 Task: Add a signature Genevieve Ramirez containing Best wishes for a happy Memorial Day, Genevieve Ramirez to email address softage.5@softage.net and add a label Skincare
Action: Mouse moved to (971, 79)
Screenshot: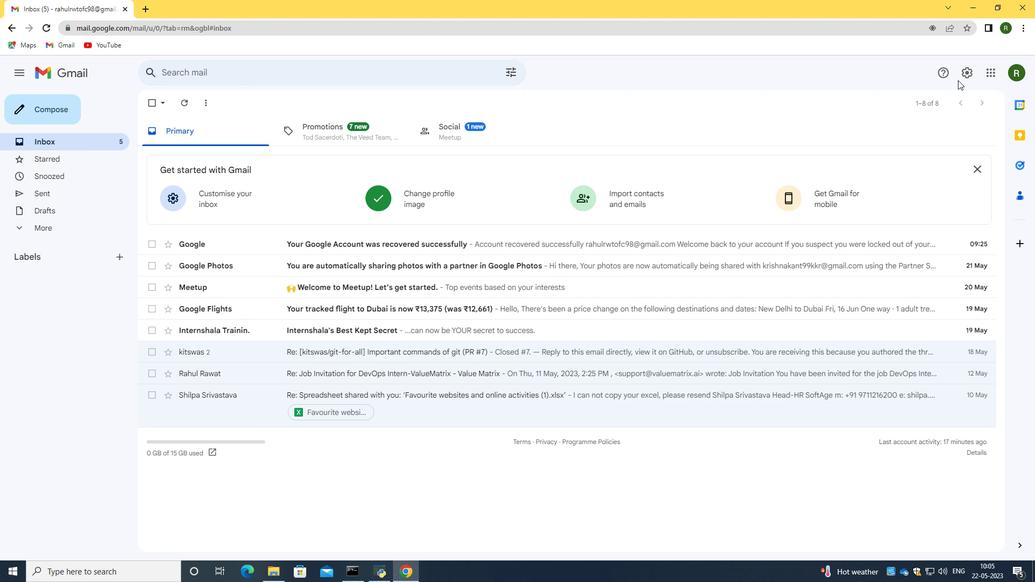 
Action: Mouse pressed left at (971, 79)
Screenshot: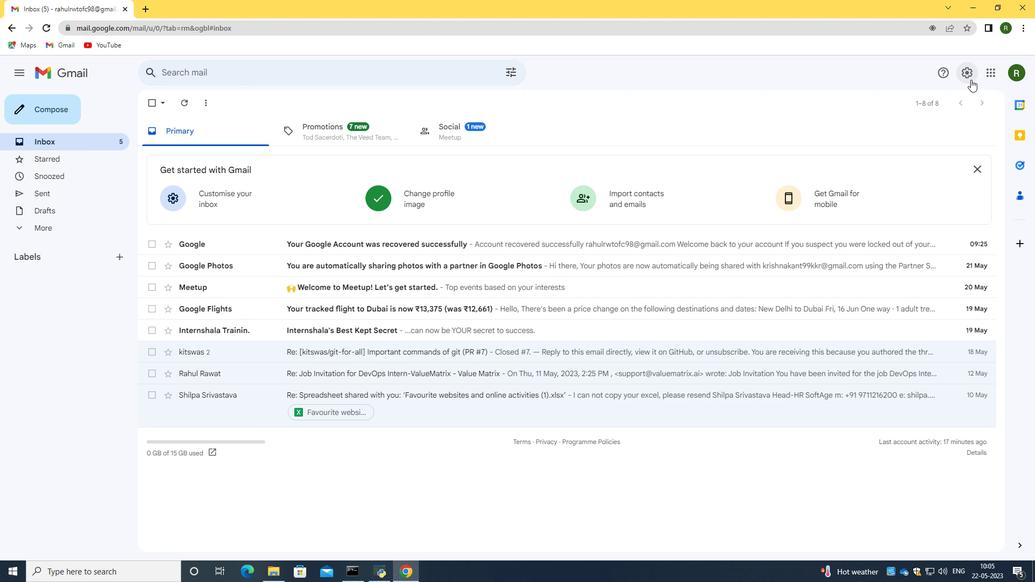 
Action: Mouse moved to (948, 126)
Screenshot: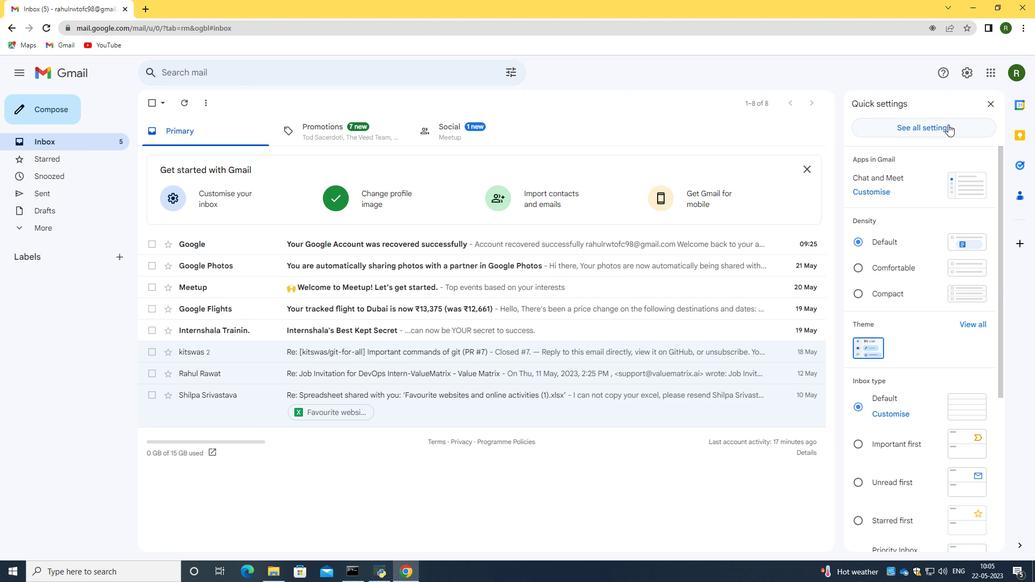 
Action: Mouse pressed left at (948, 126)
Screenshot: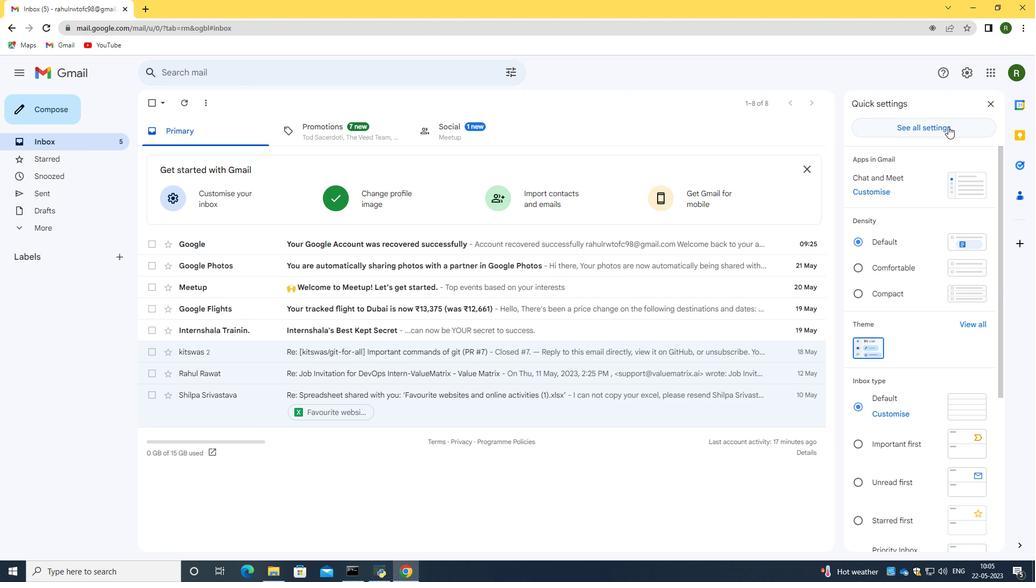 
Action: Mouse moved to (548, 259)
Screenshot: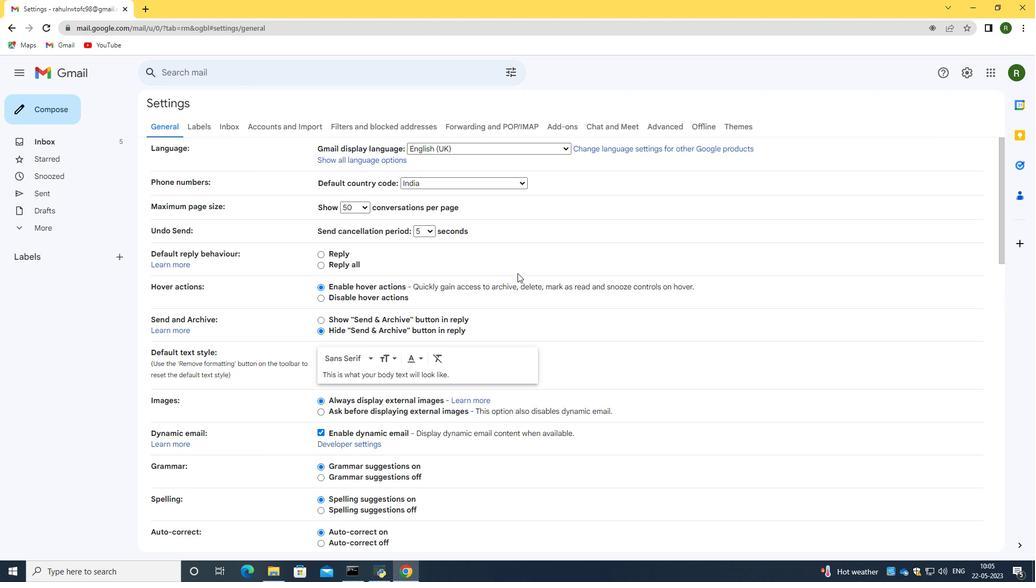 
Action: Mouse scrolled (548, 259) with delta (0, 0)
Screenshot: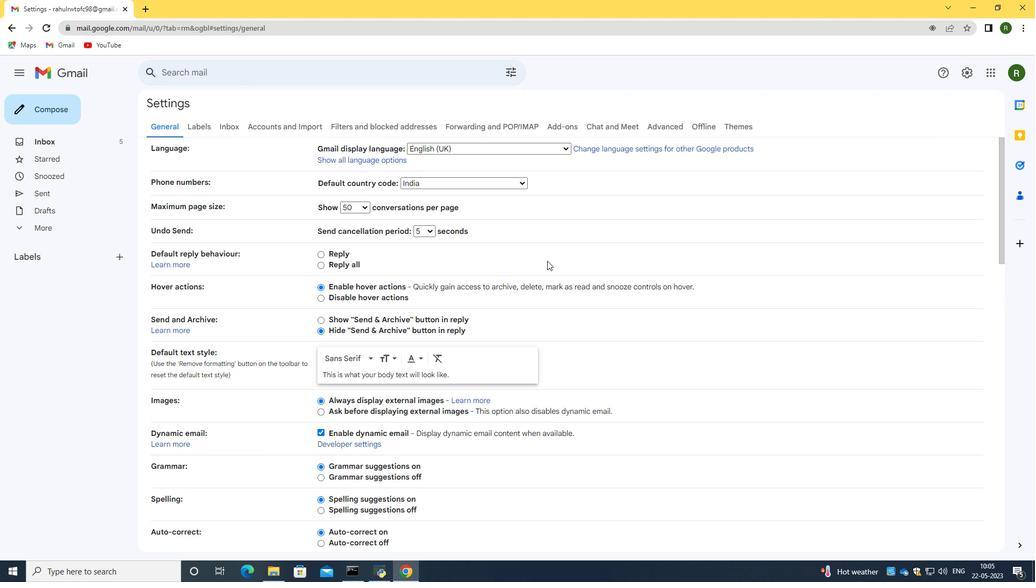 
Action: Mouse scrolled (548, 259) with delta (0, 0)
Screenshot: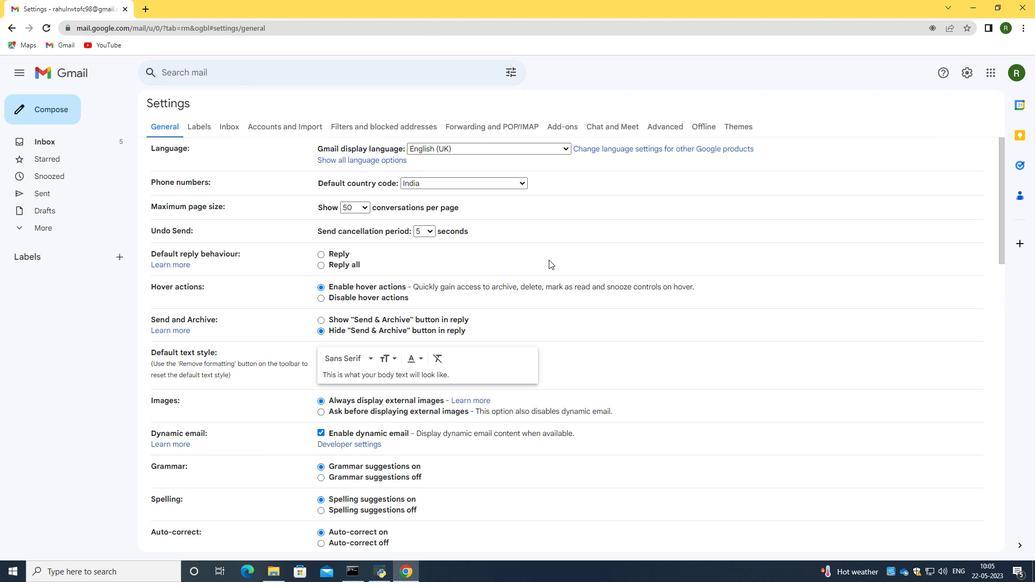 
Action: Mouse scrolled (548, 259) with delta (0, 0)
Screenshot: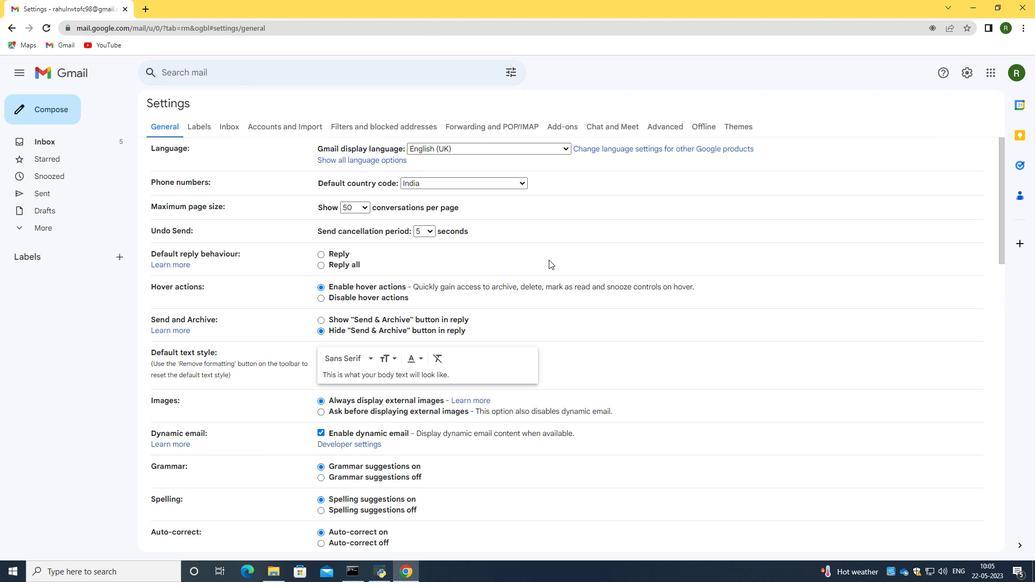 
Action: Mouse scrolled (548, 259) with delta (0, 0)
Screenshot: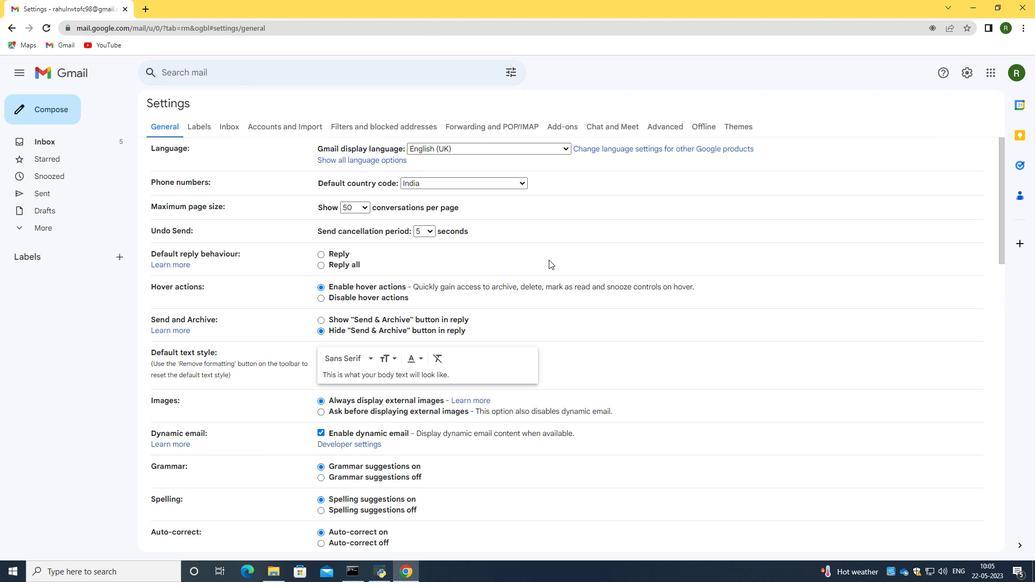 
Action: Mouse scrolled (548, 259) with delta (0, 0)
Screenshot: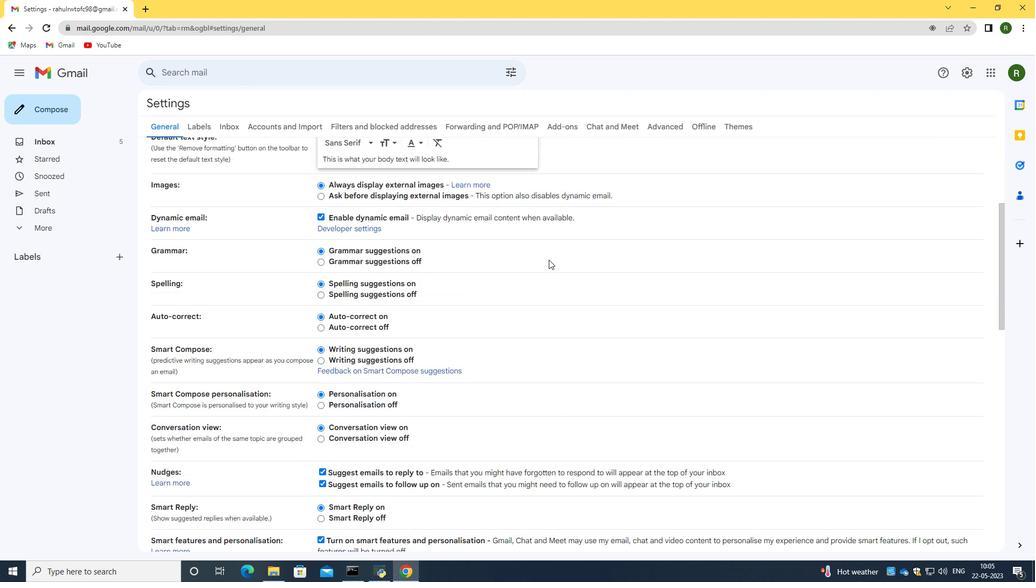
Action: Mouse scrolled (548, 259) with delta (0, 0)
Screenshot: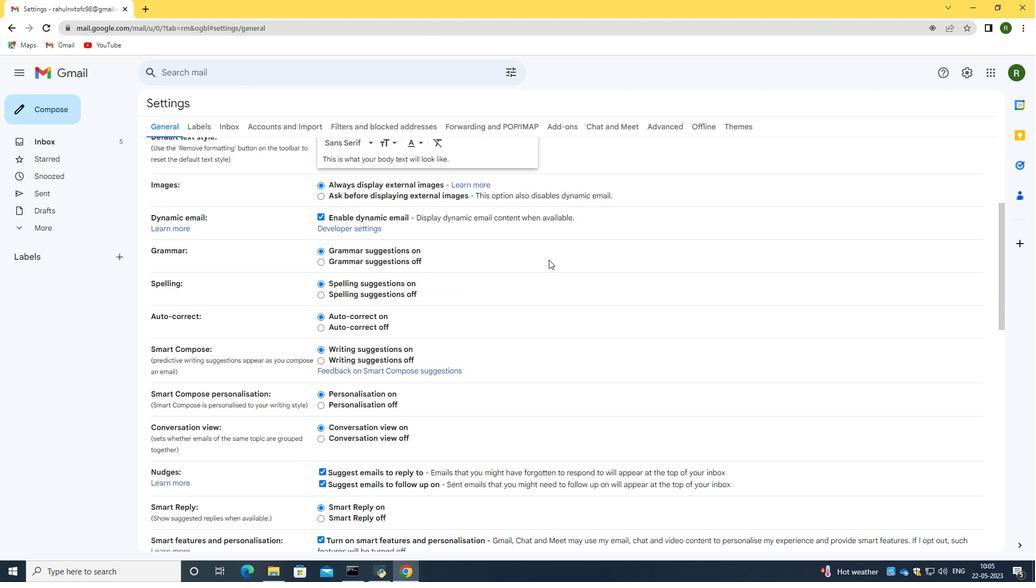 
Action: Mouse scrolled (548, 259) with delta (0, 0)
Screenshot: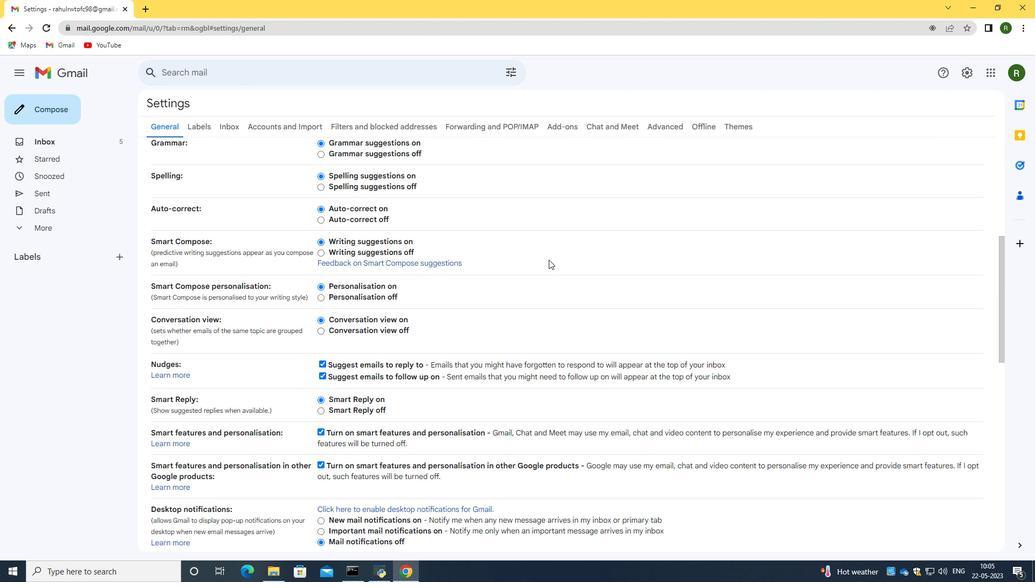 
Action: Mouse scrolled (548, 259) with delta (0, 0)
Screenshot: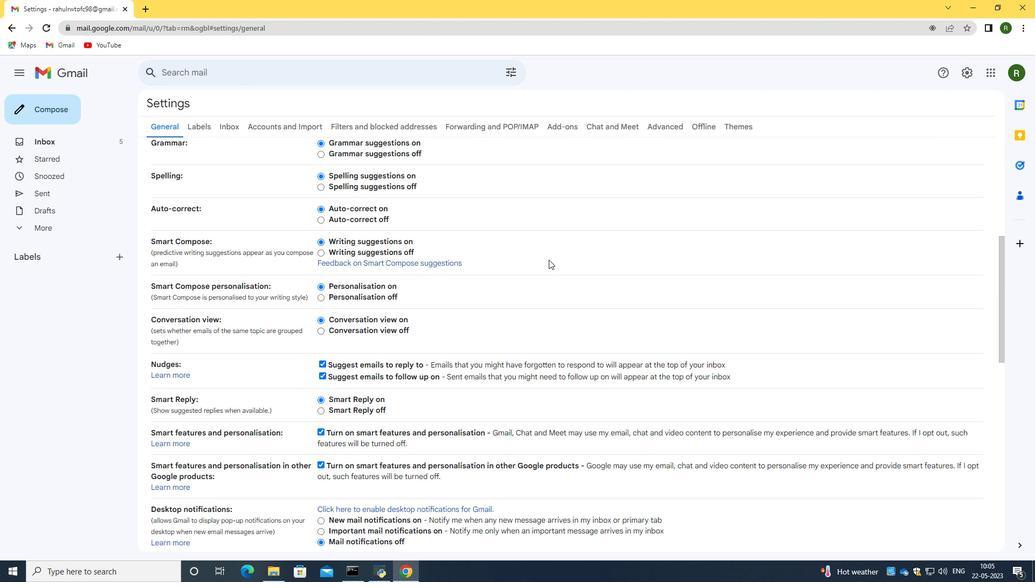 
Action: Mouse scrolled (548, 259) with delta (0, 0)
Screenshot: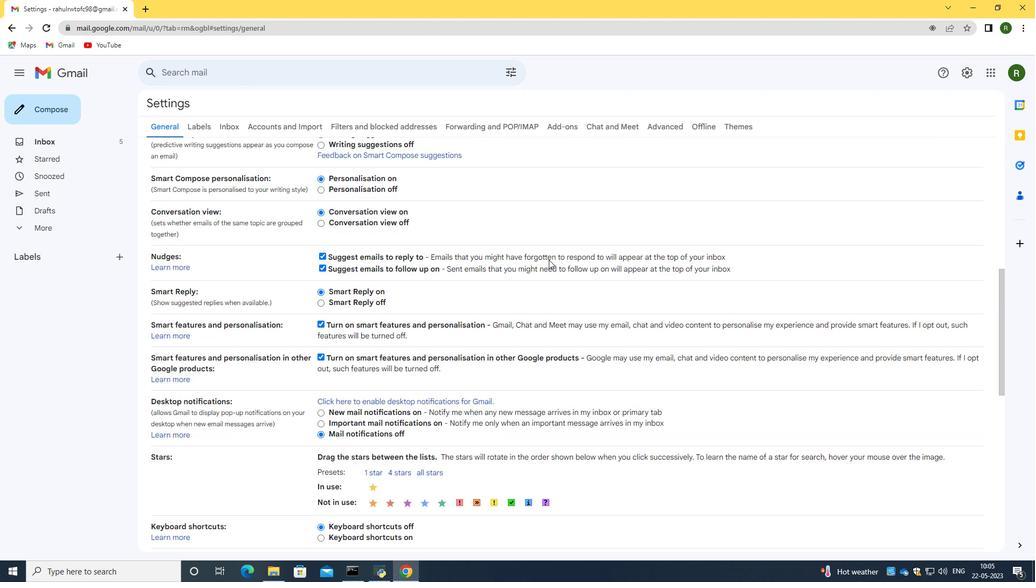 
Action: Mouse scrolled (548, 259) with delta (0, 0)
Screenshot: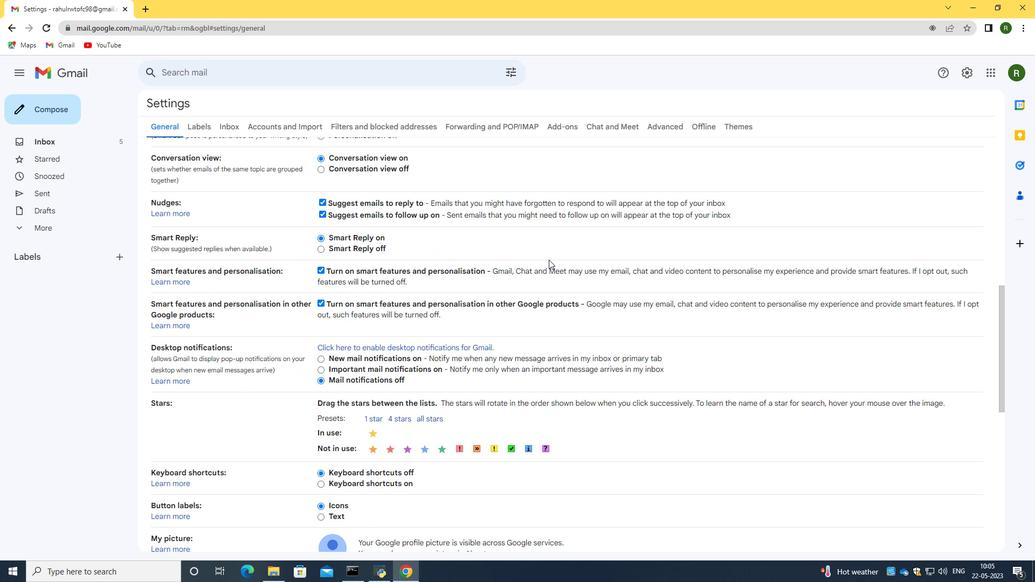 
Action: Mouse scrolled (548, 259) with delta (0, 0)
Screenshot: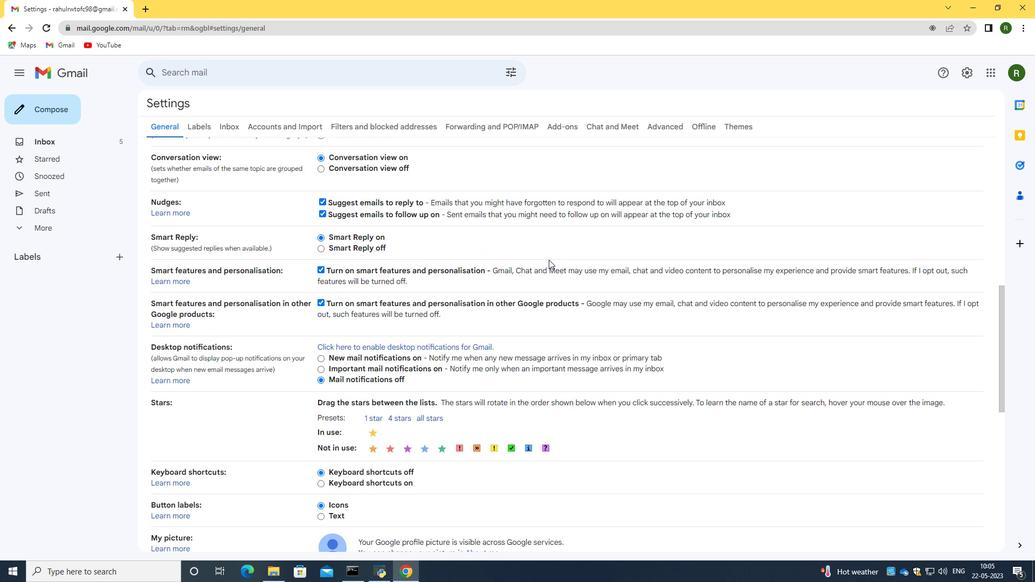 
Action: Mouse scrolled (548, 259) with delta (0, 0)
Screenshot: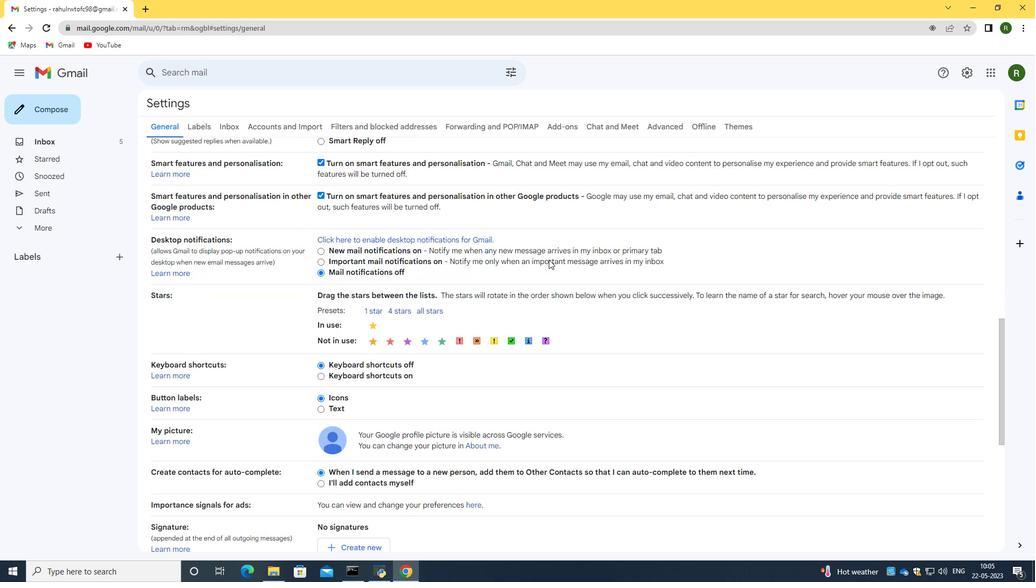 
Action: Mouse scrolled (548, 259) with delta (0, 0)
Screenshot: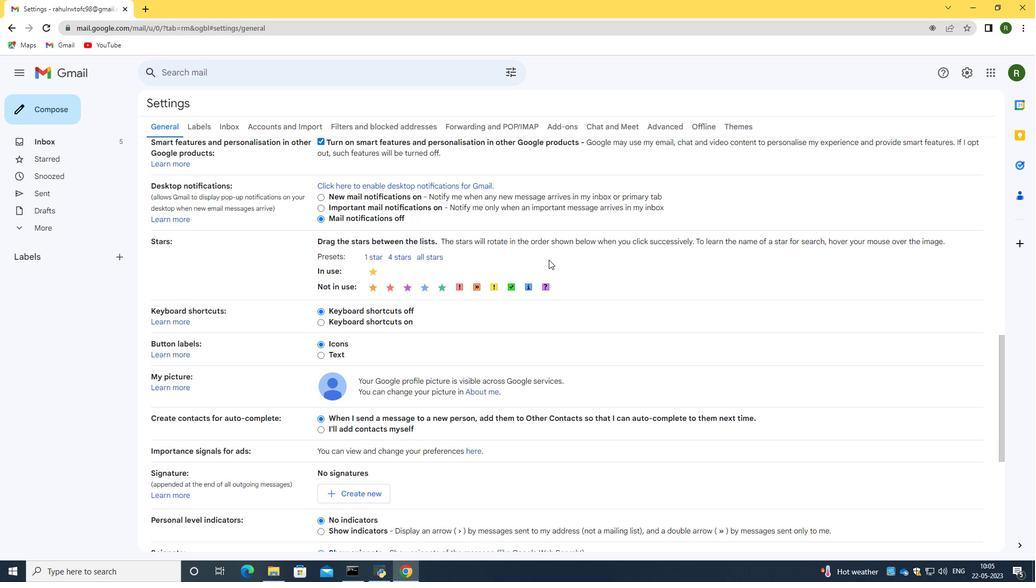 
Action: Mouse moved to (374, 437)
Screenshot: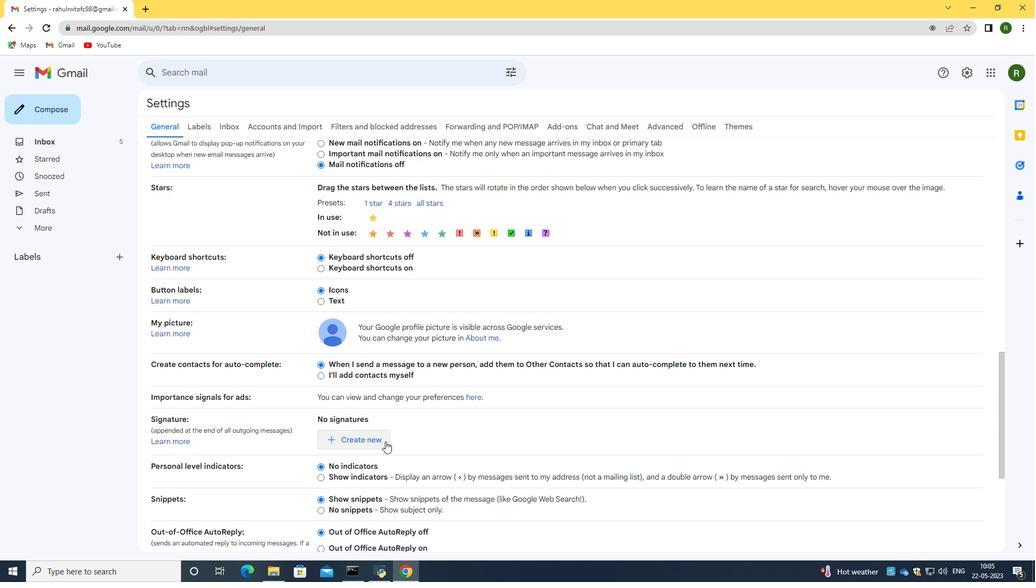 
Action: Mouse pressed left at (374, 437)
Screenshot: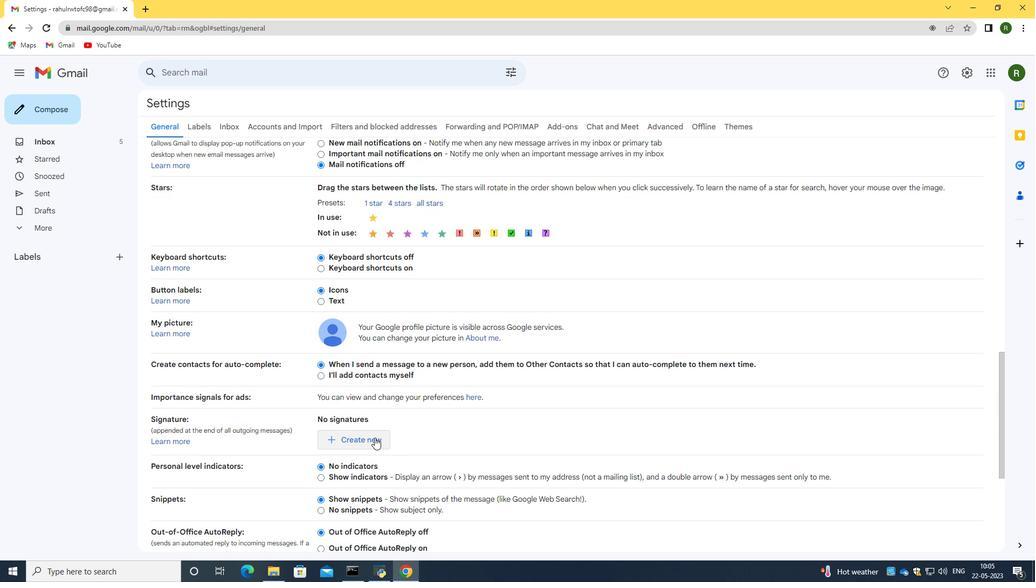 
Action: Mouse moved to (493, 306)
Screenshot: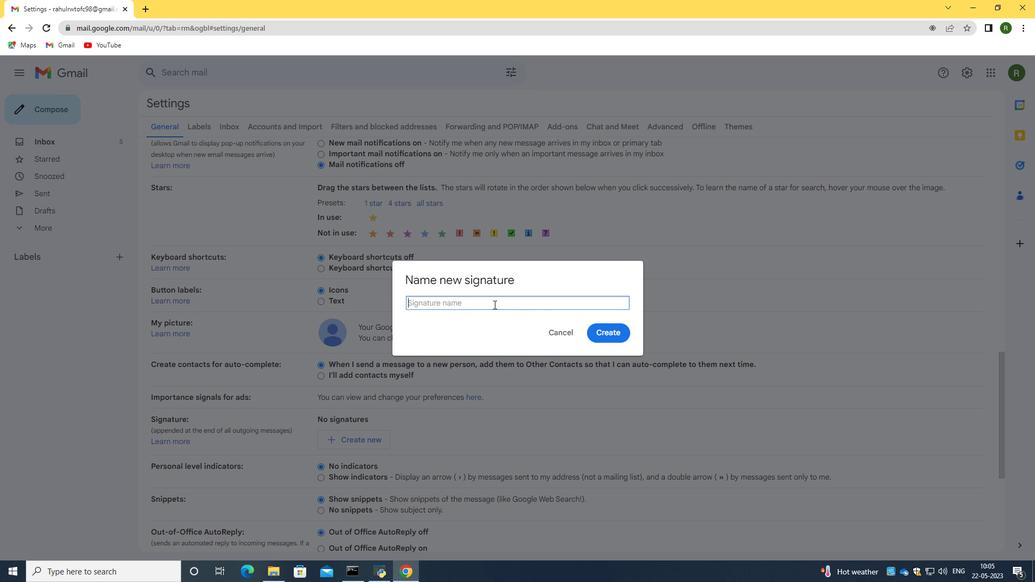 
Action: Mouse pressed left at (493, 306)
Screenshot: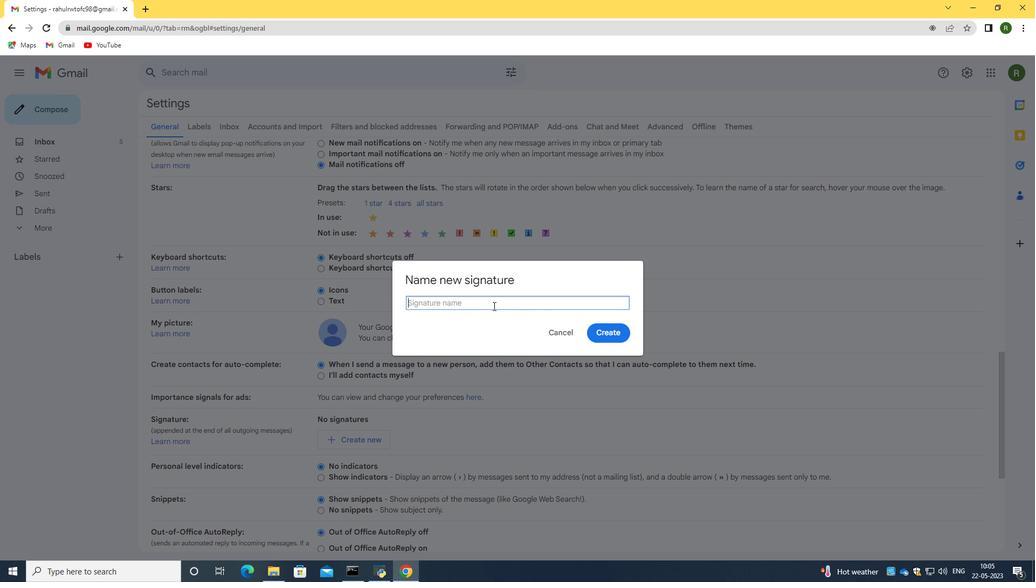 
Action: Key pressed <Key.caps_lock>G<Key.caps_lock>a<Key.backspace>eneviv<Key.backspace>eve<Key.space><Key.caps_lock>R<Key.caps_lock>amira<Key.backspace>ez
Screenshot: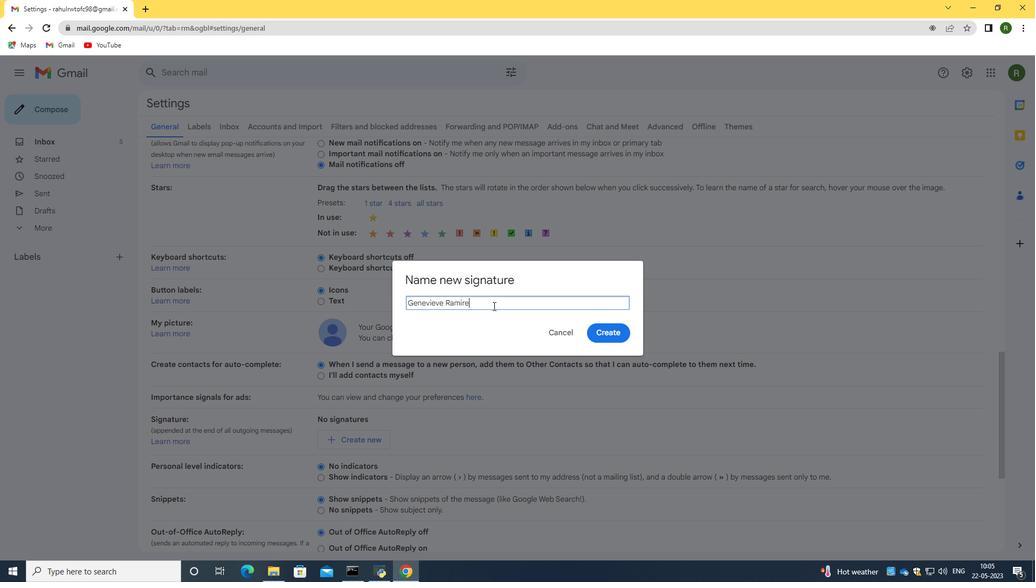 
Action: Mouse moved to (611, 337)
Screenshot: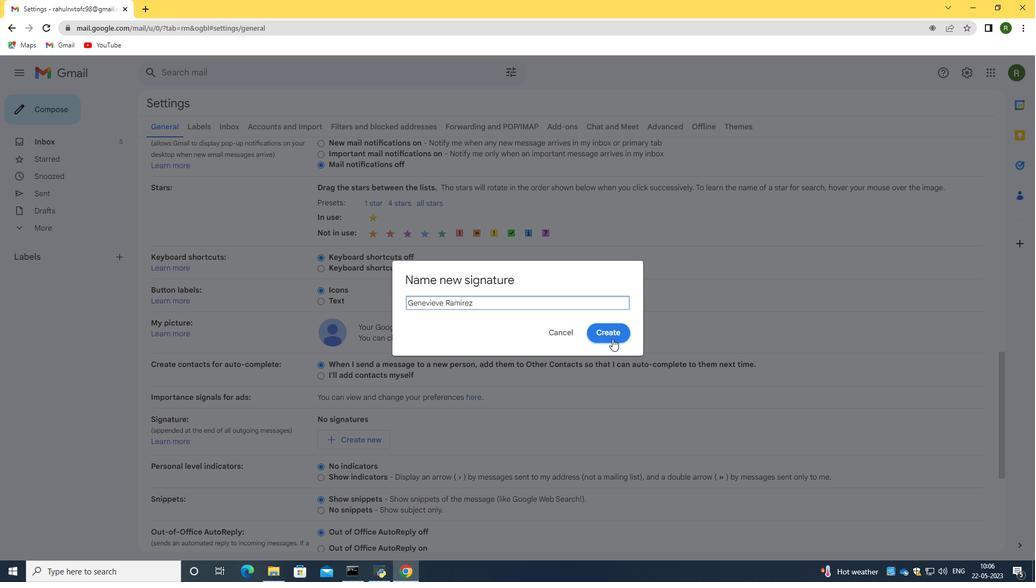 
Action: Mouse pressed left at (611, 337)
Screenshot: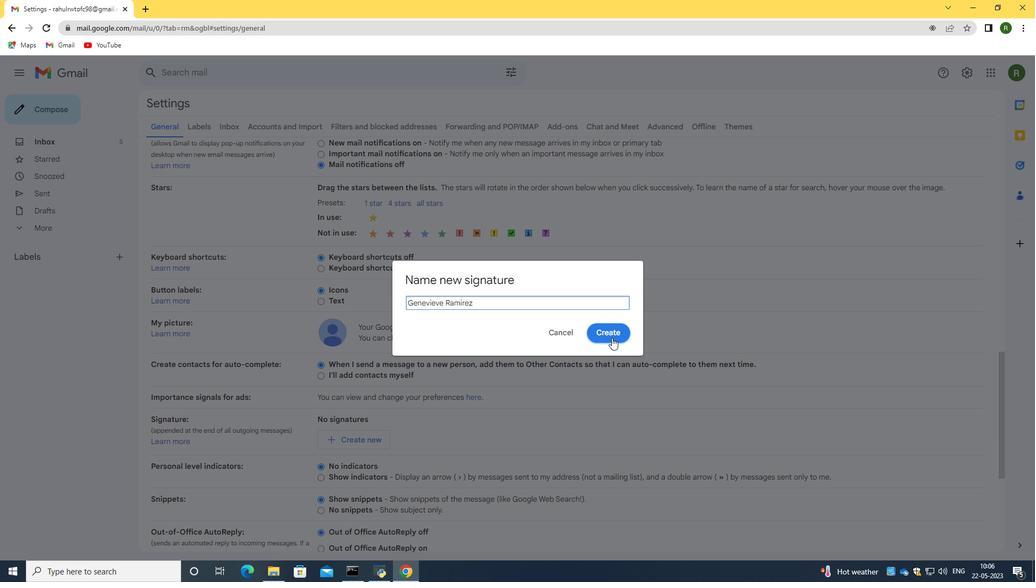 
Action: Mouse moved to (525, 433)
Screenshot: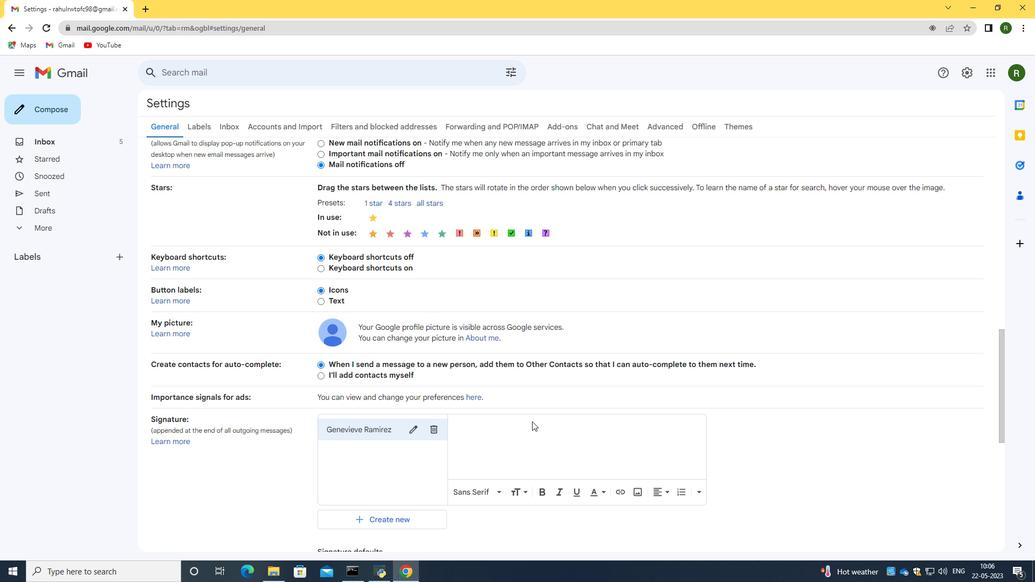 
Action: Mouse scrolled (525, 432) with delta (0, 0)
Screenshot: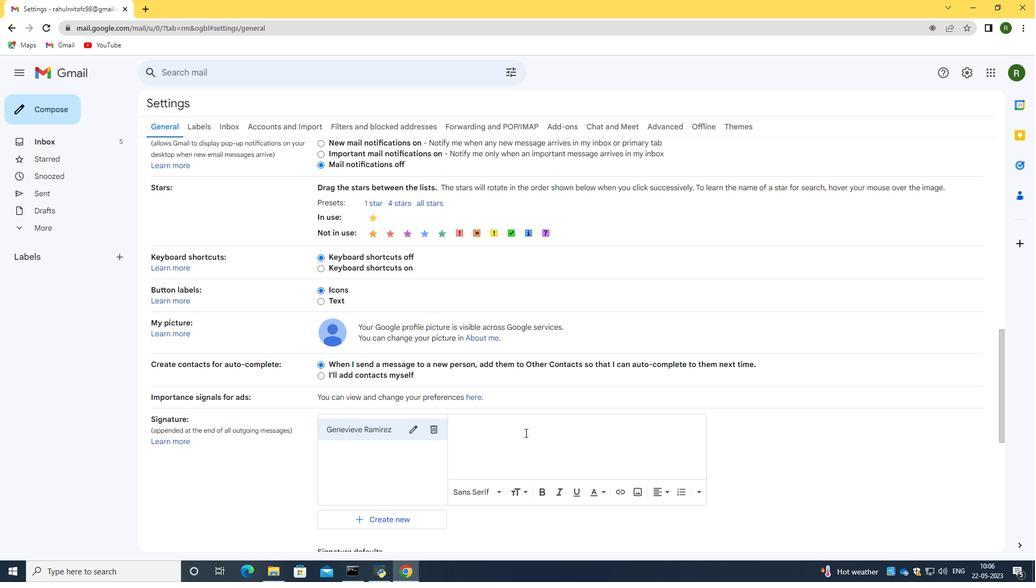 
Action: Mouse moved to (501, 383)
Screenshot: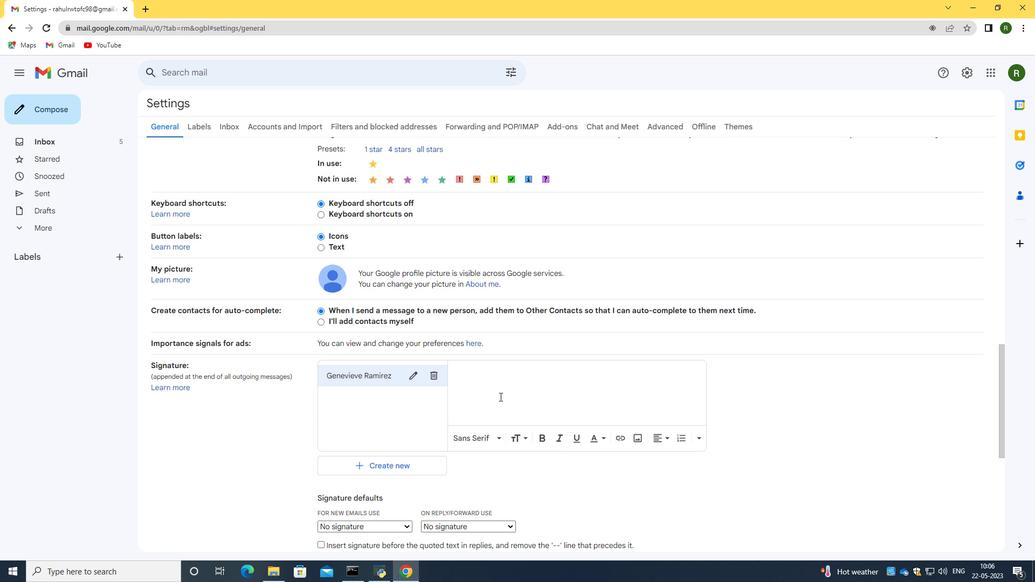
Action: Mouse pressed left at (501, 383)
Screenshot: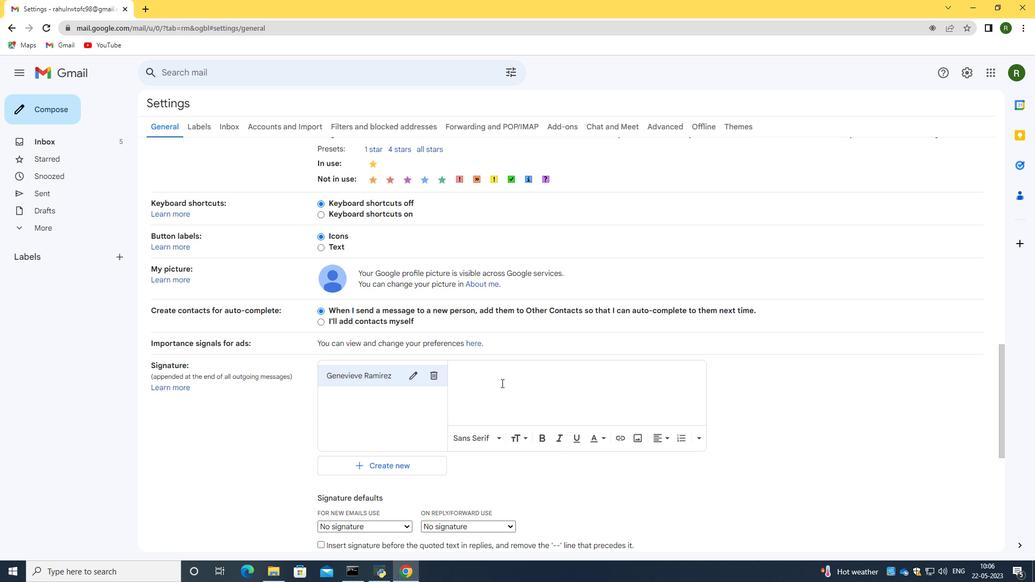 
Action: Mouse moved to (511, 383)
Screenshot: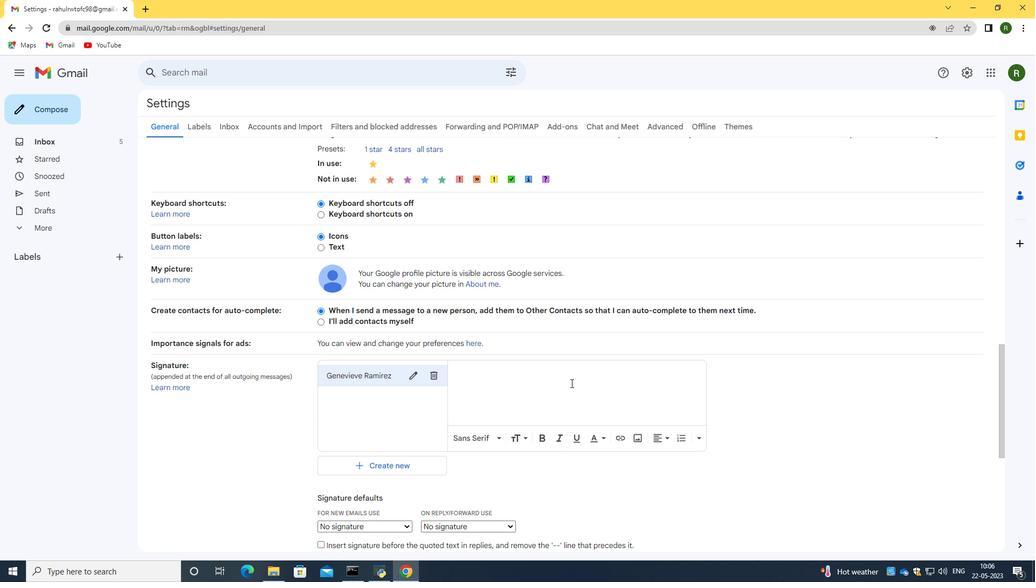 
Action: Mouse scrolled (511, 382) with delta (0, 0)
Screenshot: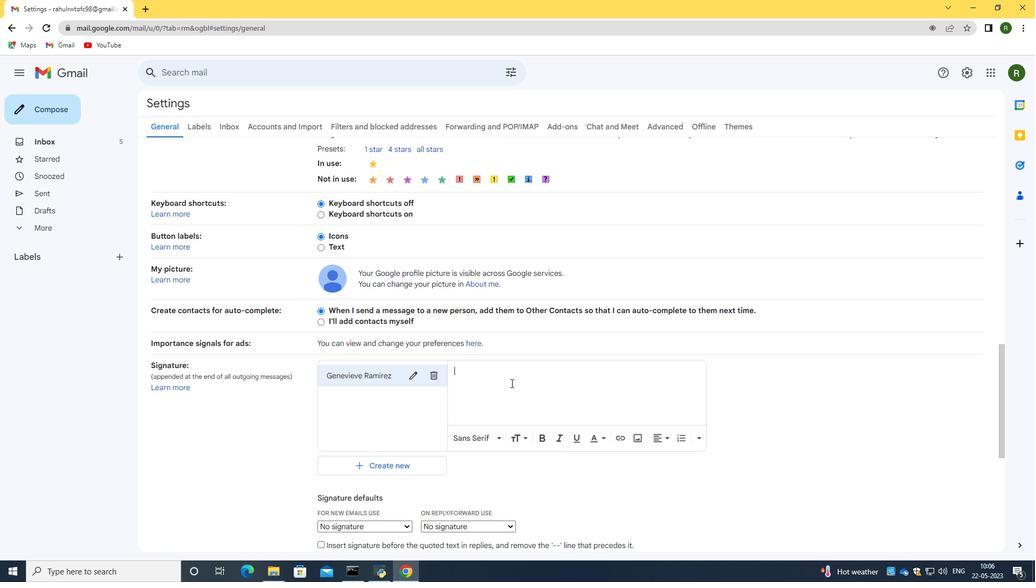 
Action: Mouse moved to (510, 348)
Screenshot: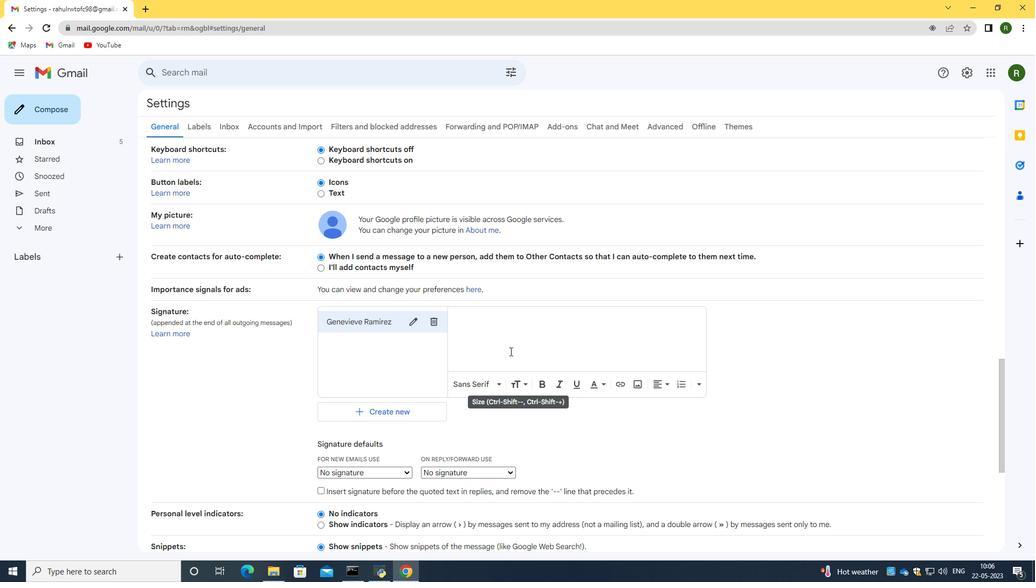 
Action: Mouse pressed left at (510, 348)
Screenshot: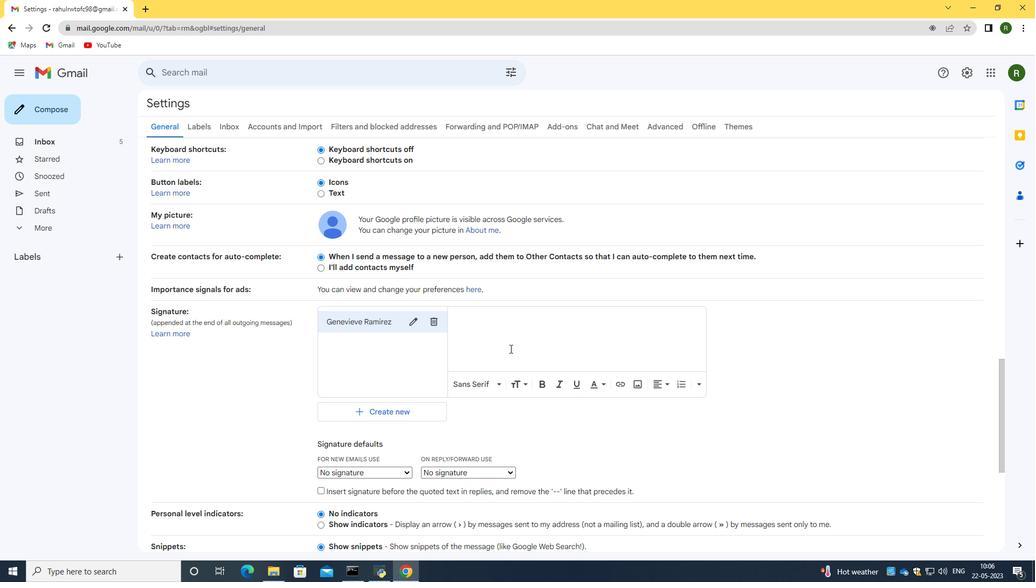 
Action: Mouse moved to (507, 346)
Screenshot: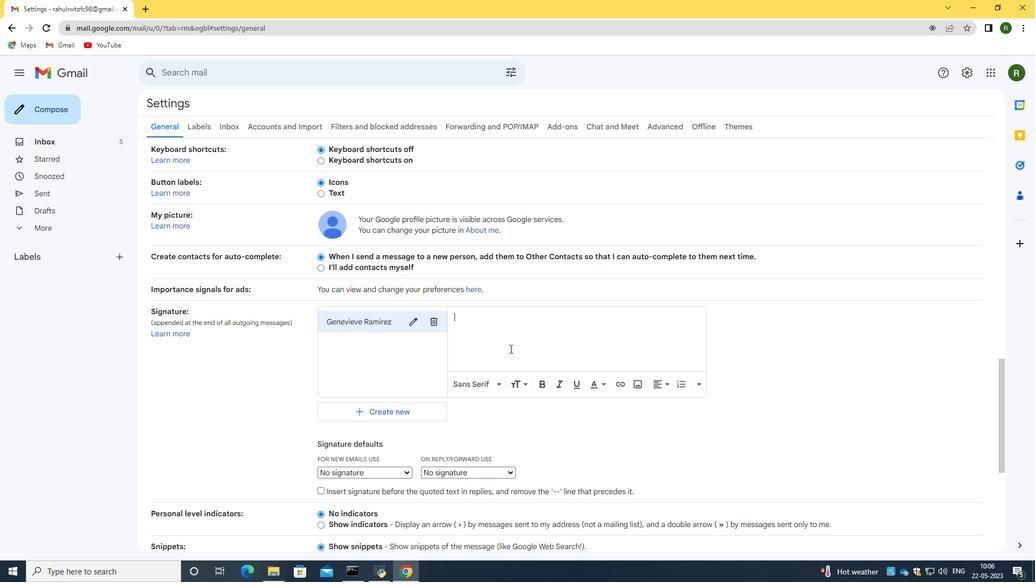 
Action: Mouse pressed left at (507, 346)
Screenshot: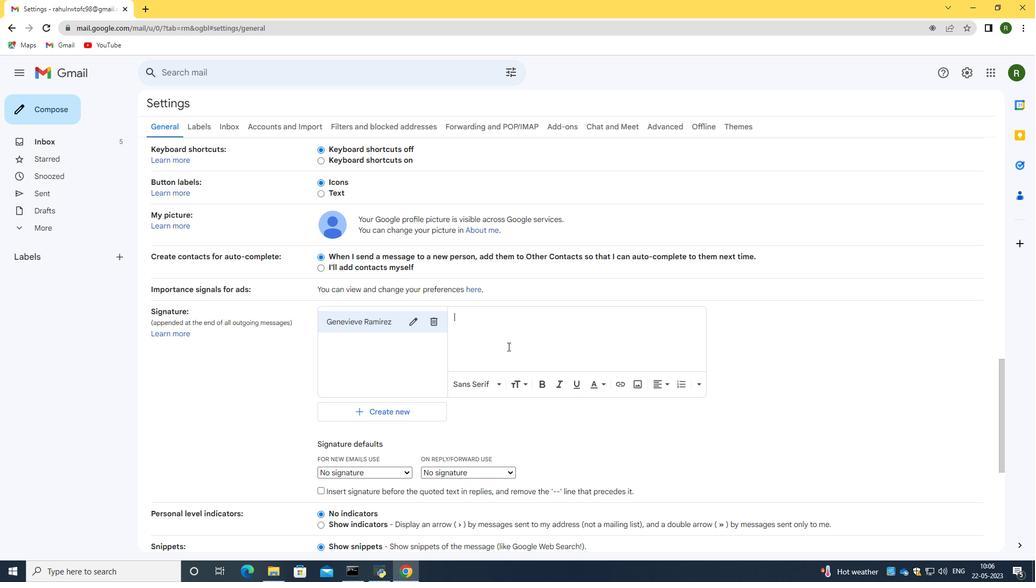
Action: Mouse pressed left at (507, 346)
Screenshot: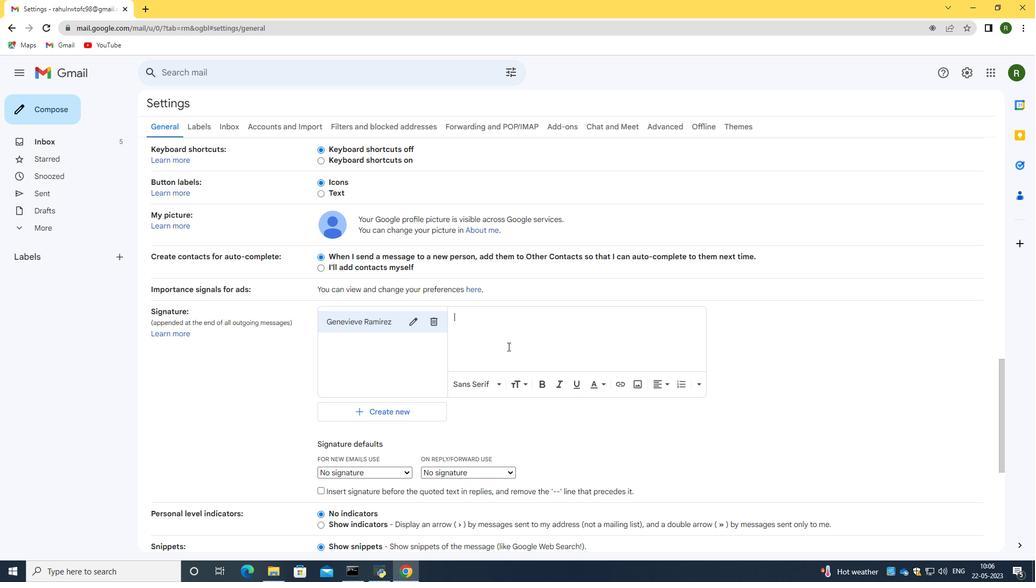 
Action: Mouse pressed left at (507, 346)
Screenshot: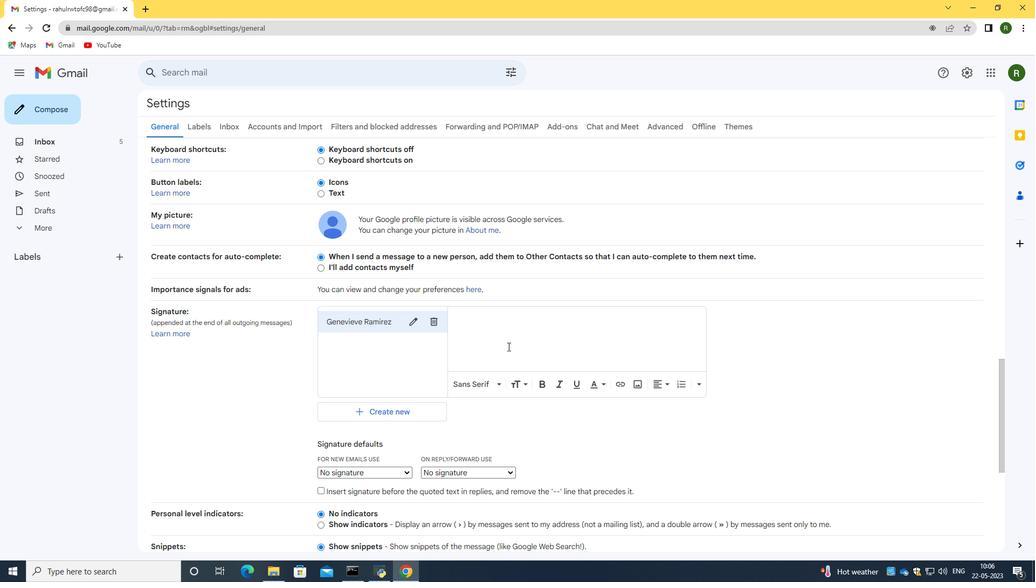 
Action: Mouse pressed left at (507, 346)
Screenshot: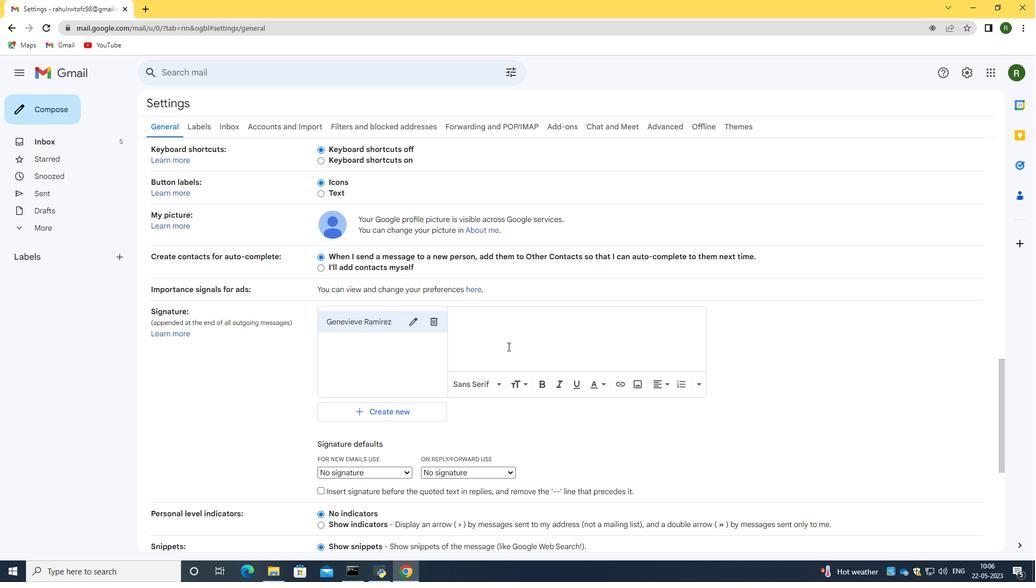 
Action: Mouse pressed left at (507, 346)
Screenshot: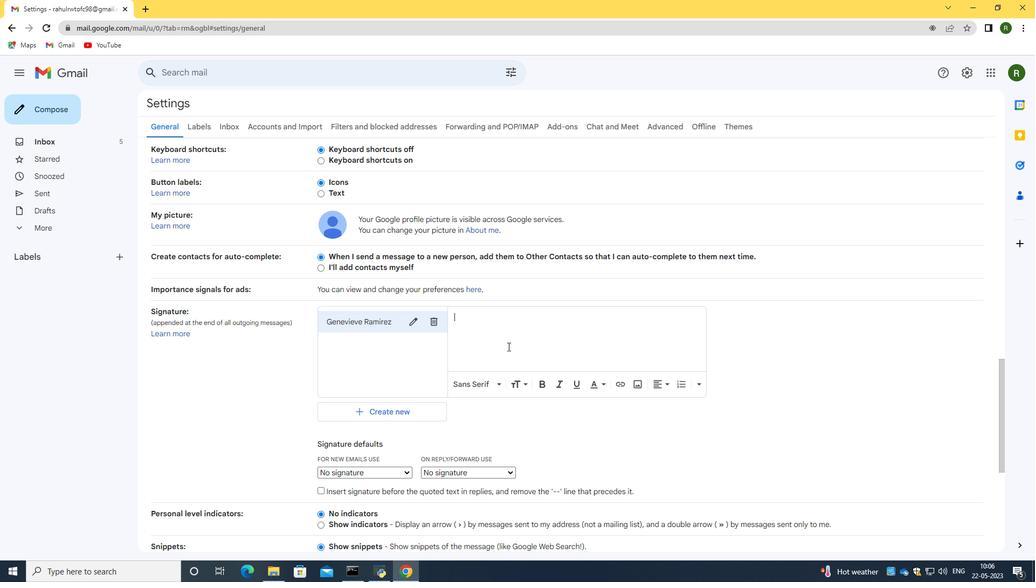 
Action: Key pressed <Key.caps_lock>B<Key.caps_lock>est<Key.space><Key.caps_lock><Key.caps_lock>wishes<Key.space>for<Key.space>a<Key.space>happy<Key.space><Key.caps_lock>M<Key.caps_lock>emorial<Key.space><Key.caps_lock>DAY
Screenshot: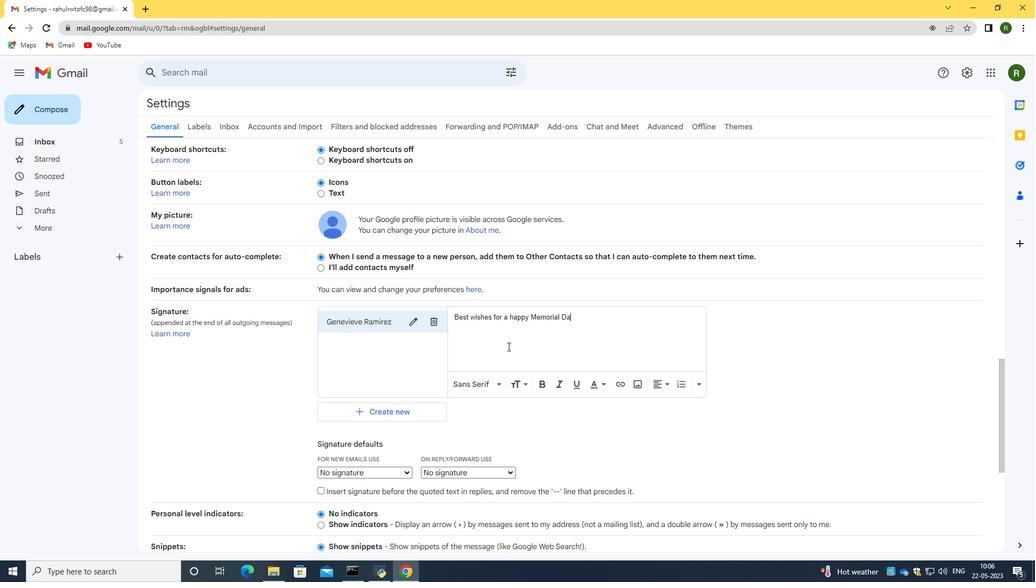 
Action: Mouse moved to (615, 322)
Screenshot: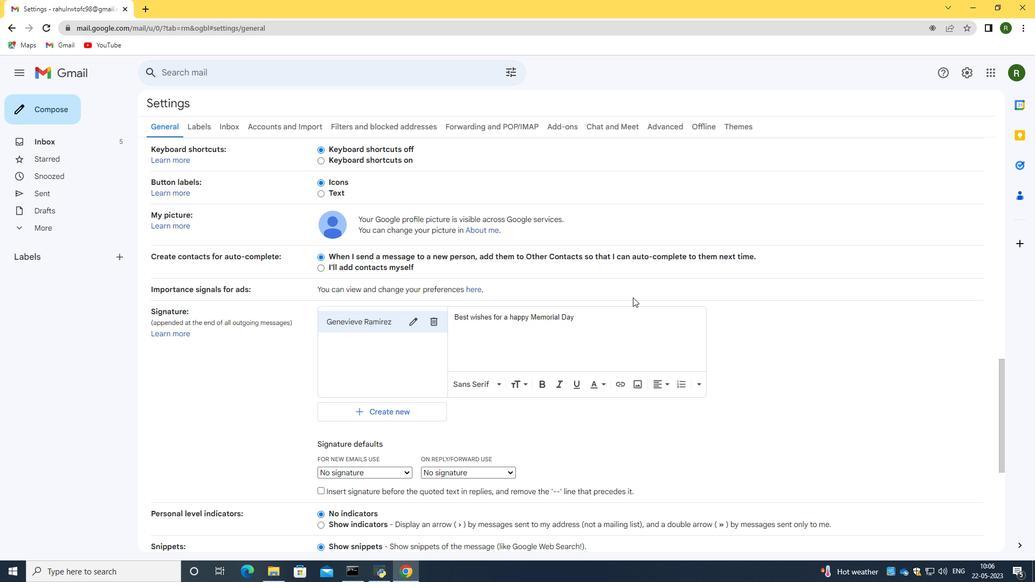 
Action: Mouse scrolled (615, 321) with delta (0, 0)
Screenshot: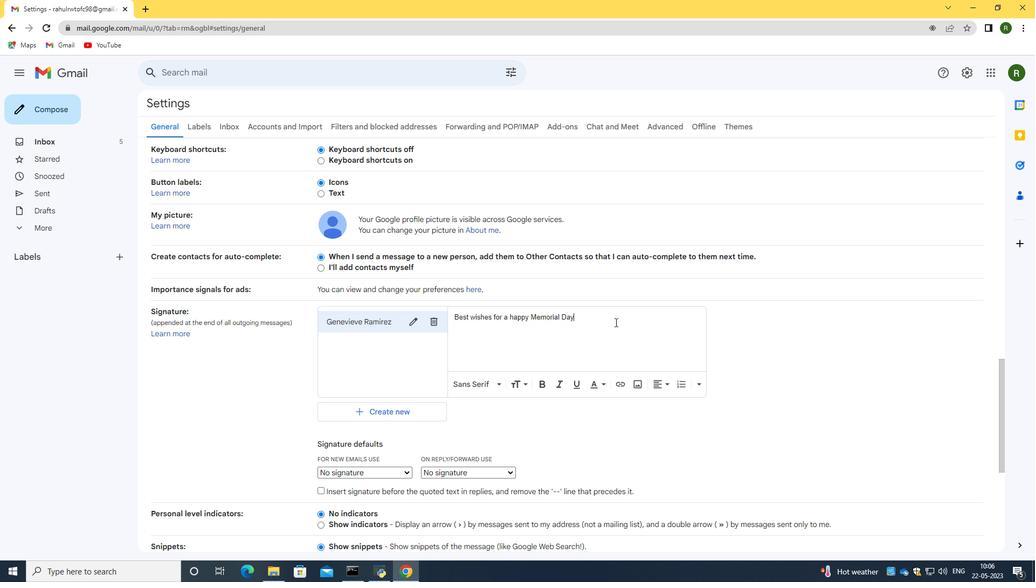 
Action: Mouse scrolled (615, 321) with delta (0, 0)
Screenshot: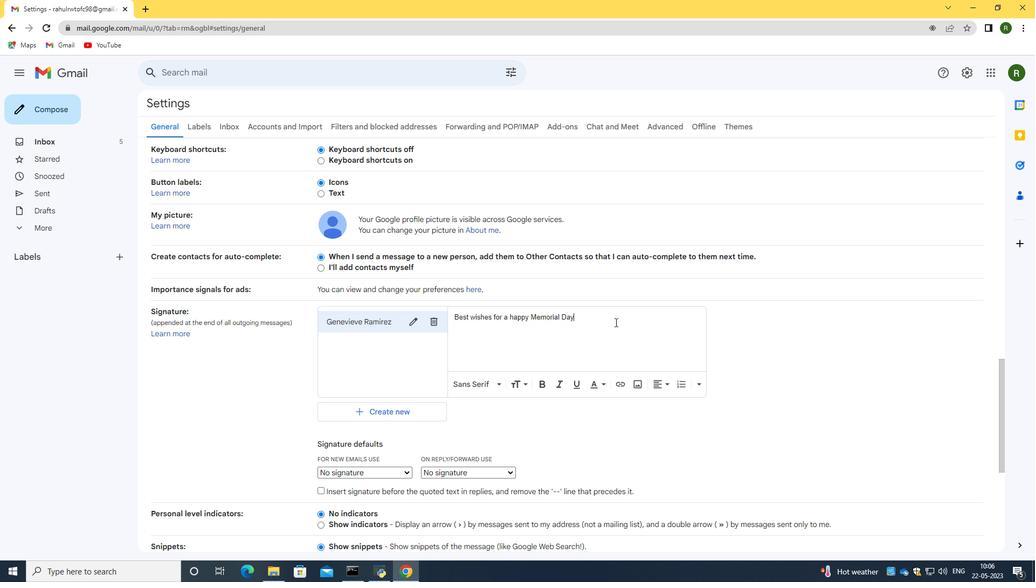 
Action: Mouse scrolled (615, 321) with delta (0, 0)
Screenshot: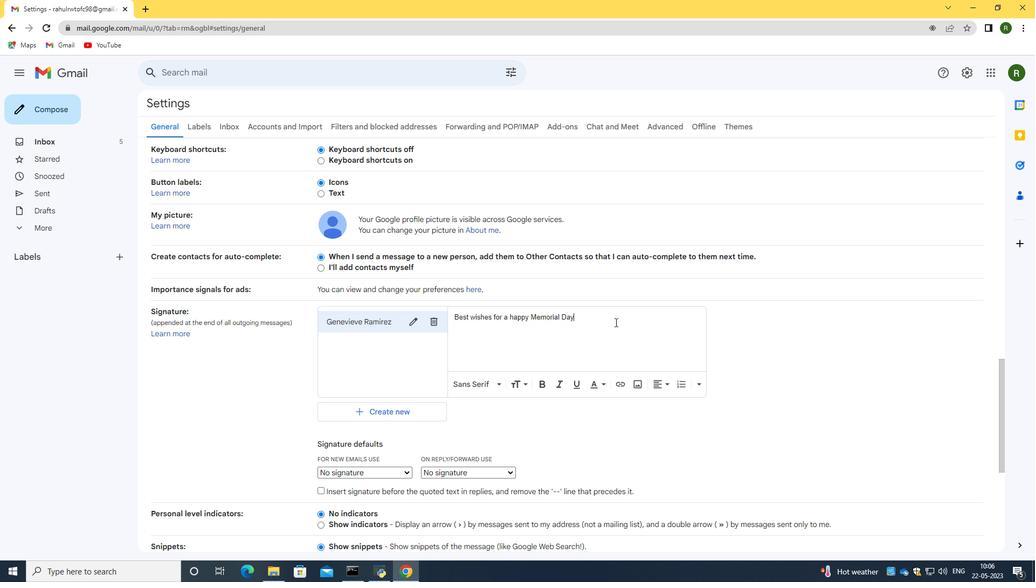
Action: Mouse moved to (657, 287)
Screenshot: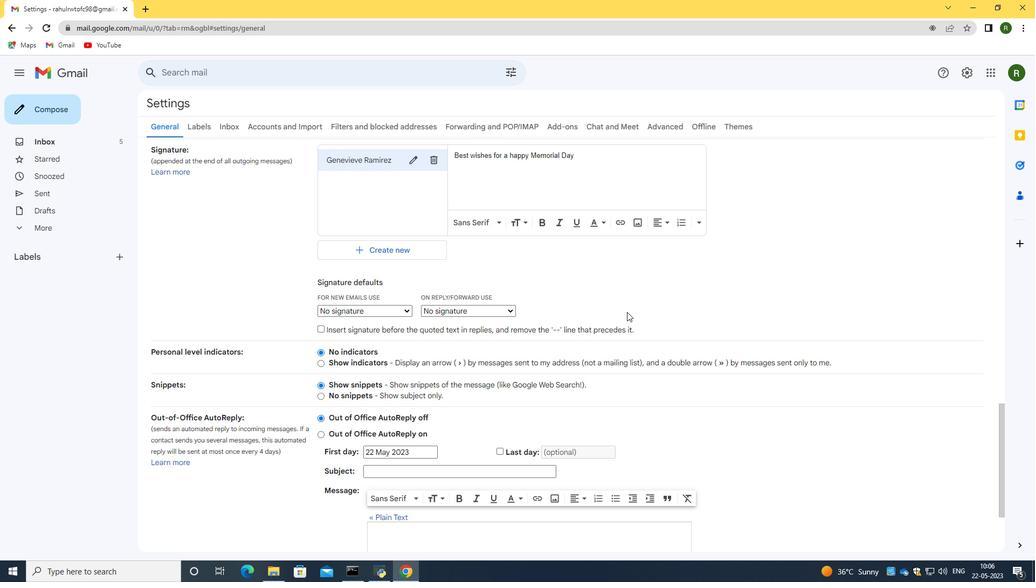 
Action: Mouse scrolled (657, 288) with delta (0, 0)
Screenshot: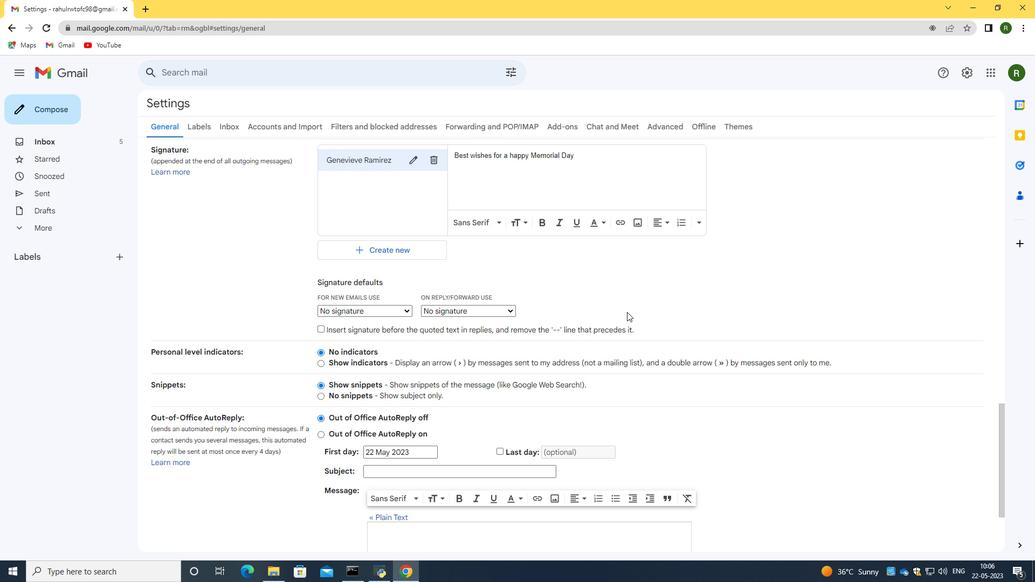 
Action: Mouse scrolled (657, 288) with delta (0, 0)
Screenshot: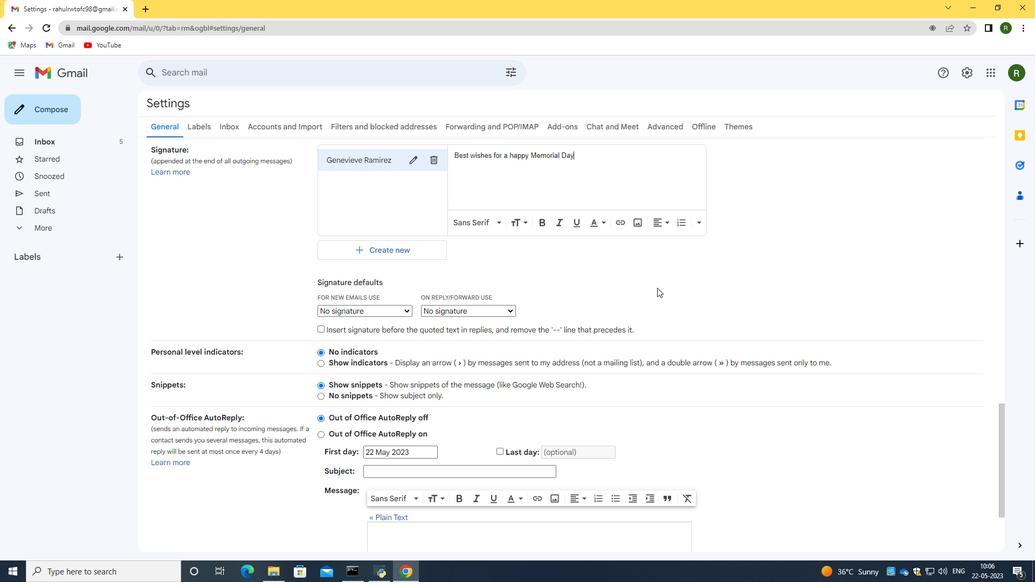 
Action: Mouse scrolled (657, 288) with delta (0, 0)
Screenshot: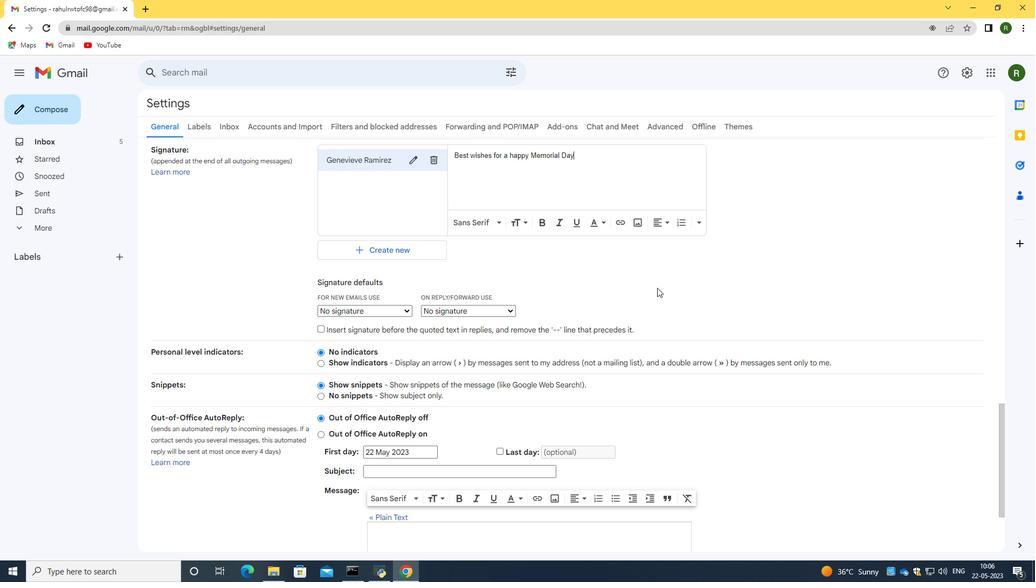 
Action: Mouse scrolled (657, 288) with delta (0, 0)
Screenshot: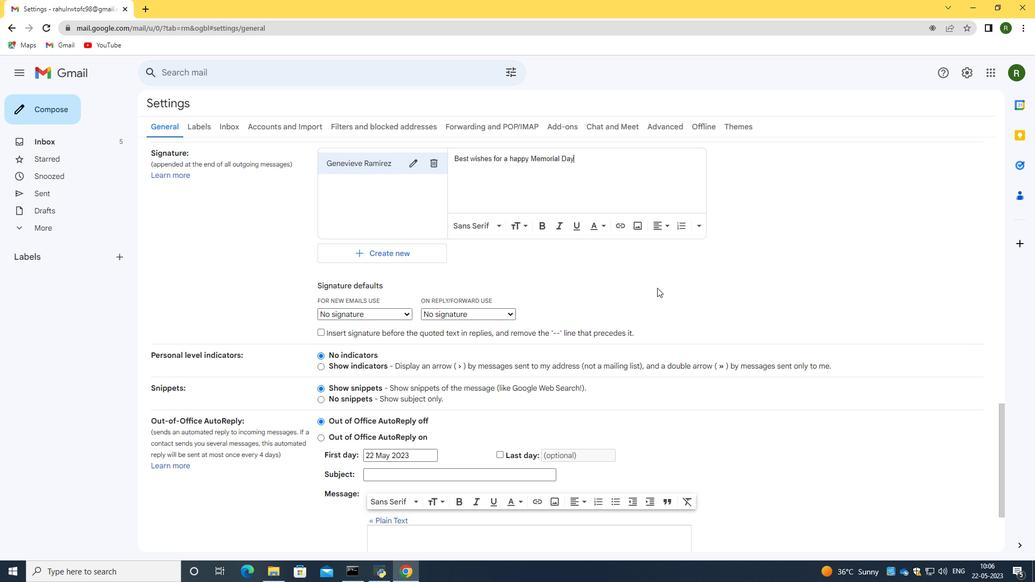 
Action: Mouse moved to (544, 469)
Screenshot: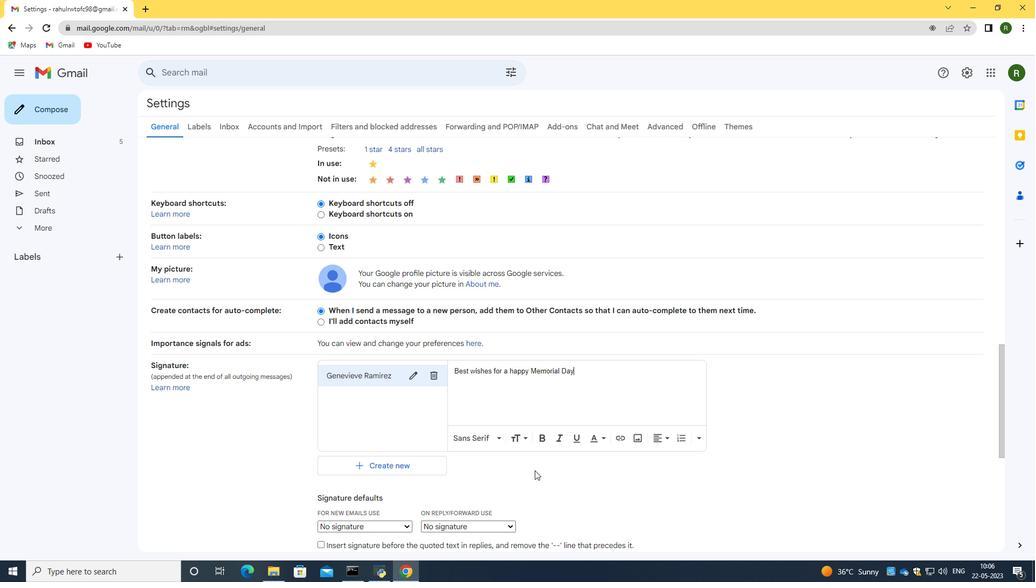 
Action: Mouse scrolled (544, 469) with delta (0, 0)
Screenshot: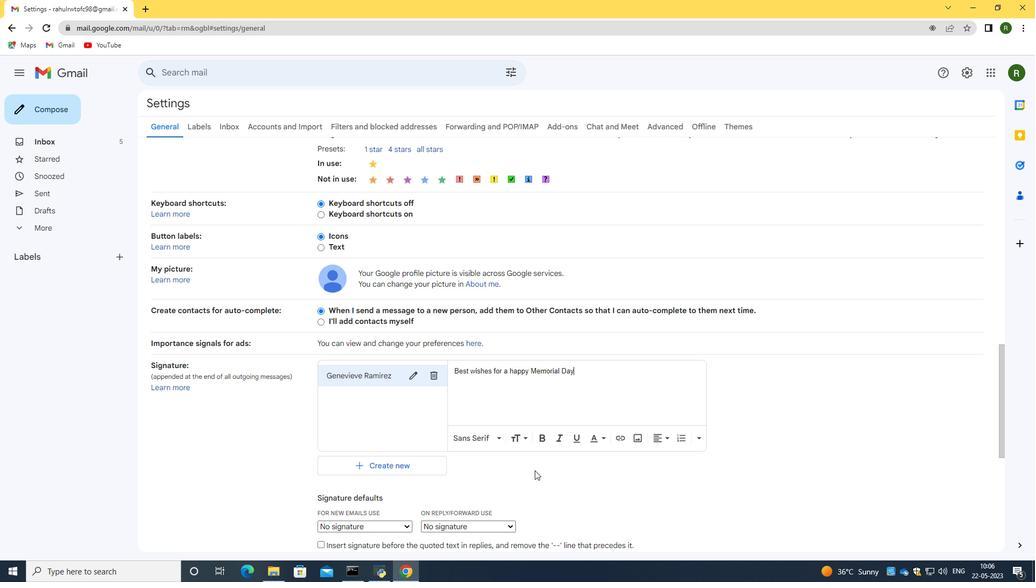 
Action: Mouse scrolled (544, 469) with delta (0, 0)
Screenshot: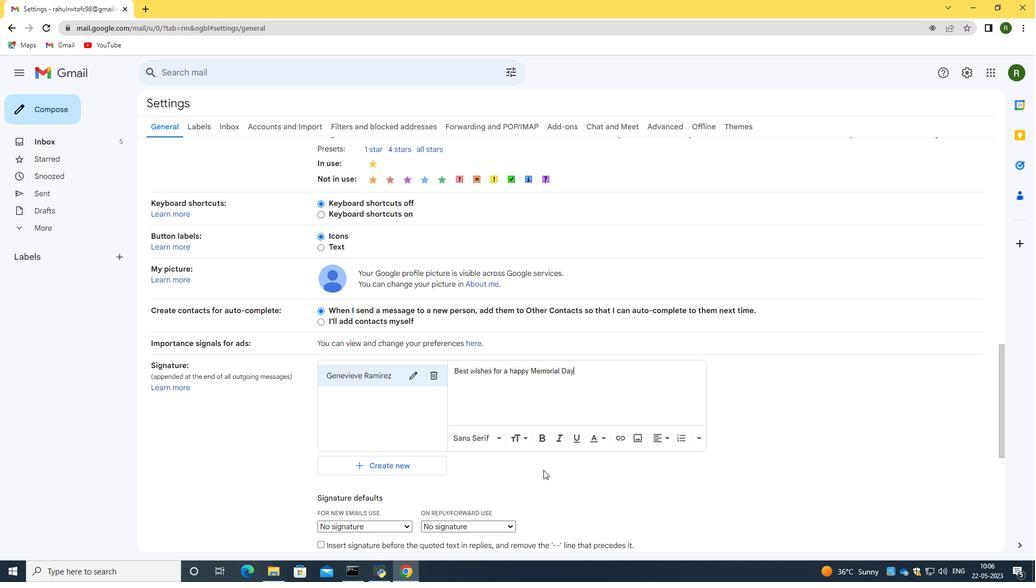 
Action: Mouse moved to (522, 400)
Screenshot: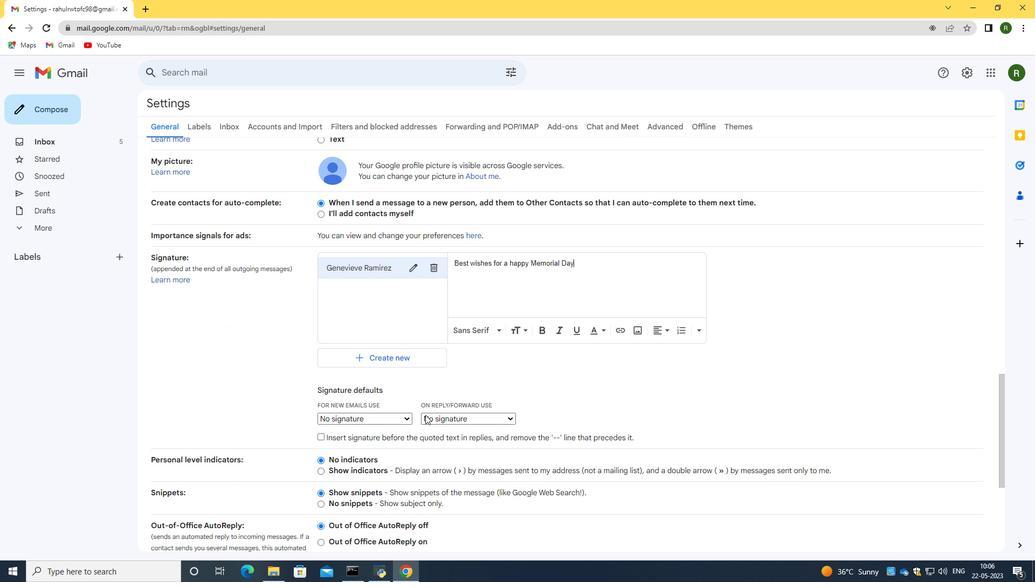 
Action: Mouse scrolled (522, 400) with delta (0, 0)
Screenshot: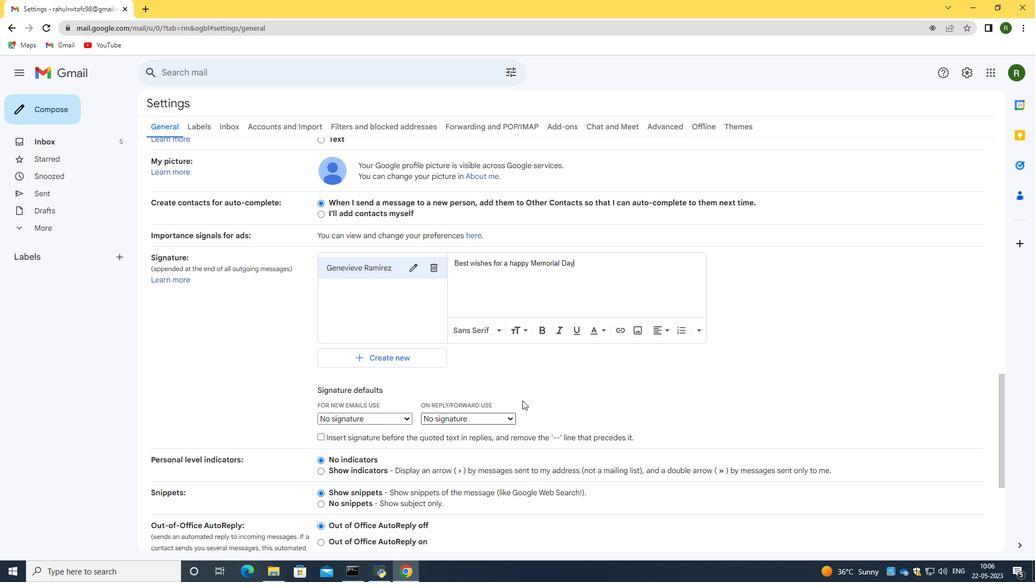 
Action: Mouse scrolled (522, 400) with delta (0, 0)
Screenshot: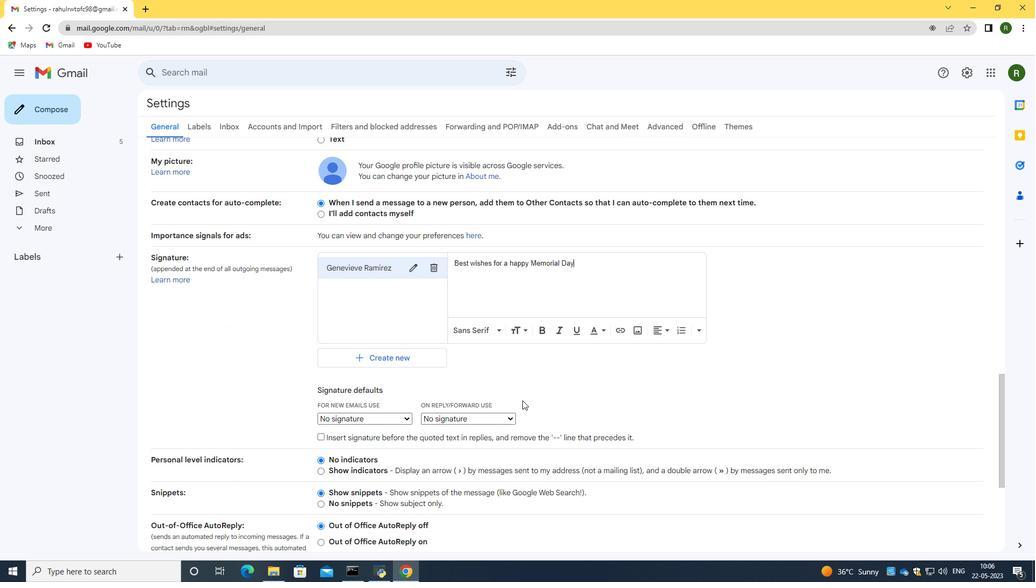 
Action: Mouse scrolled (522, 400) with delta (0, 0)
Screenshot: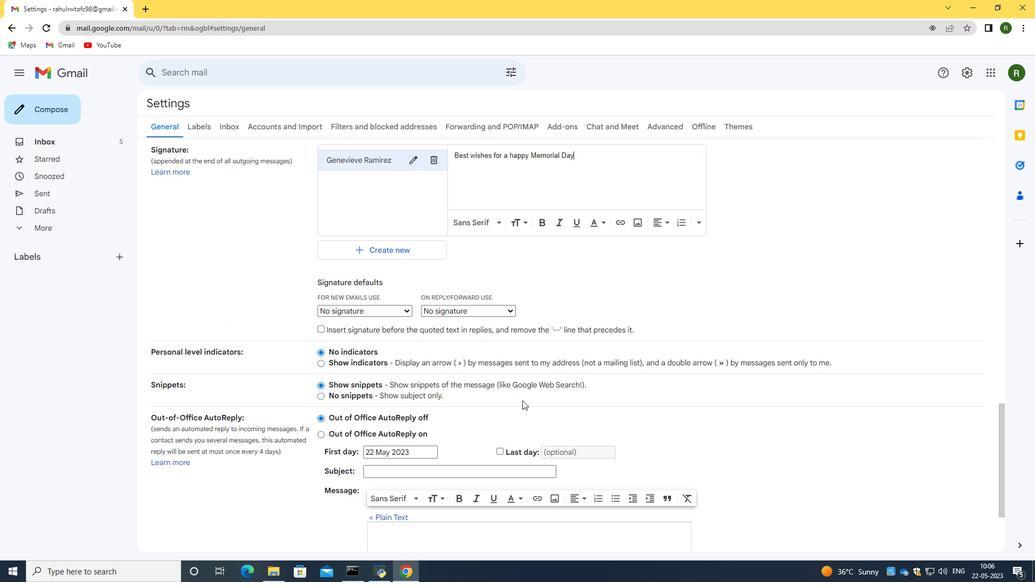 
Action: Mouse scrolled (522, 400) with delta (0, 0)
Screenshot: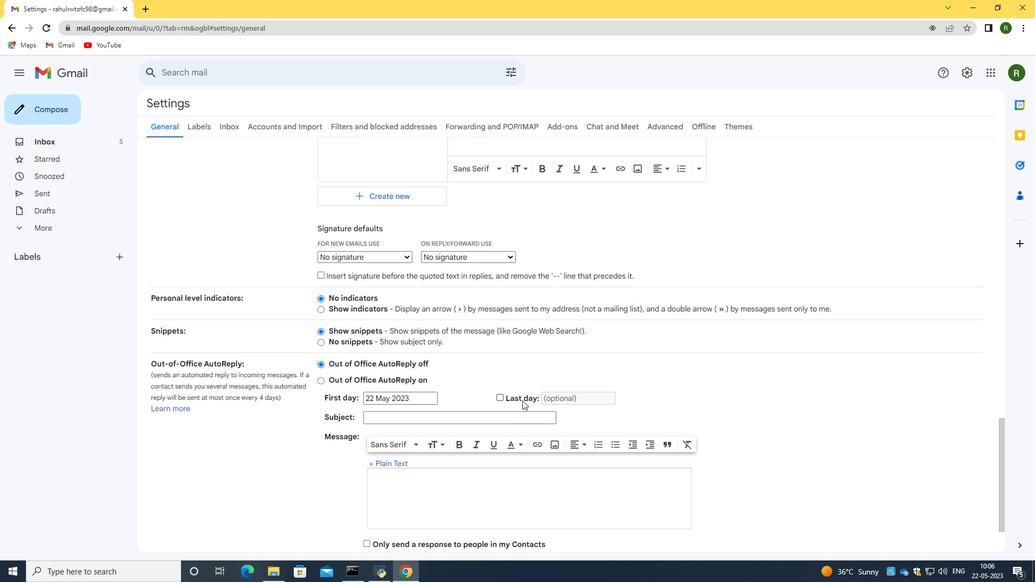 
Action: Mouse scrolled (522, 400) with delta (0, 0)
Screenshot: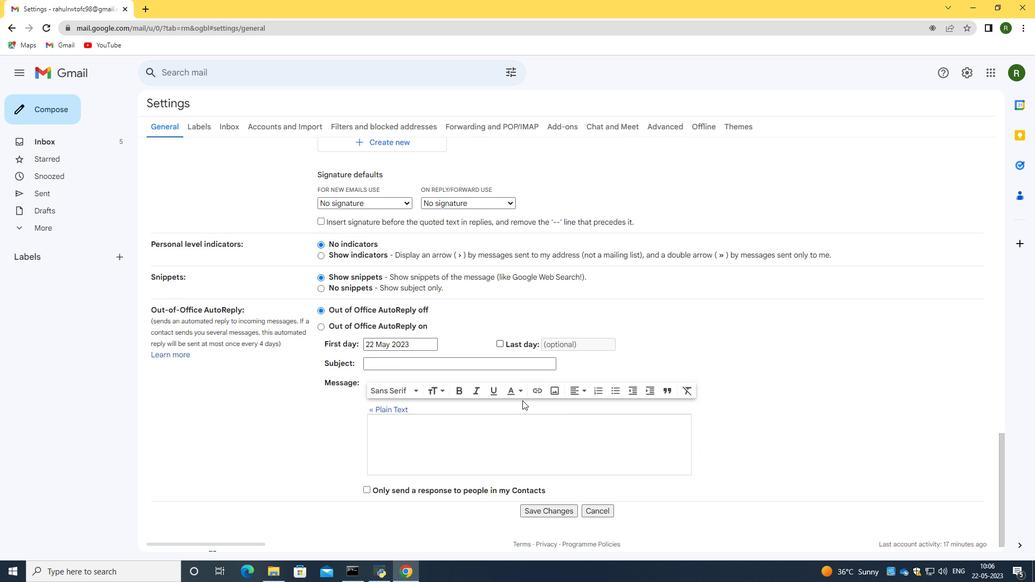 
Action: Mouse moved to (328, 397)
Screenshot: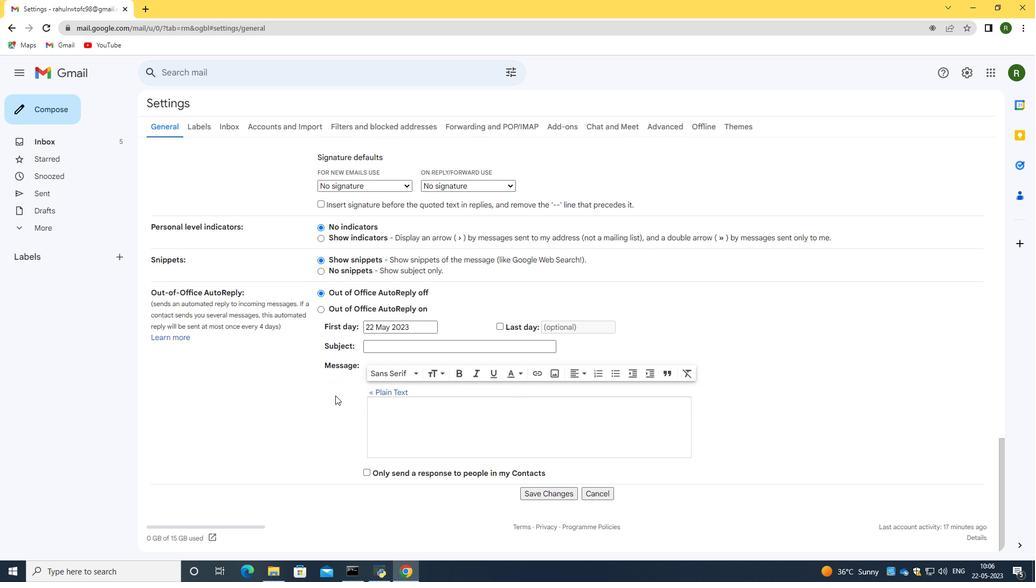 
Action: Mouse pressed left at (328, 397)
Screenshot: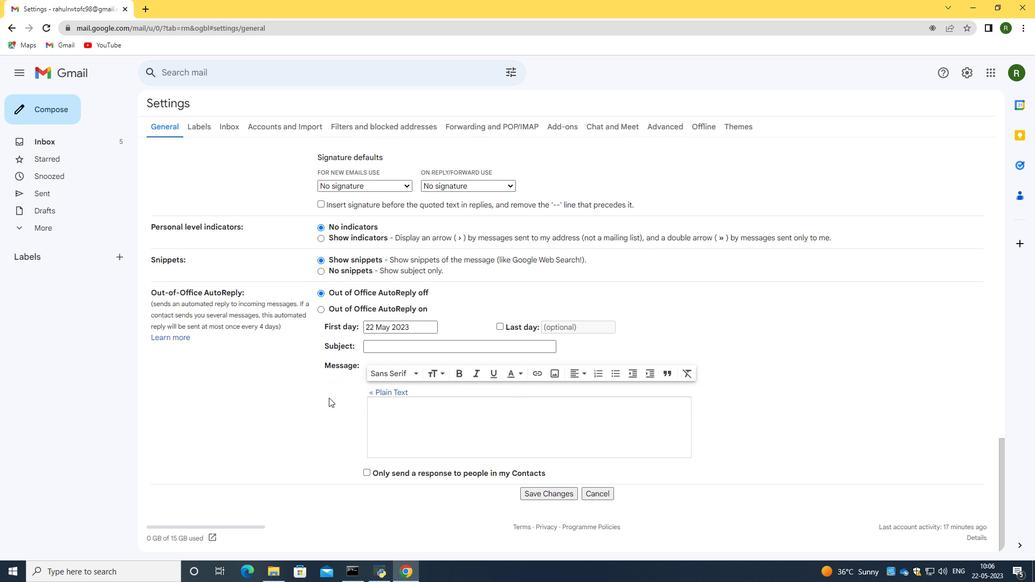 
Action: Mouse moved to (497, 424)
Screenshot: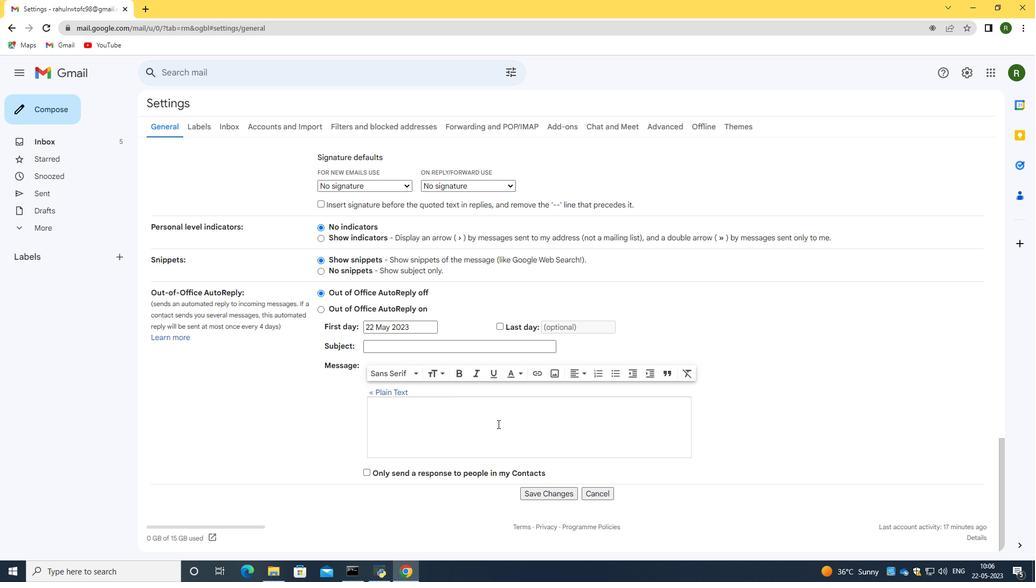
Action: Mouse scrolled (497, 424) with delta (0, 0)
Screenshot: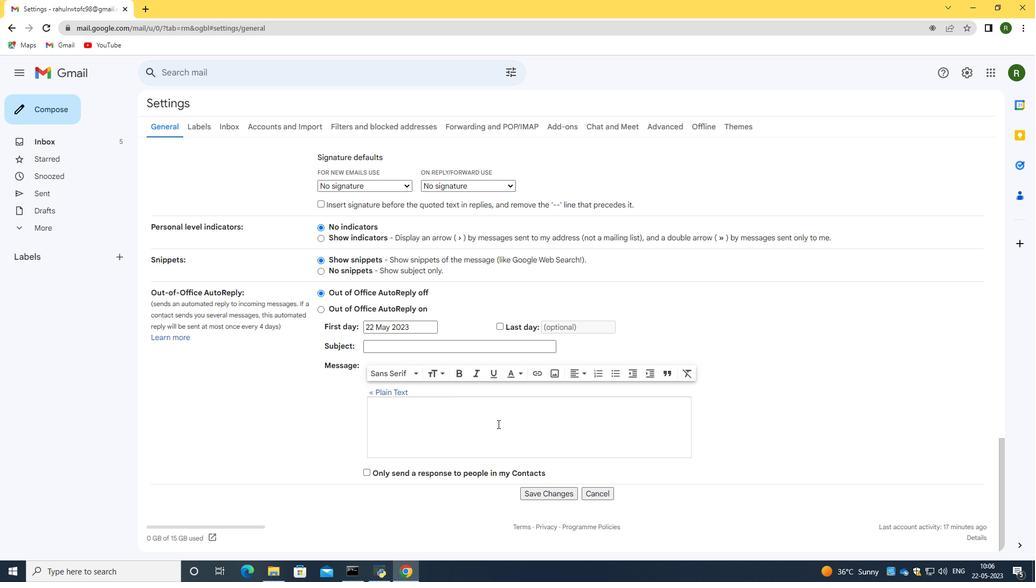 
Action: Mouse scrolled (497, 424) with delta (0, 0)
Screenshot: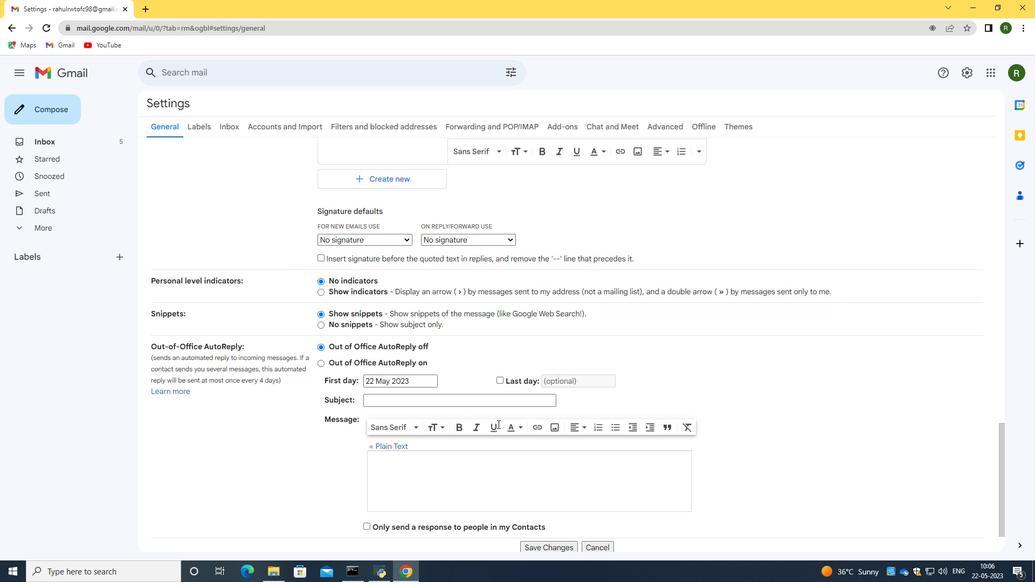 
Action: Mouse scrolled (497, 424) with delta (0, 0)
Screenshot: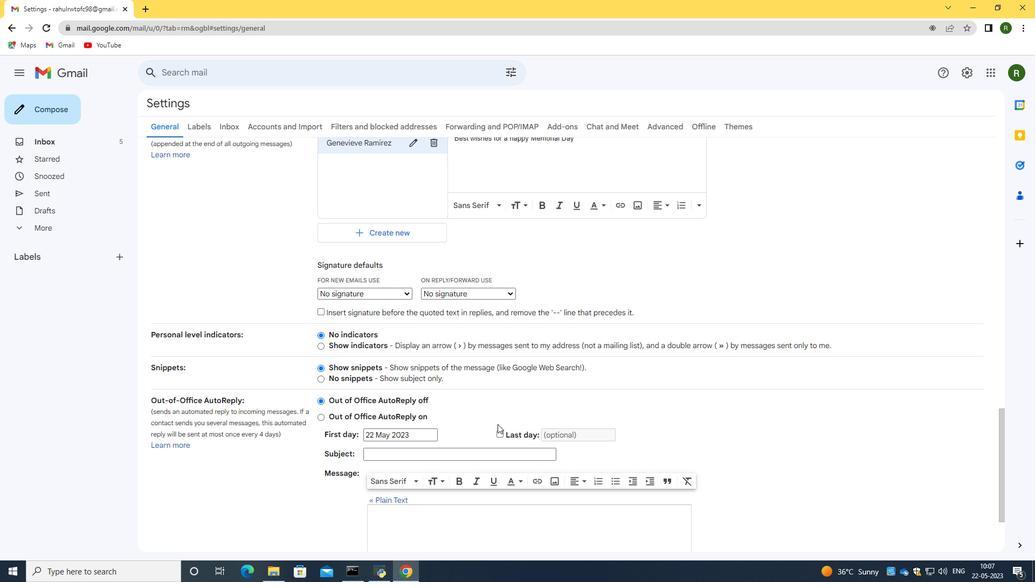 
Action: Mouse scrolled (497, 424) with delta (0, 0)
Screenshot: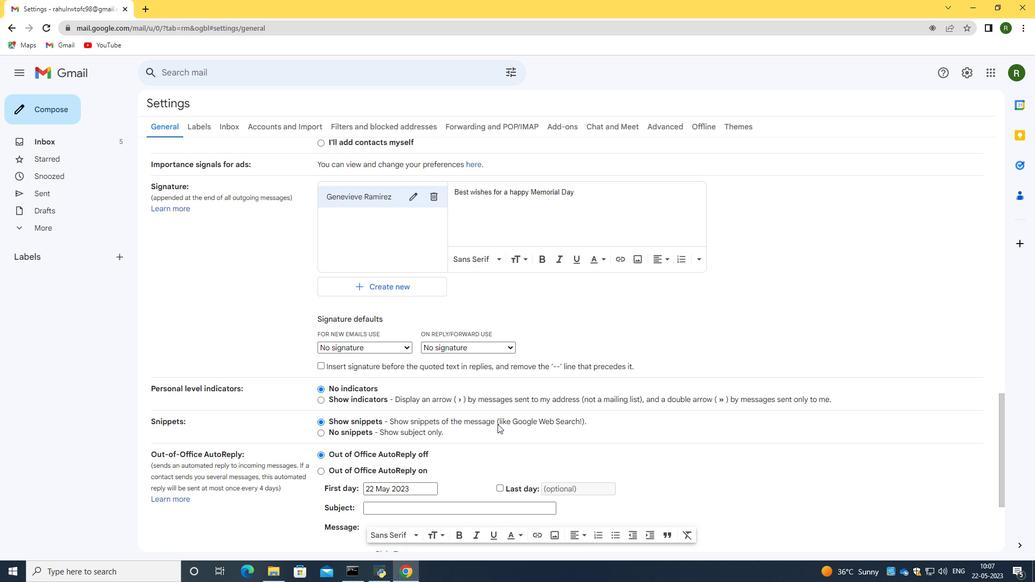 
Action: Mouse scrolled (497, 424) with delta (0, 0)
Screenshot: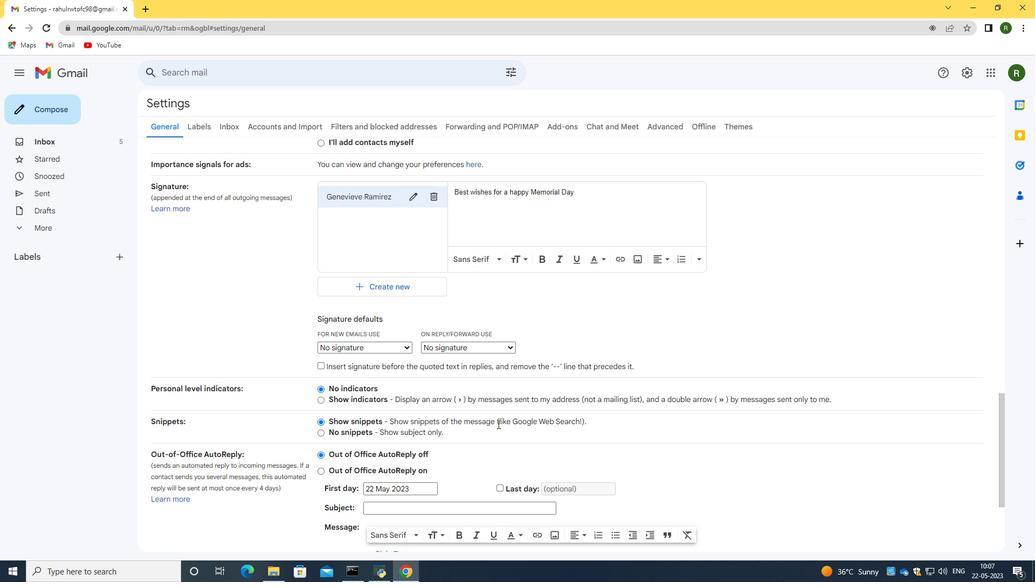 
Action: Mouse moved to (498, 418)
Screenshot: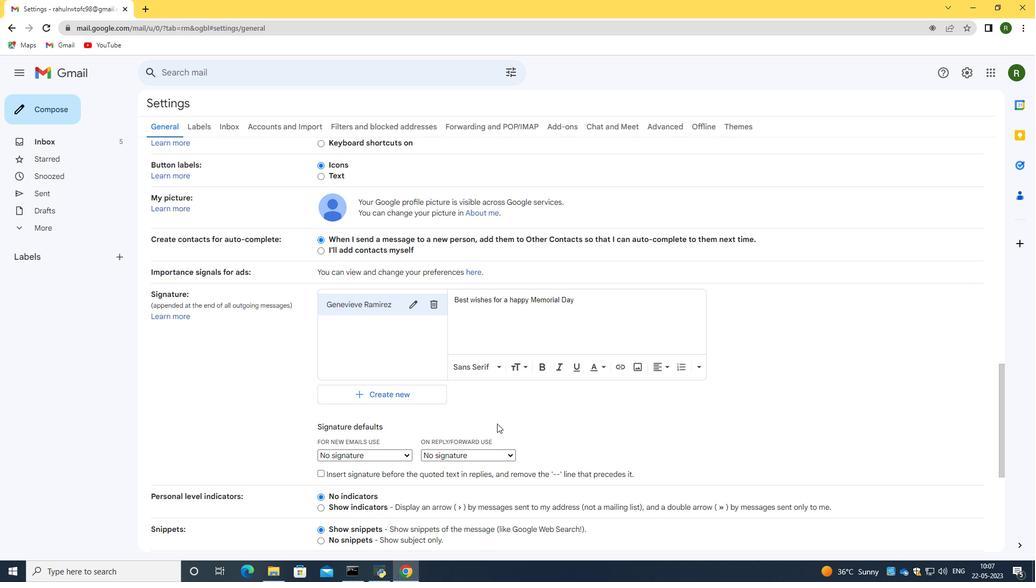 
Action: Mouse scrolled (498, 419) with delta (0, 0)
Screenshot: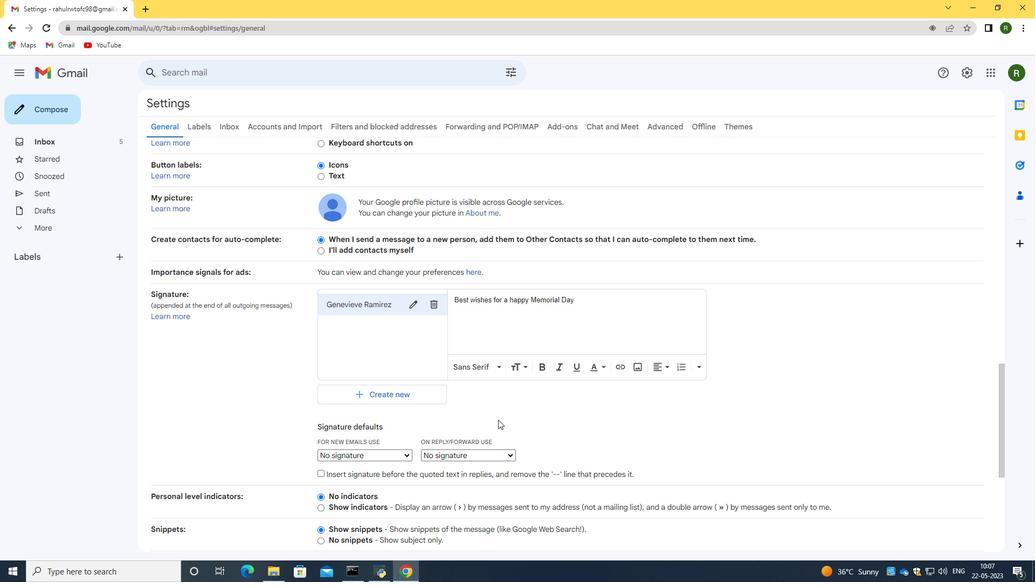 
Action: Mouse moved to (482, 409)
Screenshot: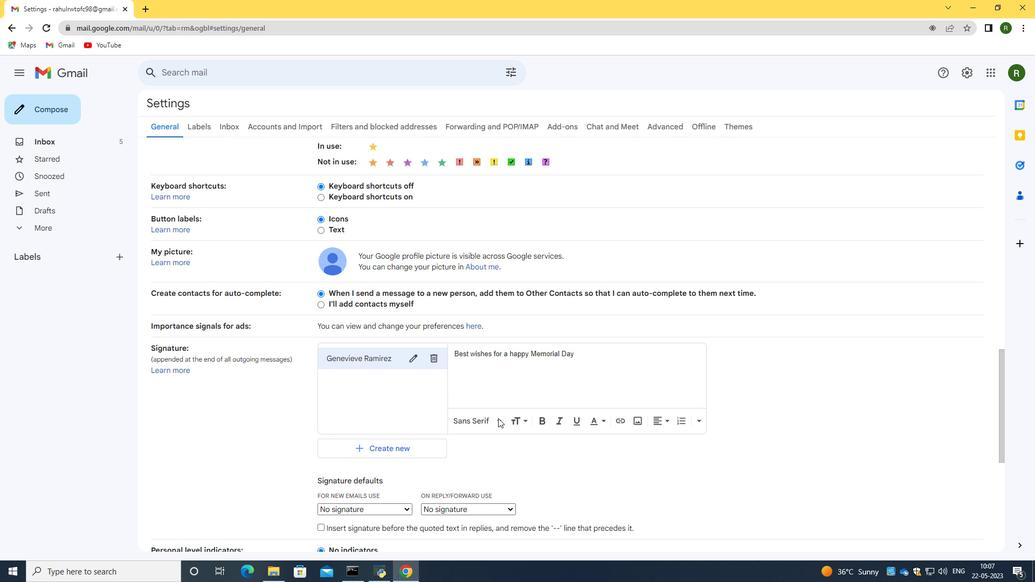 
Action: Mouse scrolled (482, 410) with delta (0, 0)
Screenshot: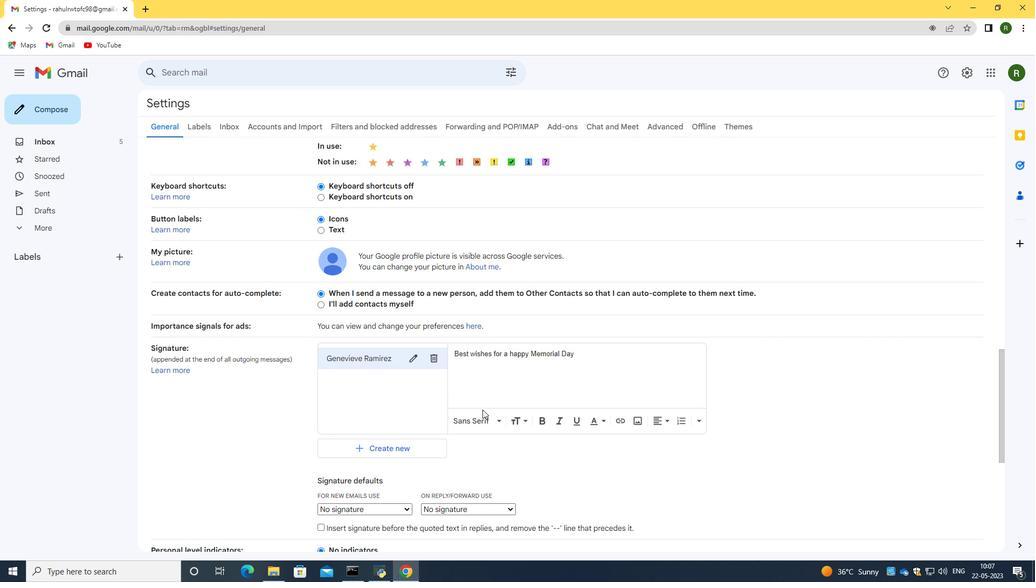 
Action: Mouse scrolled (482, 410) with delta (0, 0)
Screenshot: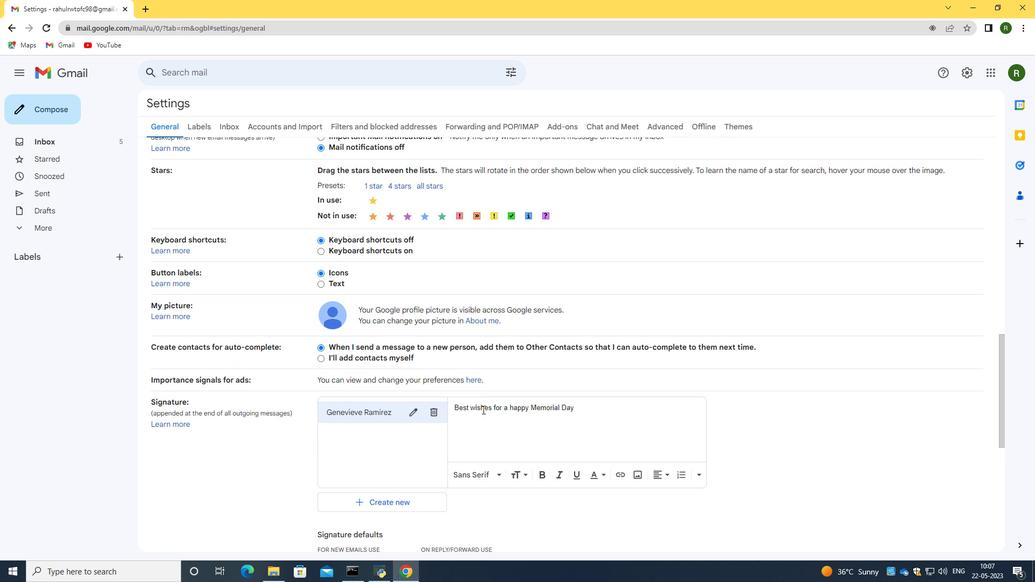 
Action: Mouse scrolled (482, 410) with delta (0, 0)
Screenshot: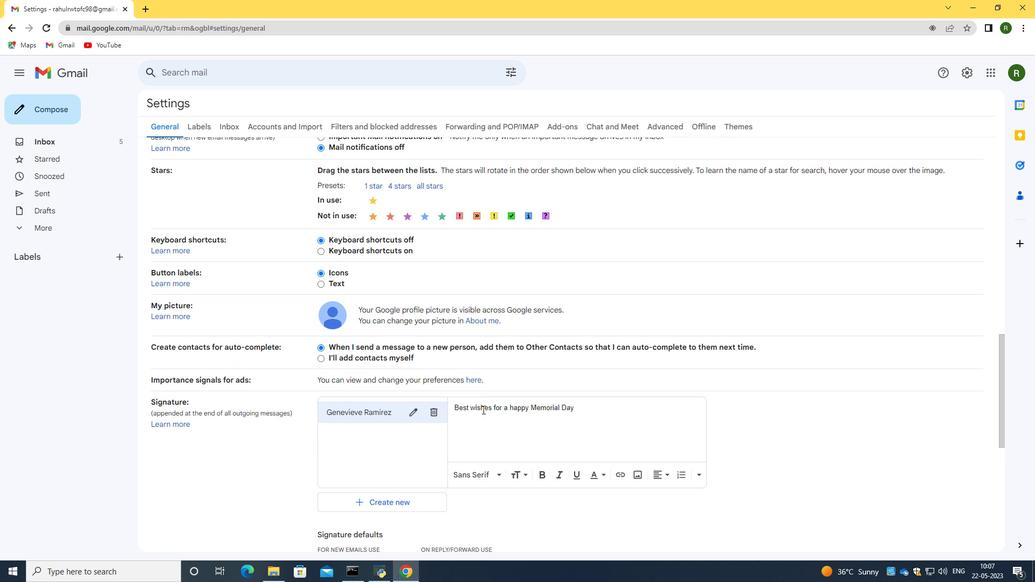 
Action: Mouse scrolled (482, 410) with delta (0, 0)
Screenshot: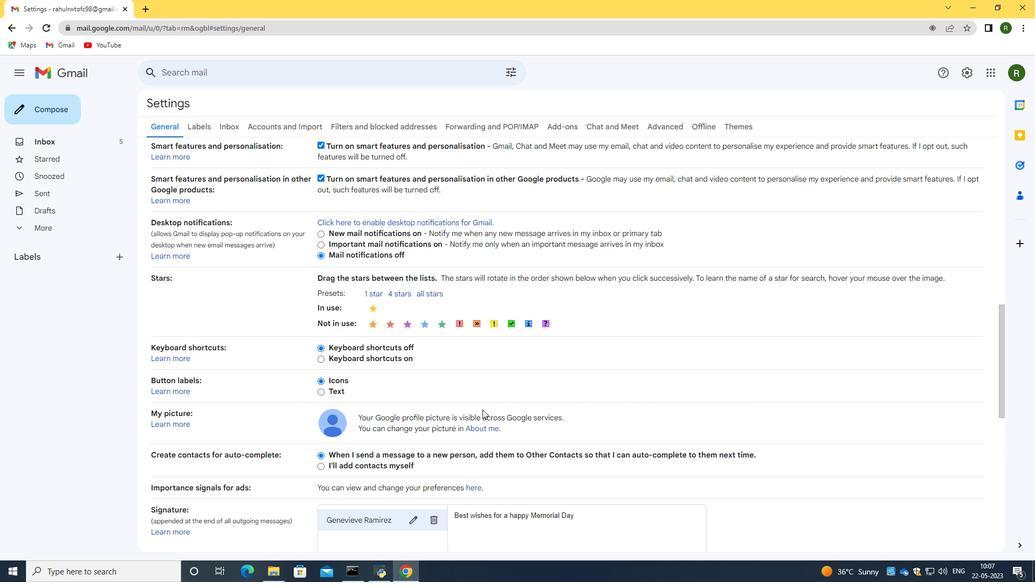 
Action: Mouse scrolled (482, 410) with delta (0, 0)
Screenshot: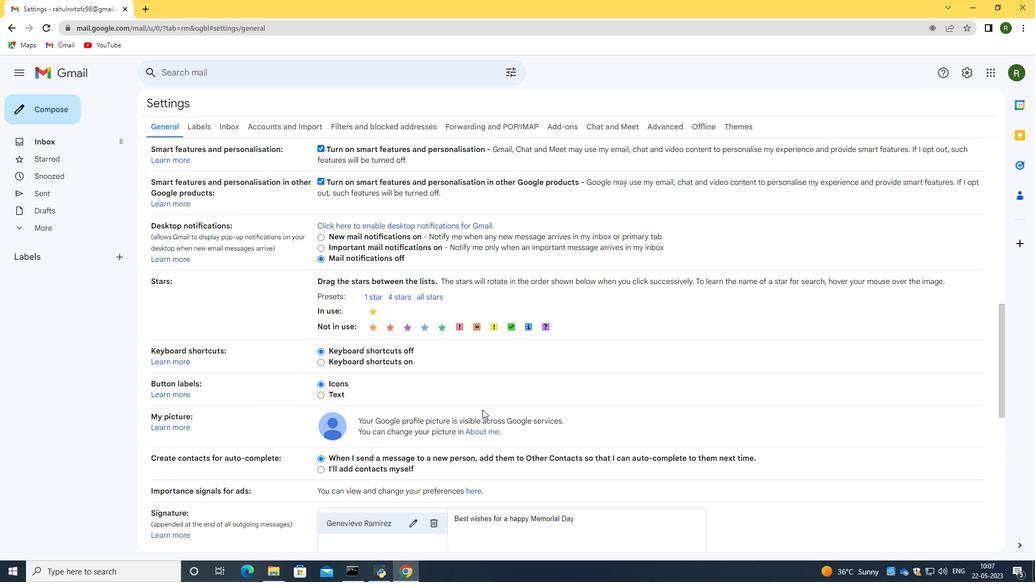 
Action: Mouse moved to (323, 500)
Screenshot: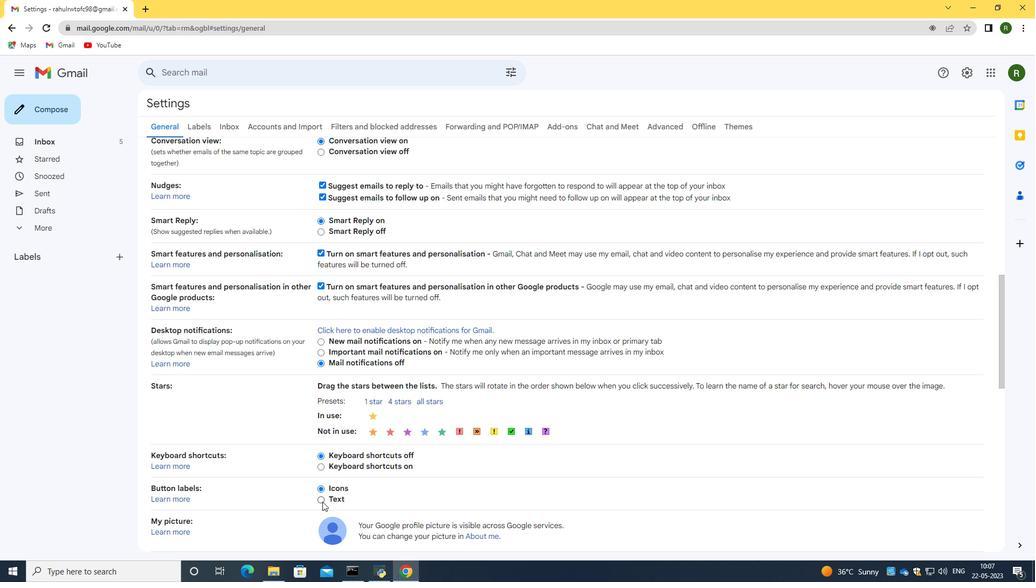 
Action: Mouse pressed left at (323, 500)
Screenshot: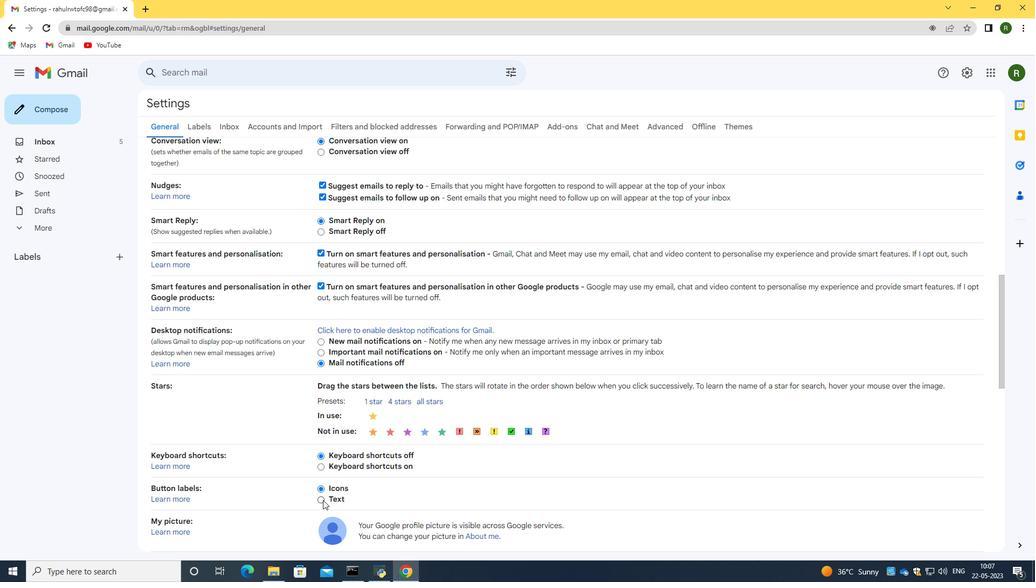 
Action: Mouse moved to (461, 455)
Screenshot: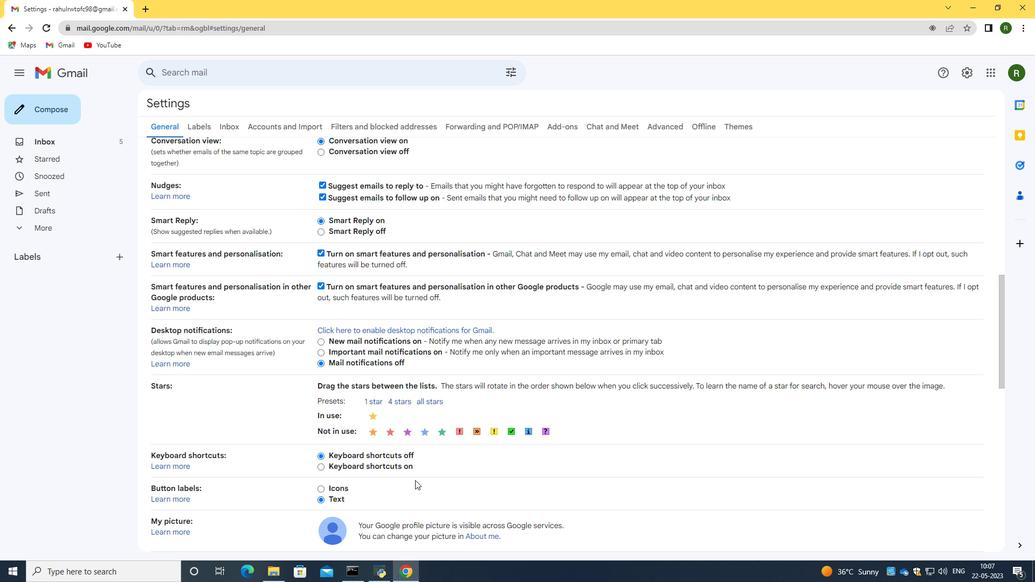 
Action: Mouse scrolled (461, 455) with delta (0, 0)
Screenshot: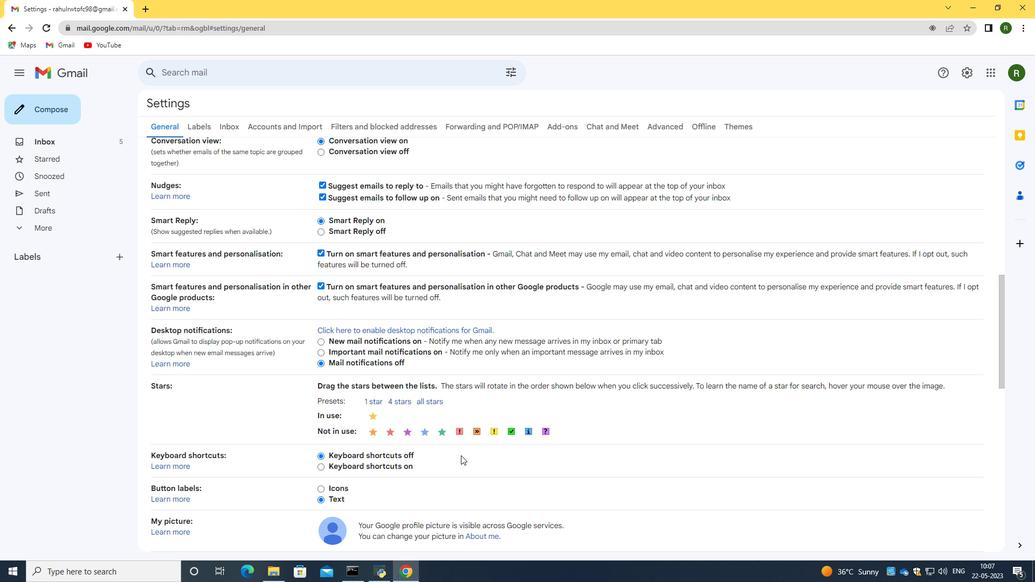 
Action: Mouse scrolled (461, 455) with delta (0, 0)
Screenshot: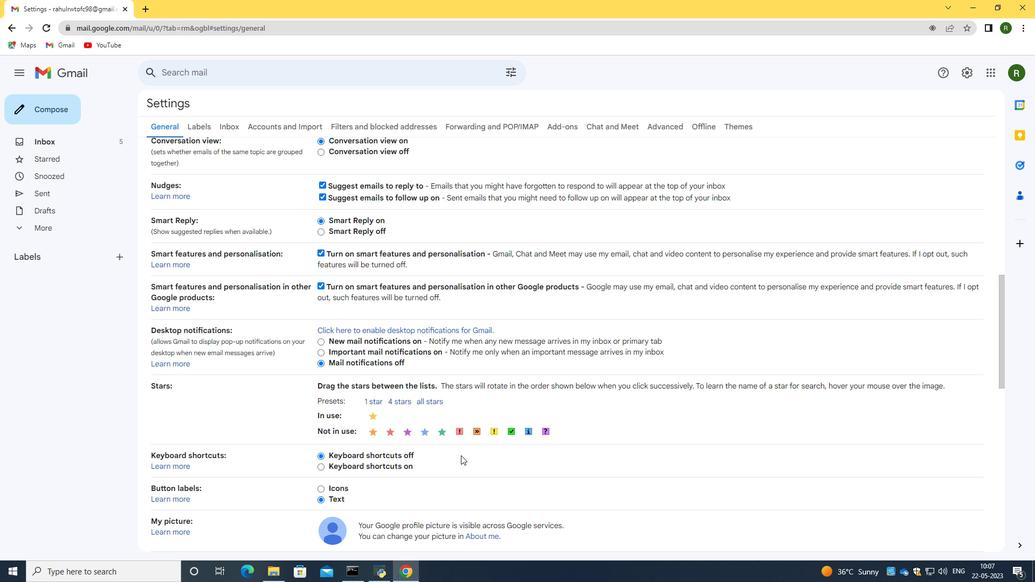 
Action: Mouse scrolled (461, 455) with delta (0, 0)
Screenshot: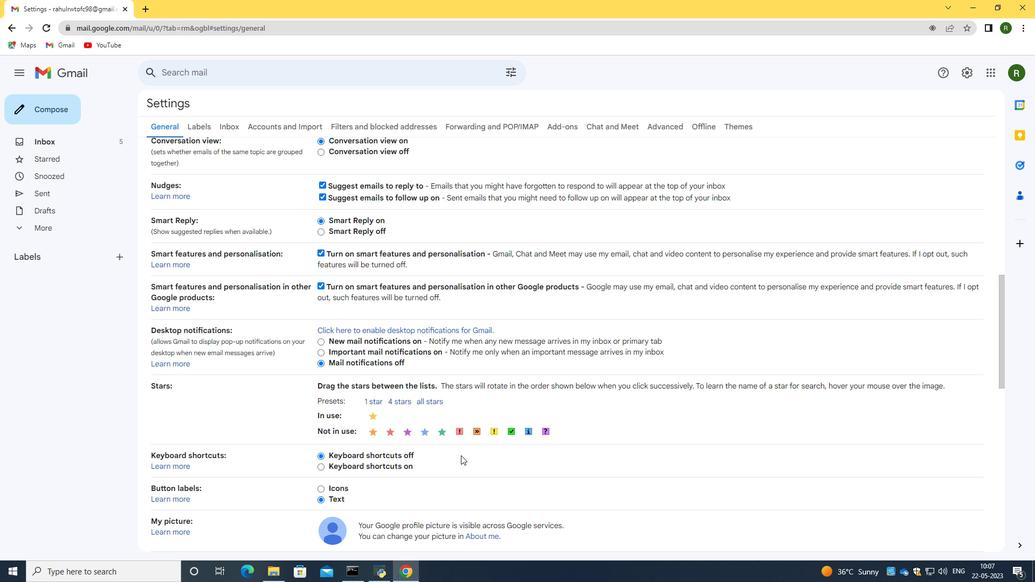 
Action: Mouse moved to (315, 327)
Screenshot: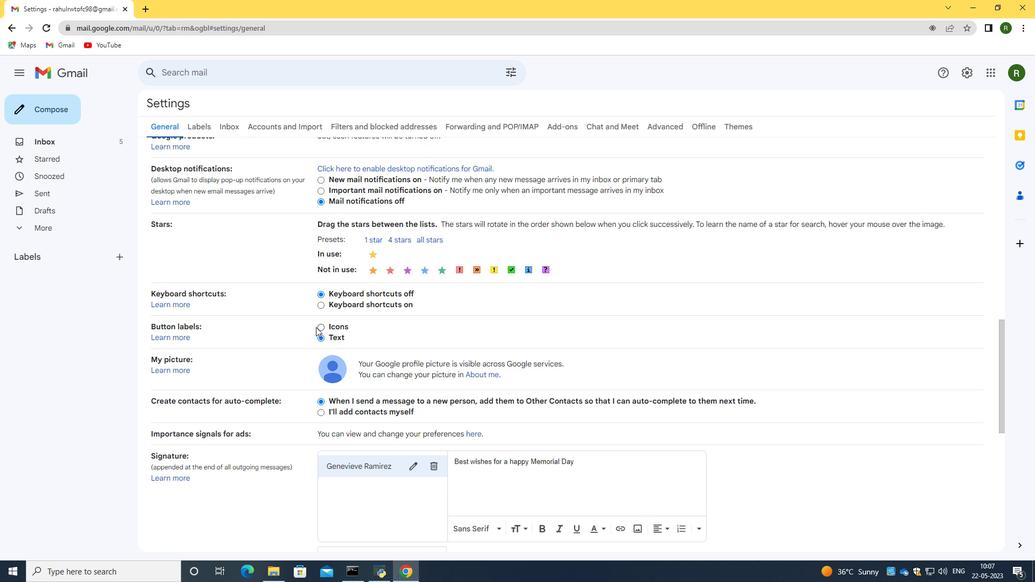 
Action: Mouse pressed left at (315, 327)
Screenshot: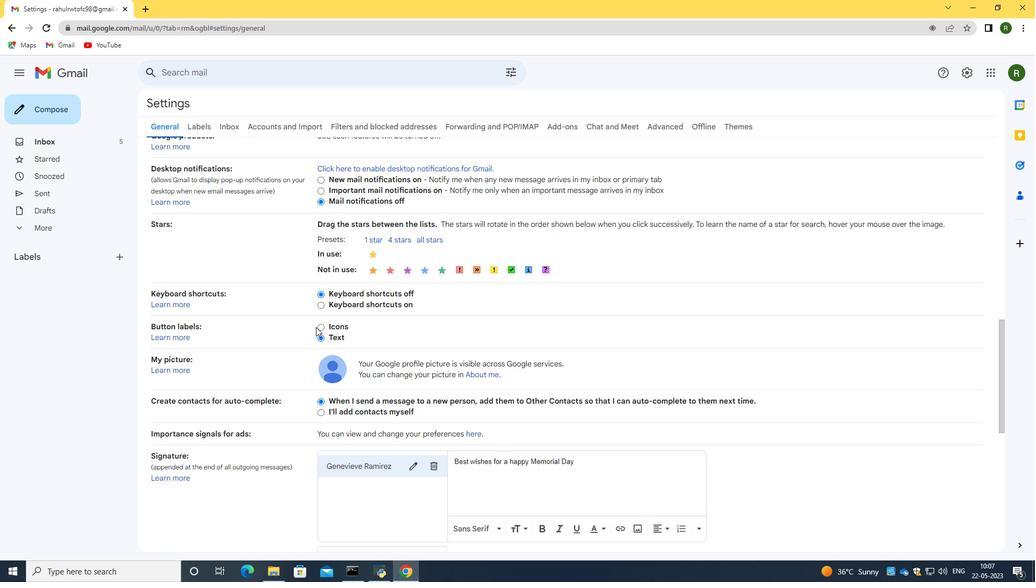 
Action: Mouse moved to (328, 324)
Screenshot: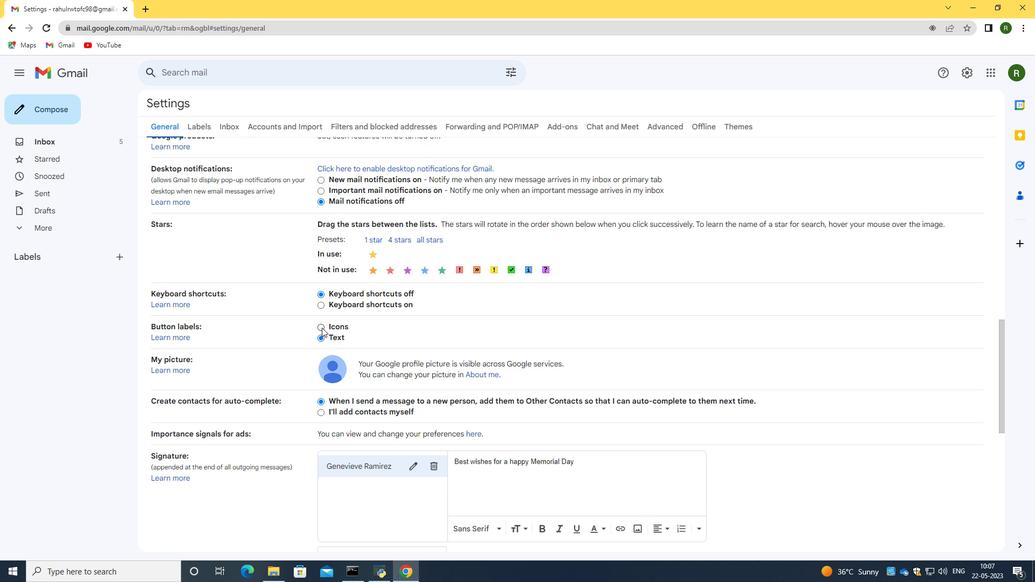 
Action: Mouse pressed left at (328, 324)
Screenshot: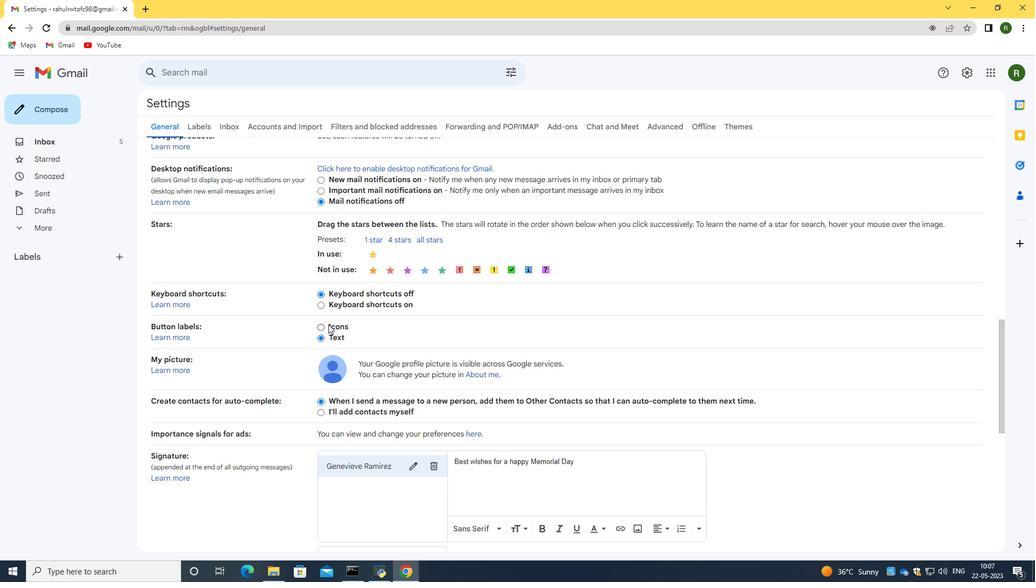 
Action: Mouse moved to (486, 329)
Screenshot: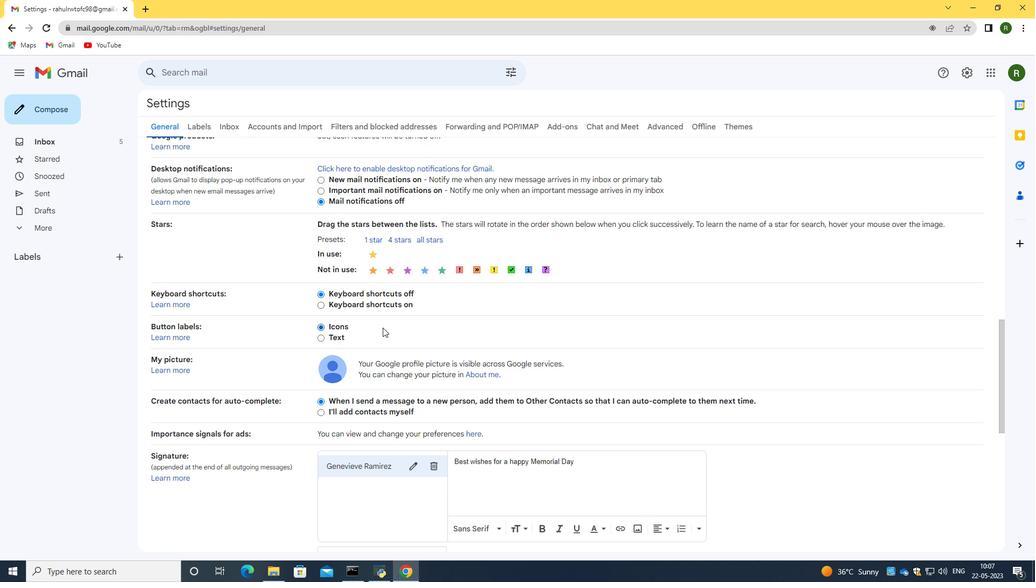 
Action: Mouse scrolled (486, 330) with delta (0, 0)
Screenshot: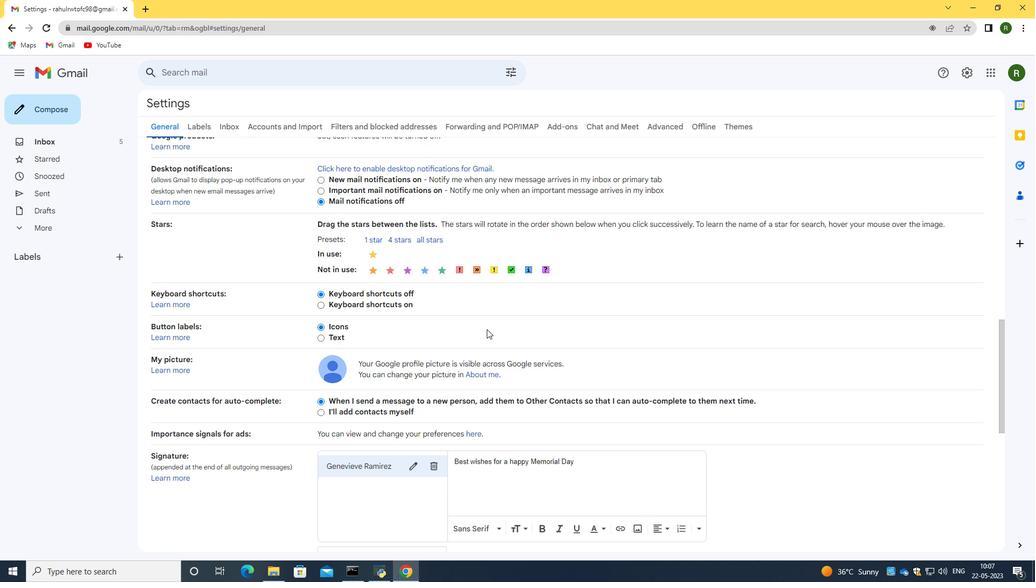 
Action: Mouse scrolled (486, 330) with delta (0, 0)
Screenshot: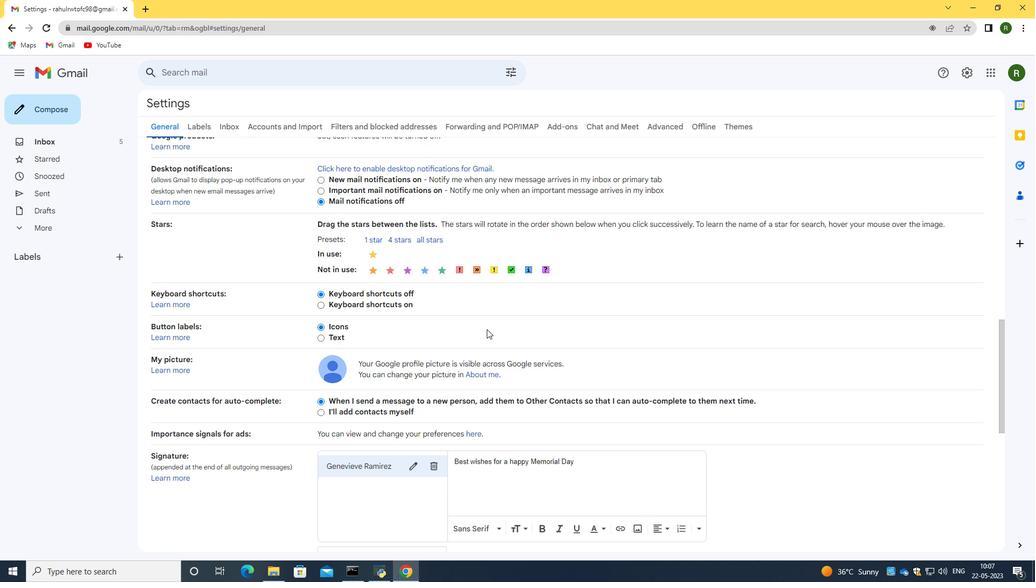 
Action: Mouse scrolled (486, 330) with delta (0, 0)
Screenshot: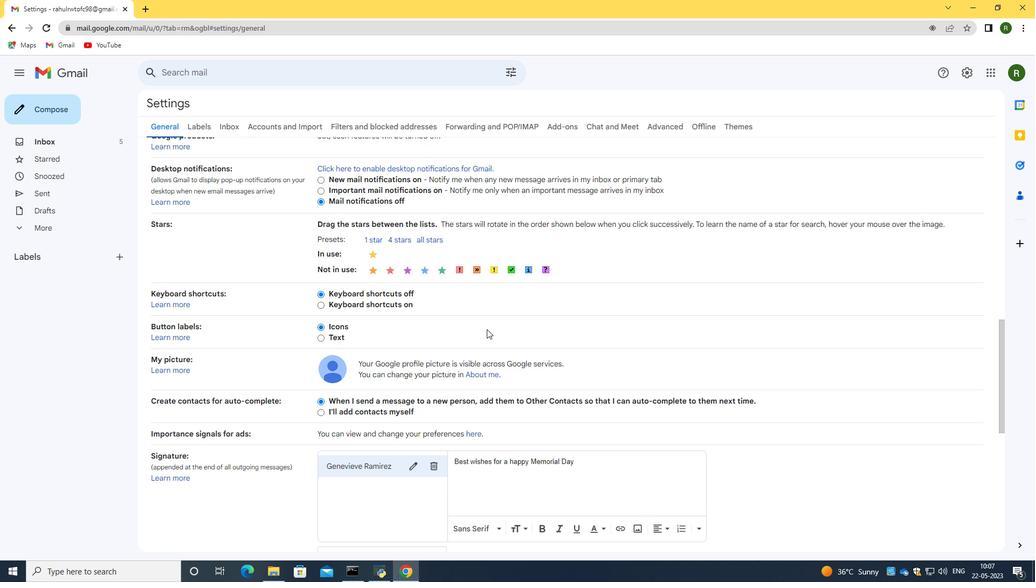 
Action: Mouse scrolled (486, 330) with delta (0, 0)
Screenshot: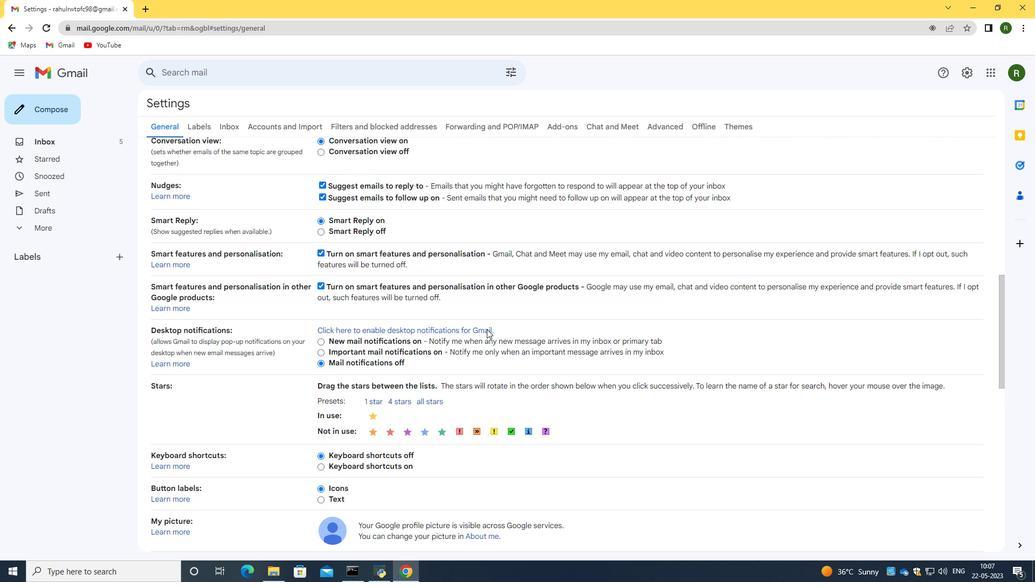 
Action: Mouse scrolled (486, 330) with delta (0, 0)
Screenshot: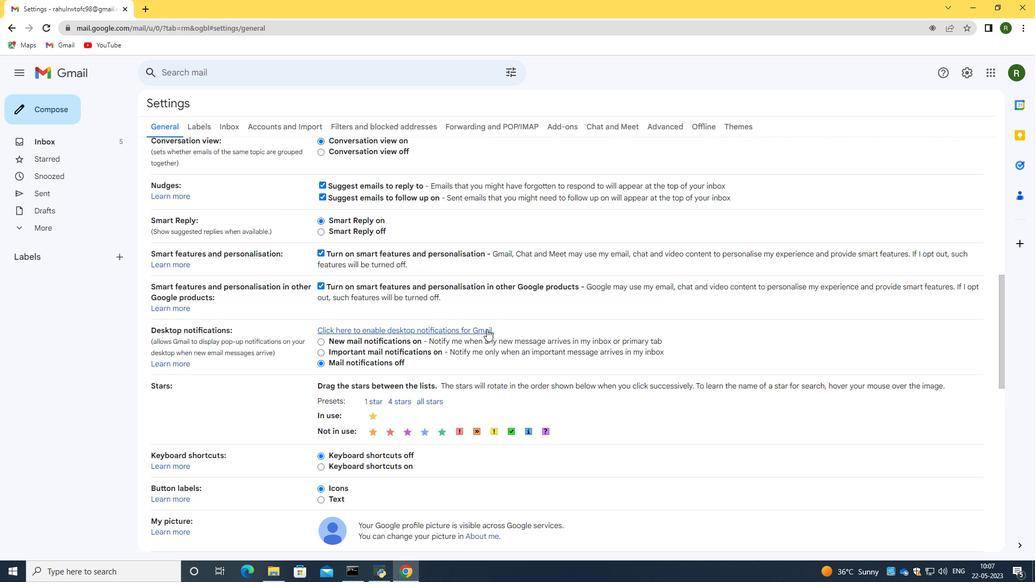 
Action: Mouse scrolled (486, 330) with delta (0, 0)
Screenshot: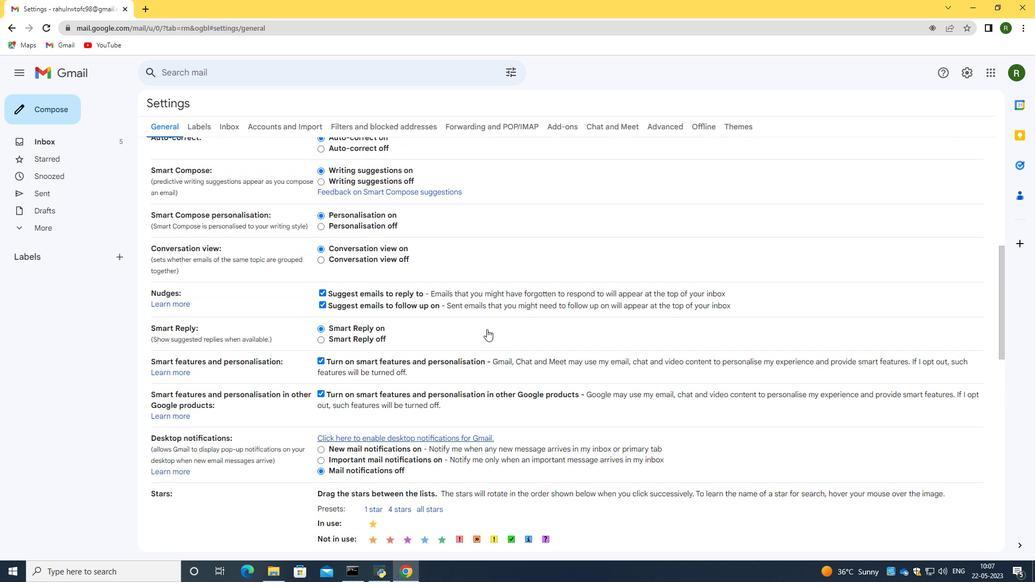 
Action: Mouse scrolled (486, 330) with delta (0, 0)
Screenshot: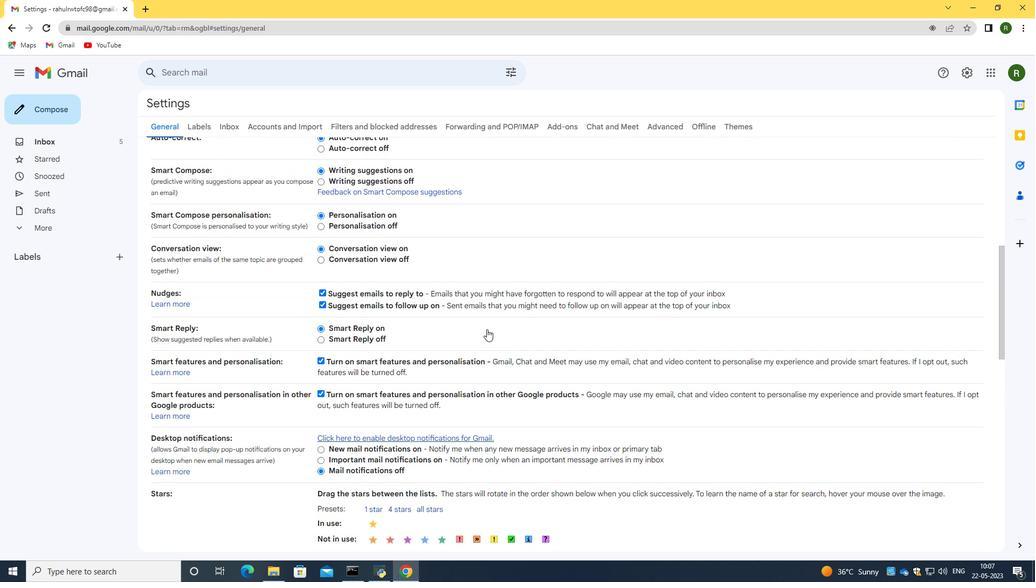 
Action: Mouse scrolled (486, 330) with delta (0, 0)
Screenshot: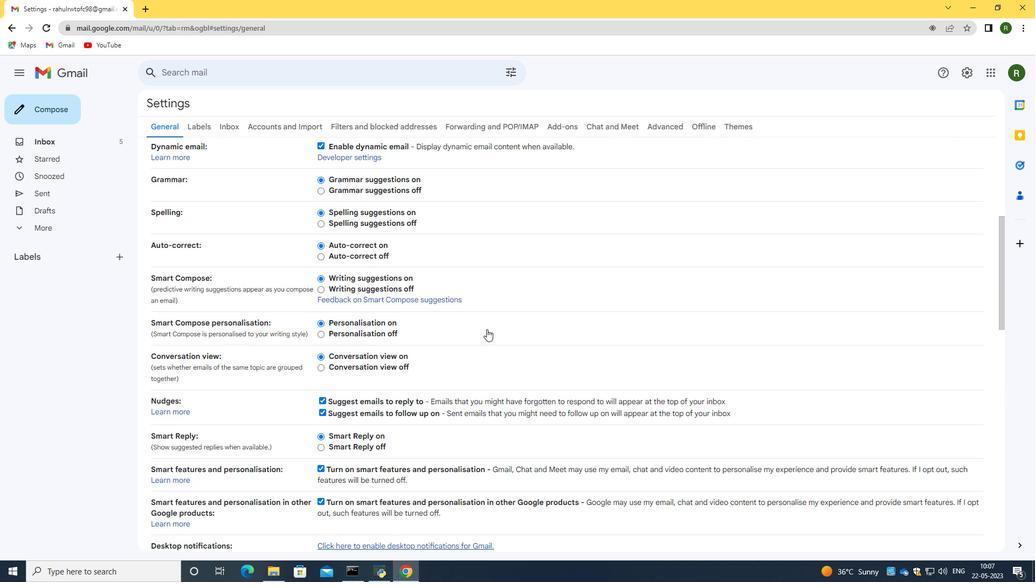 
Action: Mouse scrolled (486, 330) with delta (0, 0)
Screenshot: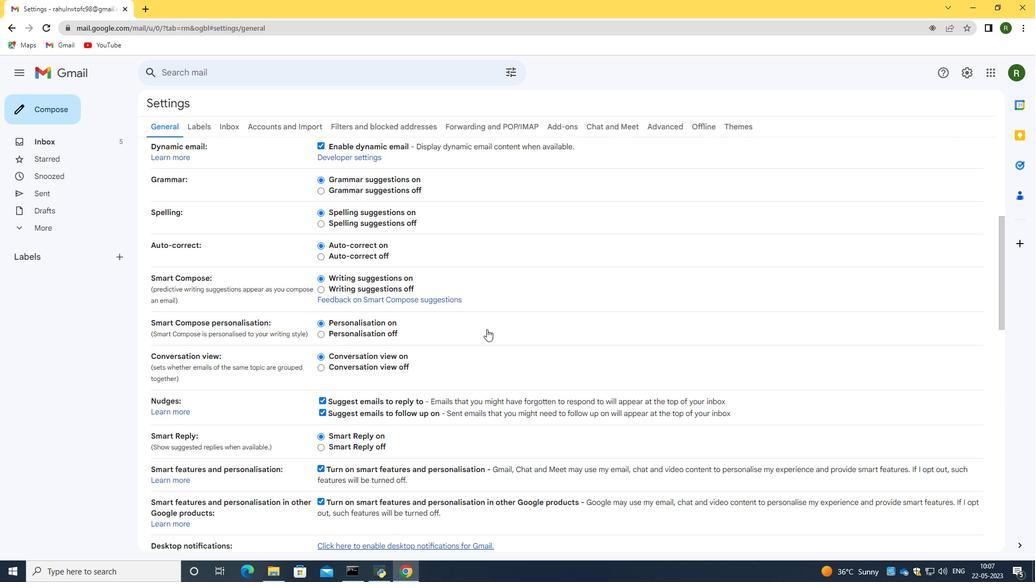 
Action: Mouse scrolled (486, 330) with delta (0, 0)
Screenshot: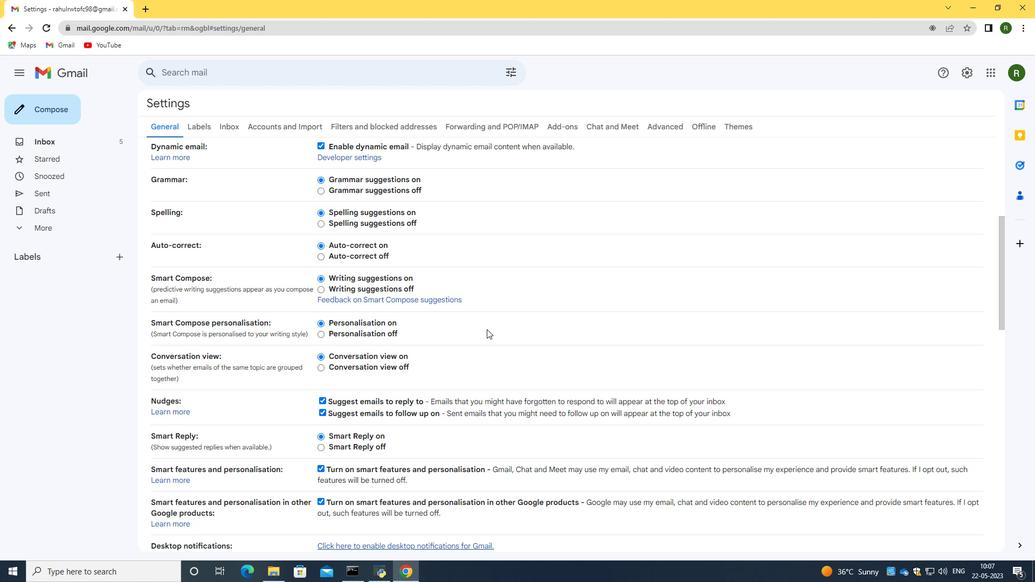 
Action: Mouse scrolled (486, 330) with delta (0, 0)
Screenshot: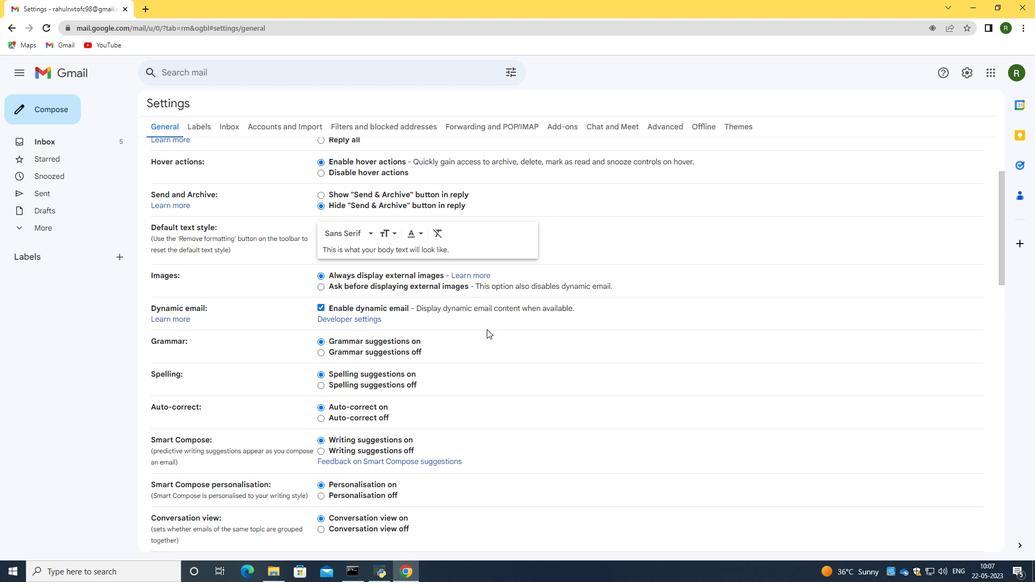 
Action: Mouse scrolled (486, 330) with delta (0, 0)
Screenshot: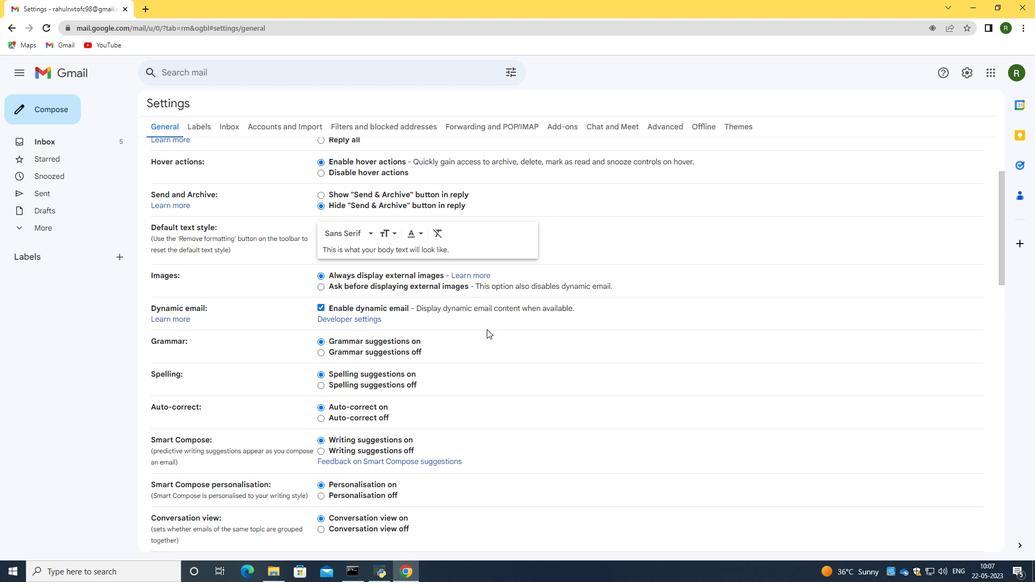 
Action: Mouse scrolled (486, 330) with delta (0, 0)
Screenshot: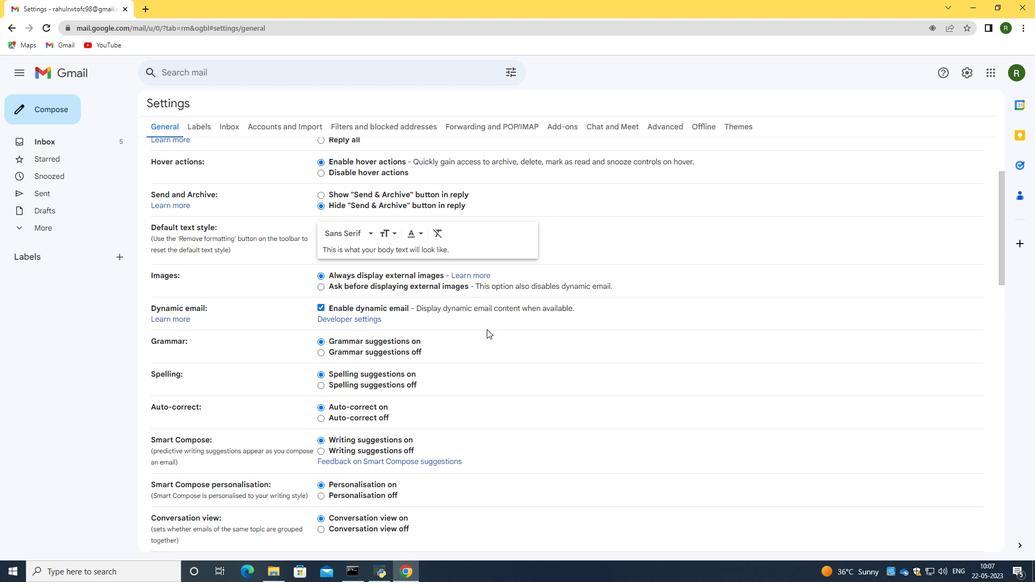 
Action: Mouse scrolled (486, 330) with delta (0, 0)
Screenshot: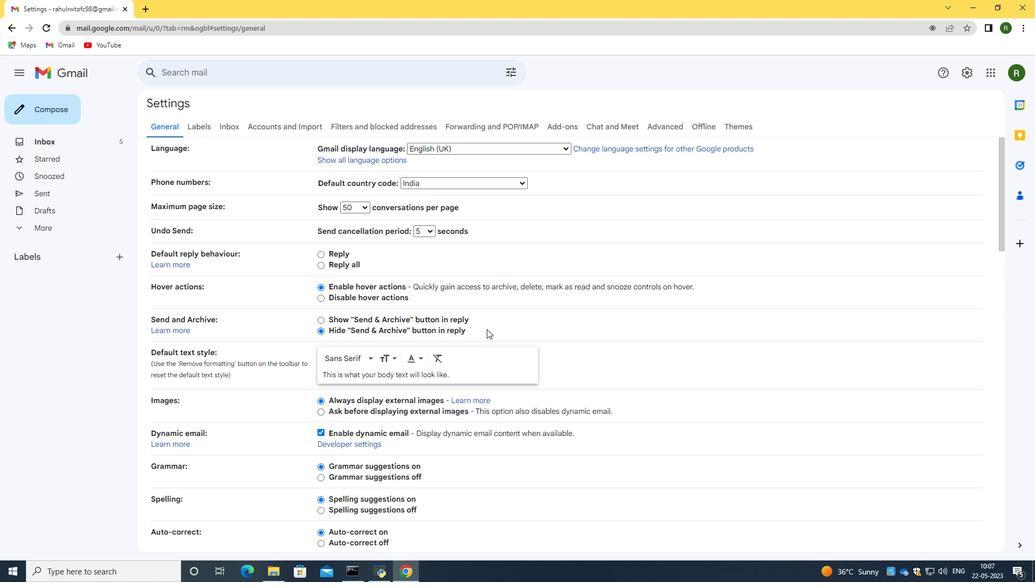 
Action: Mouse scrolled (486, 330) with delta (0, 0)
Screenshot: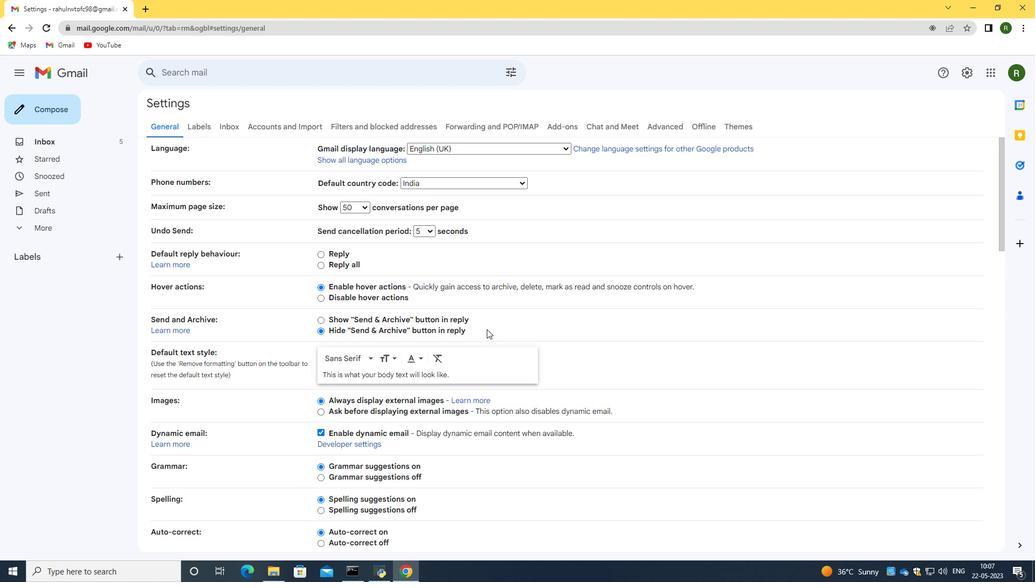 
Action: Mouse scrolled (486, 330) with delta (0, 0)
Screenshot: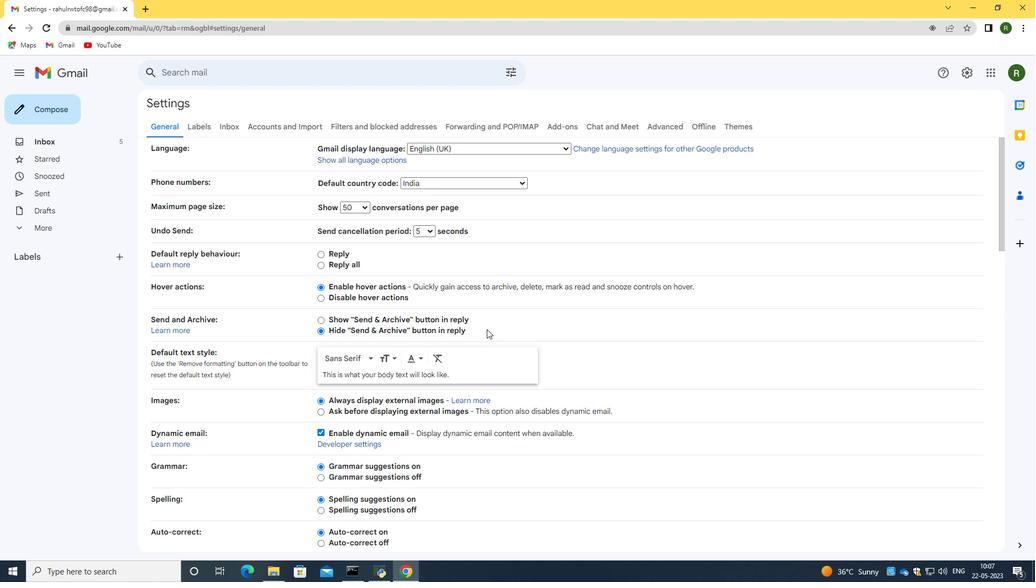 
Action: Mouse scrolled (486, 330) with delta (0, 0)
Screenshot: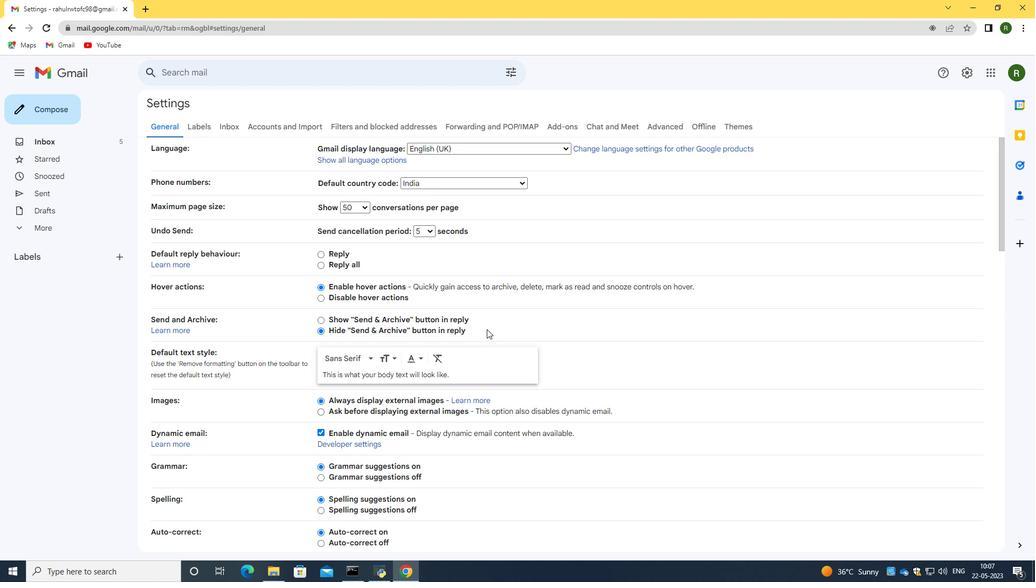 
Action: Mouse moved to (554, 292)
Screenshot: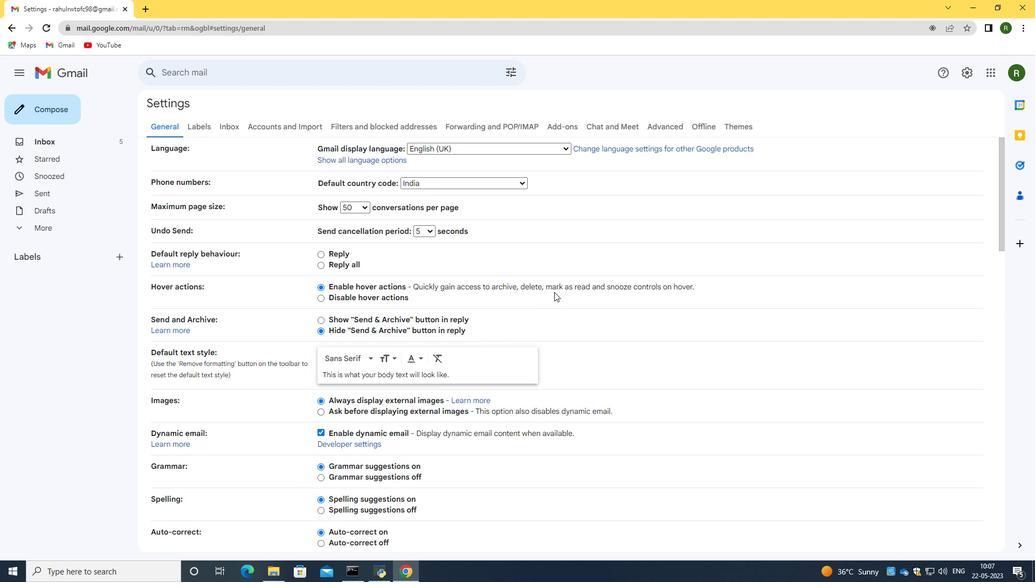 
Action: Mouse scrolled (554, 291) with delta (0, 0)
Screenshot: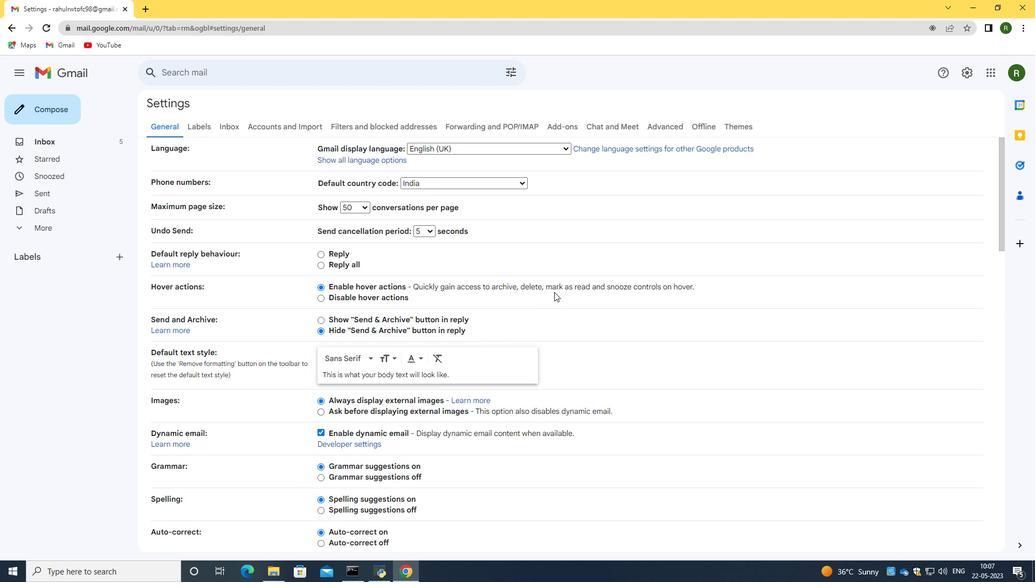 
Action: Mouse scrolled (554, 291) with delta (0, 0)
Screenshot: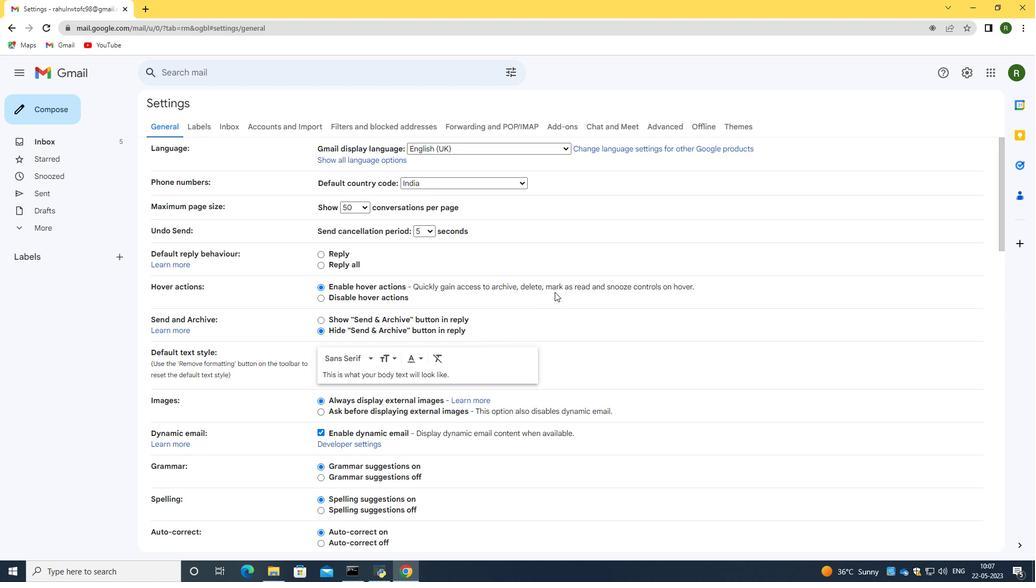 
Action: Mouse scrolled (554, 291) with delta (0, 0)
Screenshot: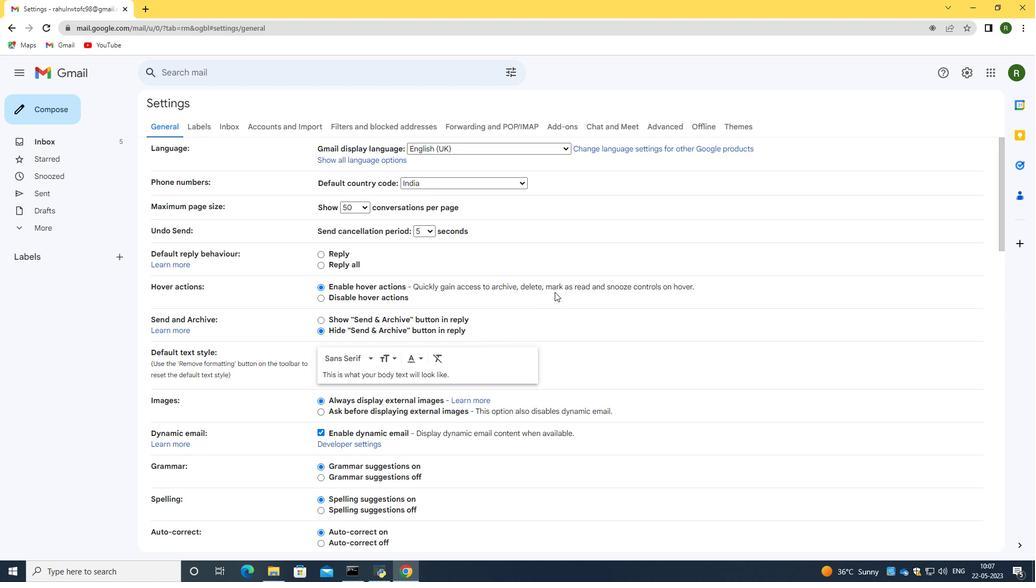 
Action: Mouse scrolled (554, 291) with delta (0, 0)
Screenshot: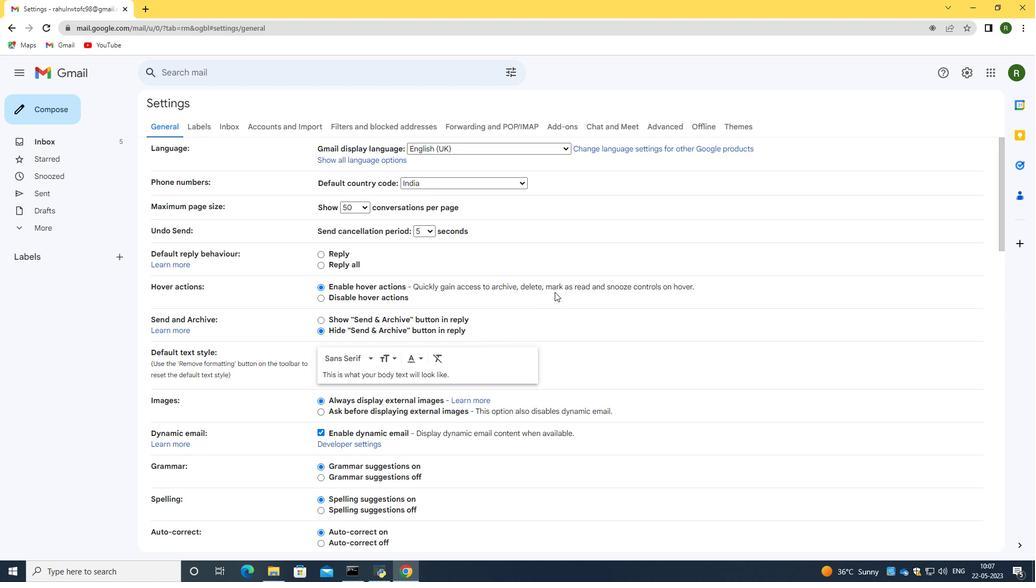 
Action: Mouse scrolled (554, 291) with delta (0, 0)
Screenshot: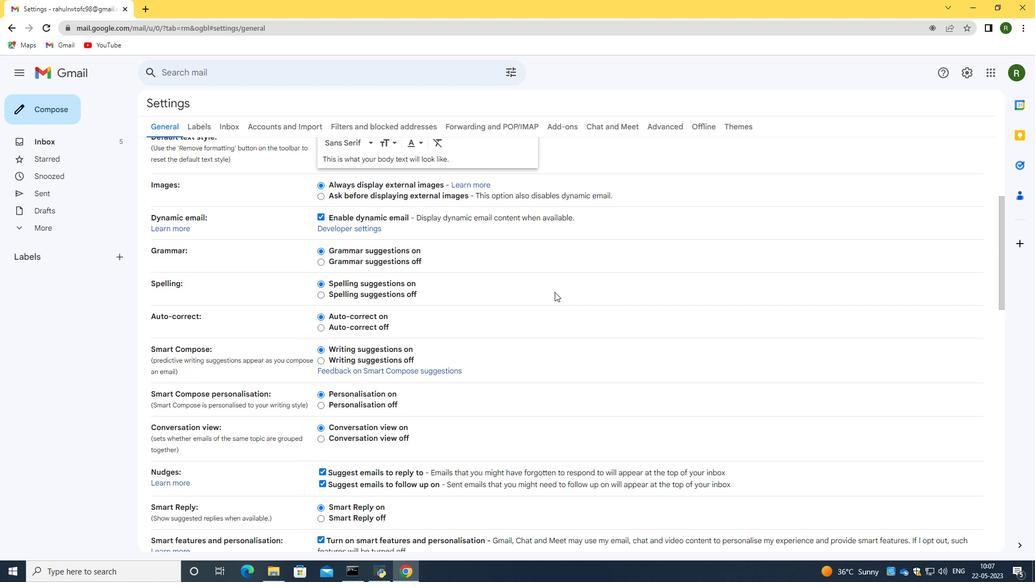 
Action: Mouse scrolled (554, 291) with delta (0, 0)
Screenshot: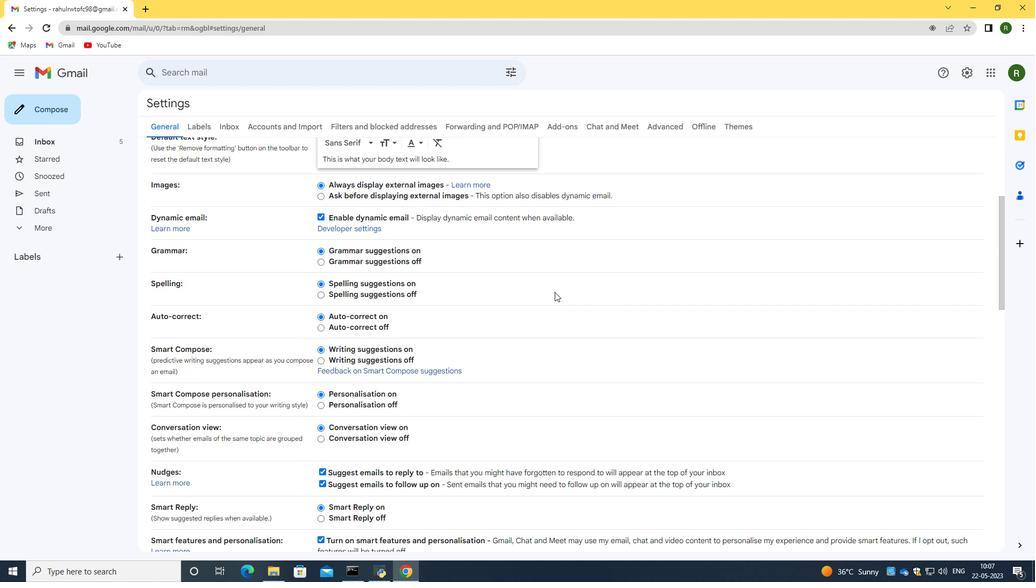 
Action: Mouse moved to (555, 292)
Screenshot: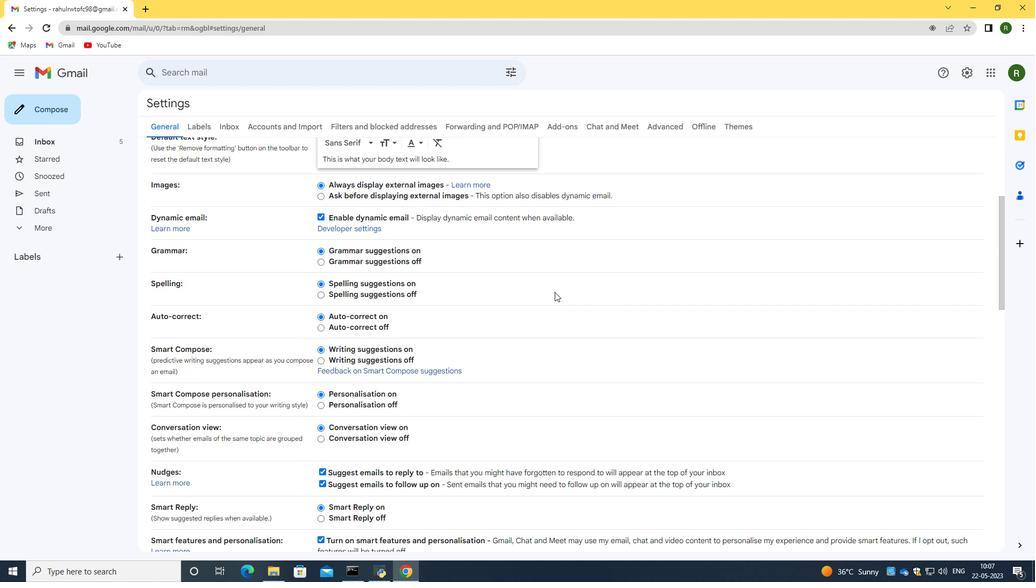 
Action: Mouse scrolled (555, 291) with delta (0, 0)
Screenshot: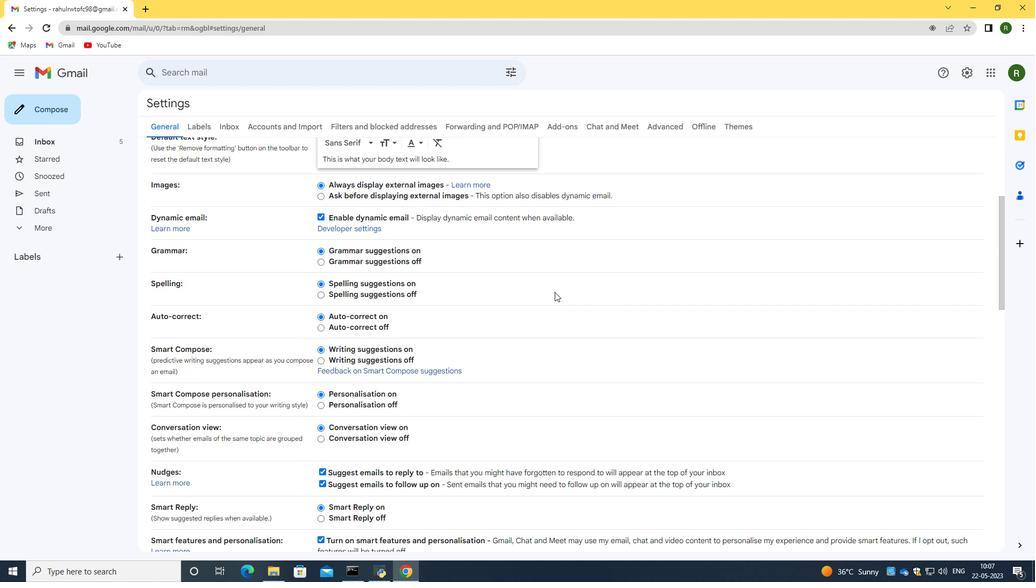 
Action: Mouse scrolled (555, 291) with delta (0, 0)
Screenshot: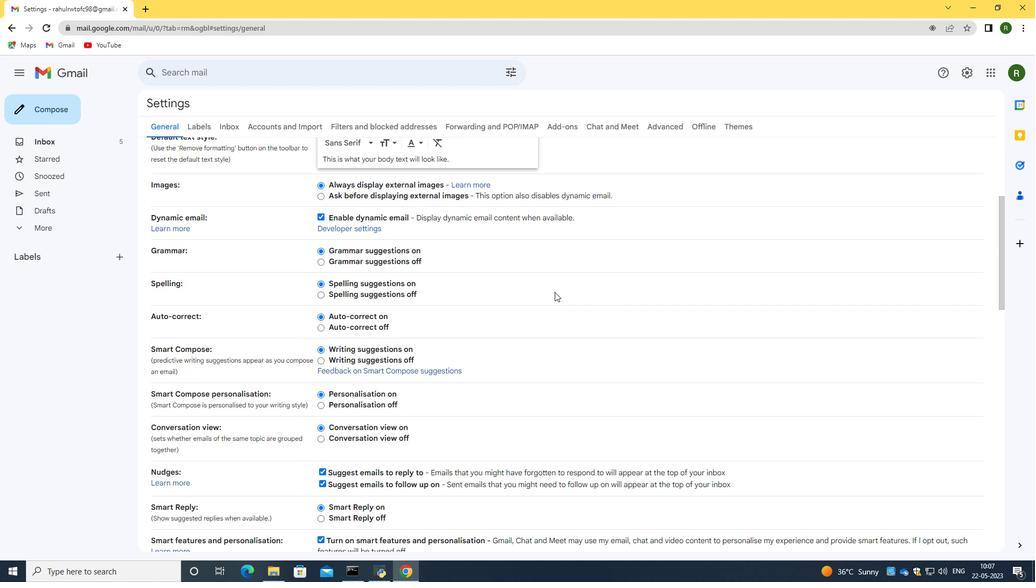 
Action: Mouse scrolled (555, 291) with delta (0, 0)
Screenshot: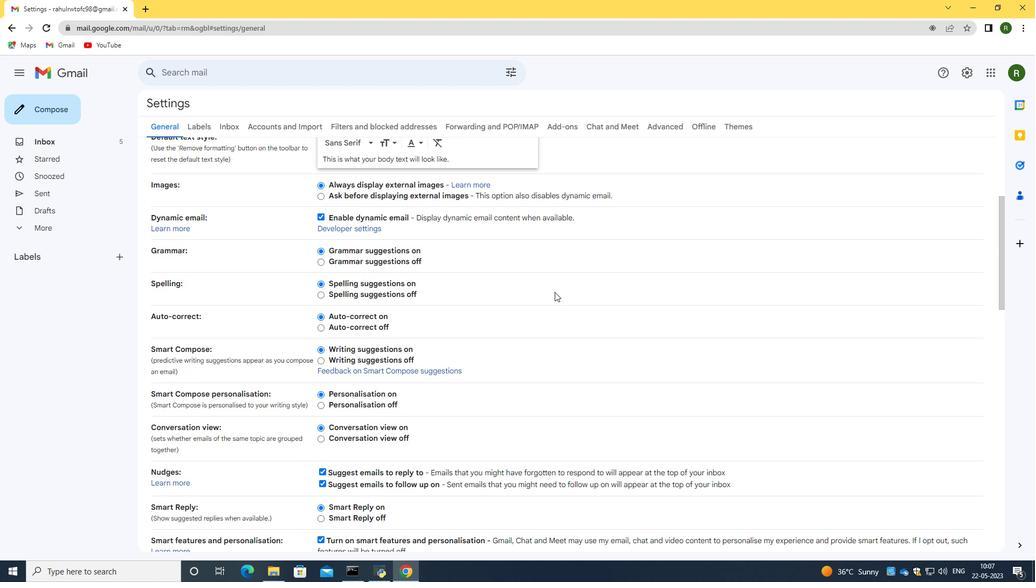 
Action: Mouse scrolled (555, 291) with delta (0, 0)
Screenshot: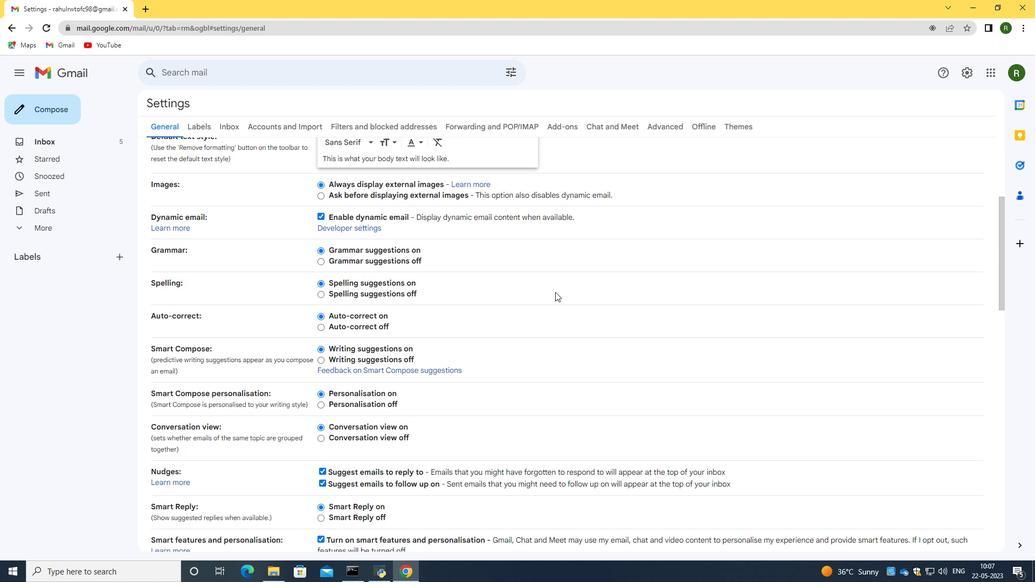 
Action: Mouse moved to (557, 292)
Screenshot: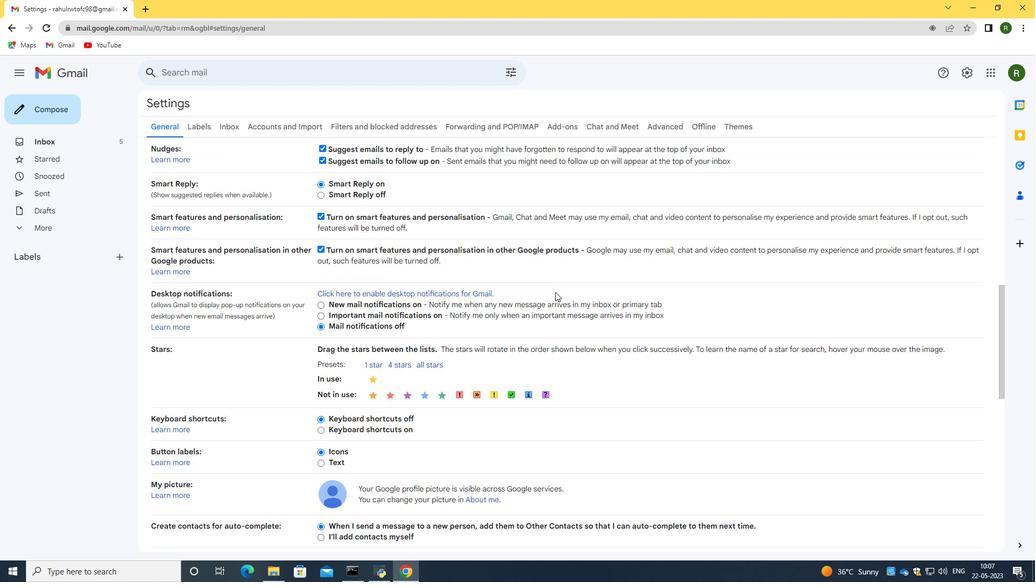 
Action: Mouse scrolled (557, 292) with delta (0, 0)
Screenshot: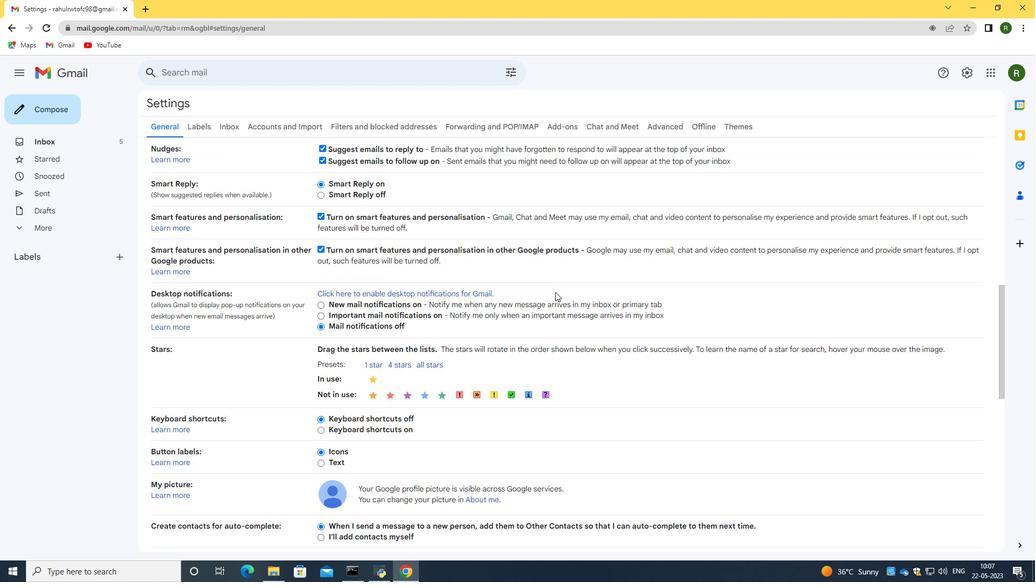 
Action: Mouse moved to (558, 293)
Screenshot: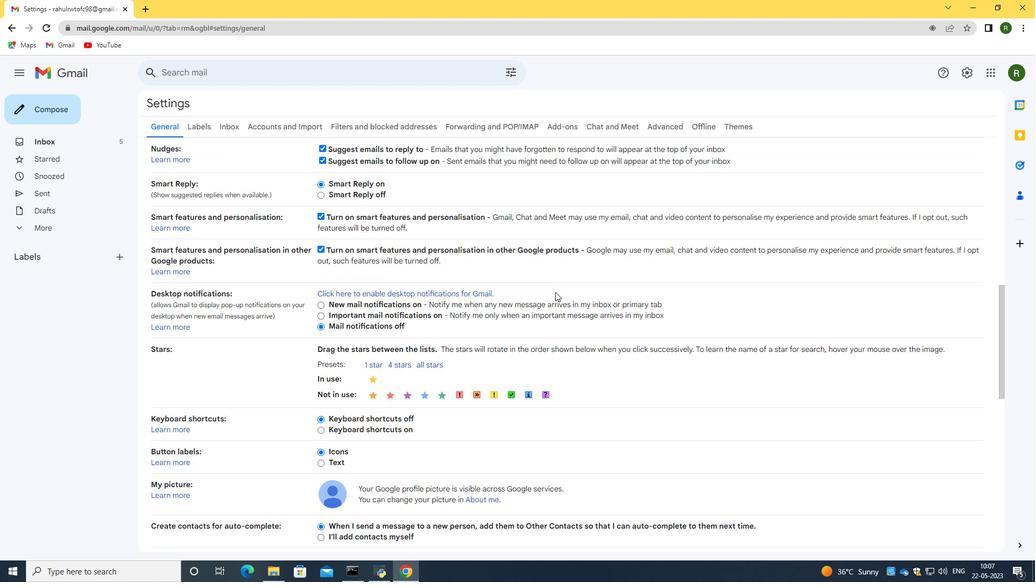 
Action: Mouse scrolled (558, 293) with delta (0, 0)
Screenshot: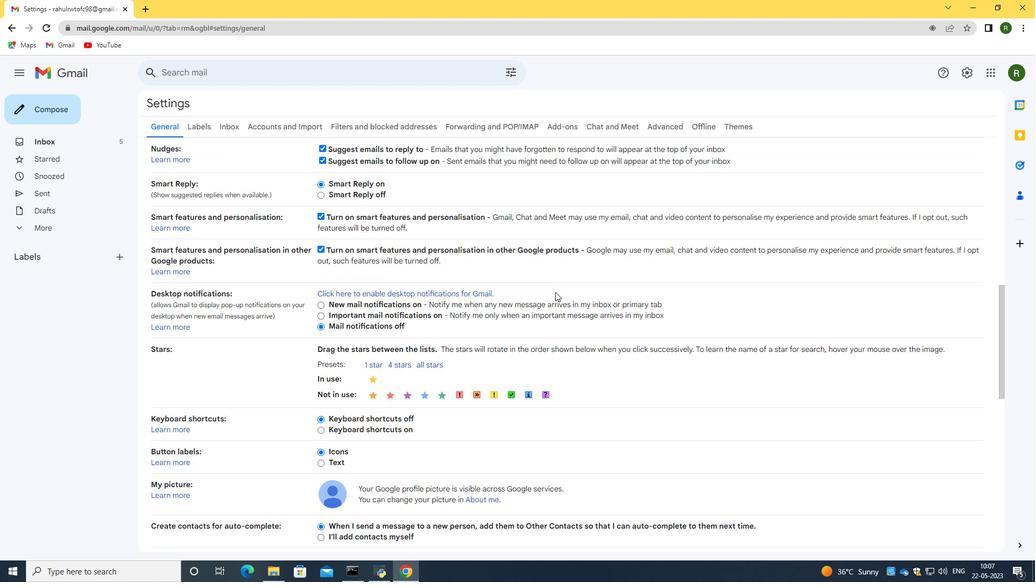 
Action: Mouse scrolled (558, 293) with delta (0, 0)
Screenshot: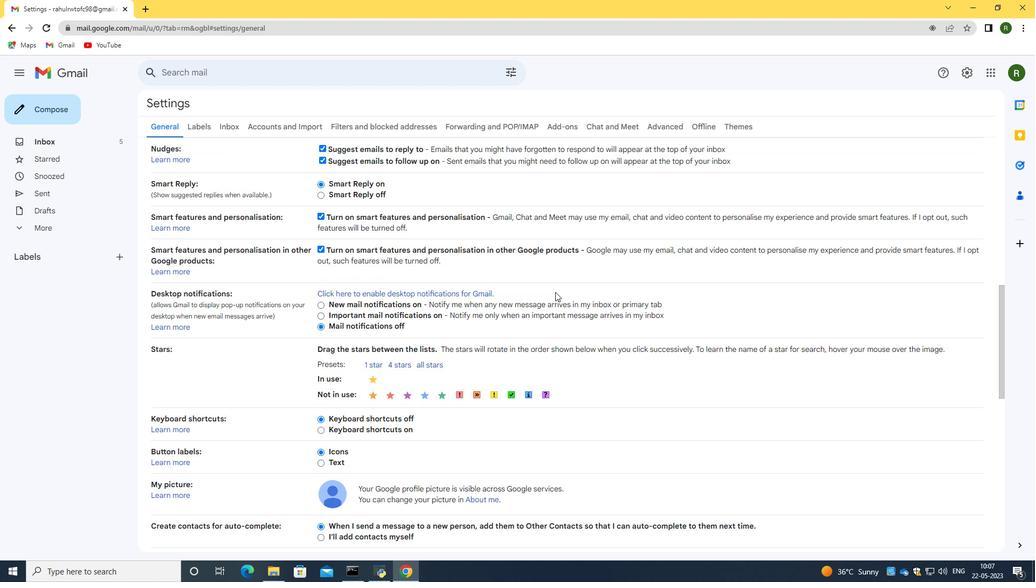 
Action: Mouse scrolled (558, 293) with delta (0, 0)
Screenshot: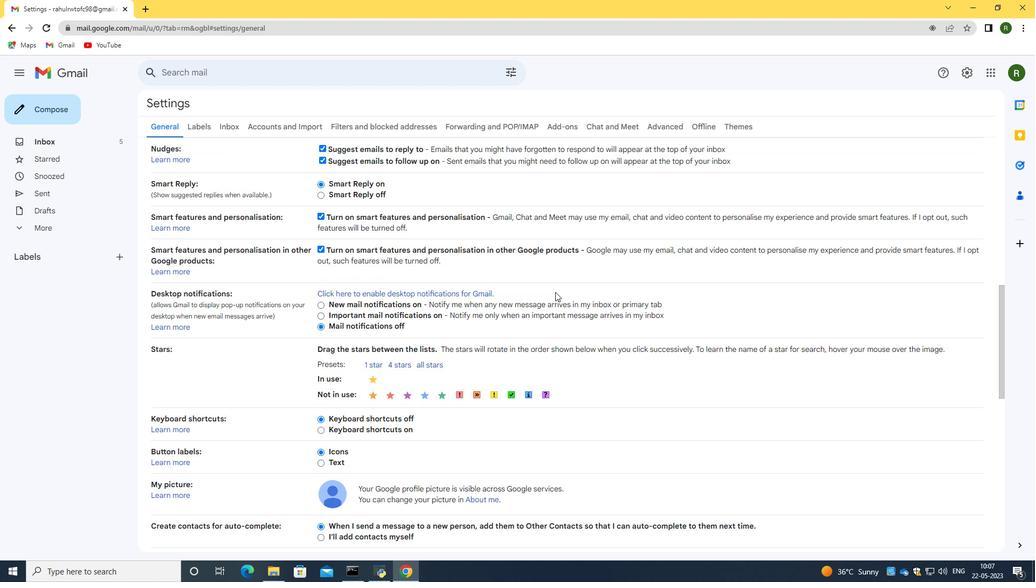 
Action: Mouse scrolled (558, 293) with delta (0, 0)
Screenshot: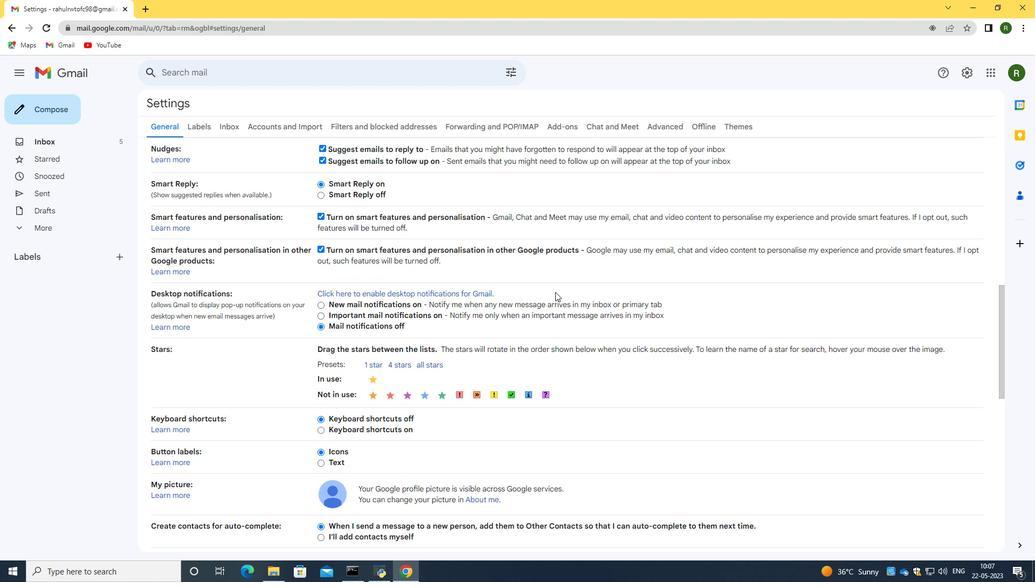 
Action: Mouse moved to (559, 294)
Screenshot: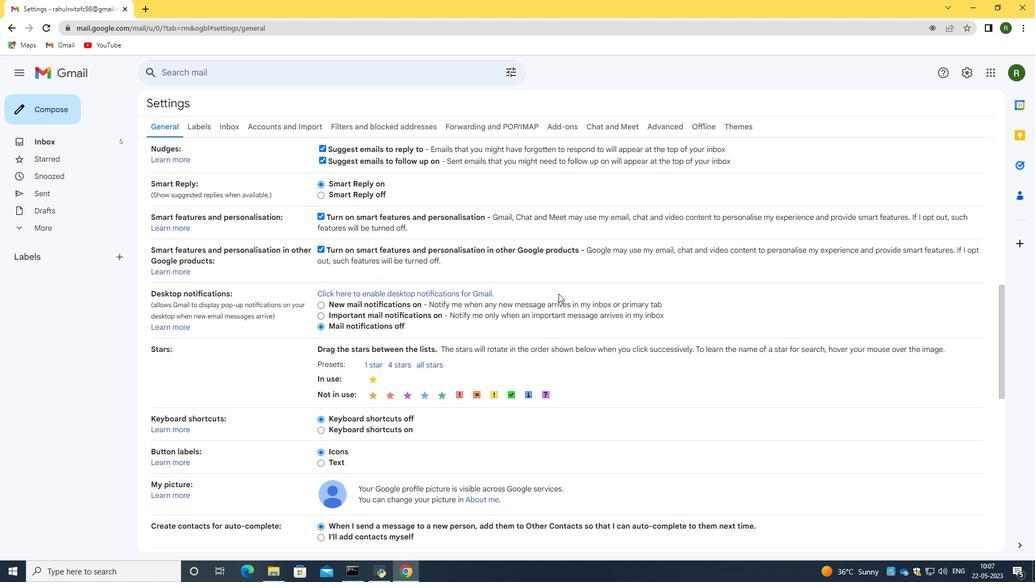 
Action: Mouse scrolled (559, 294) with delta (0, 0)
Screenshot: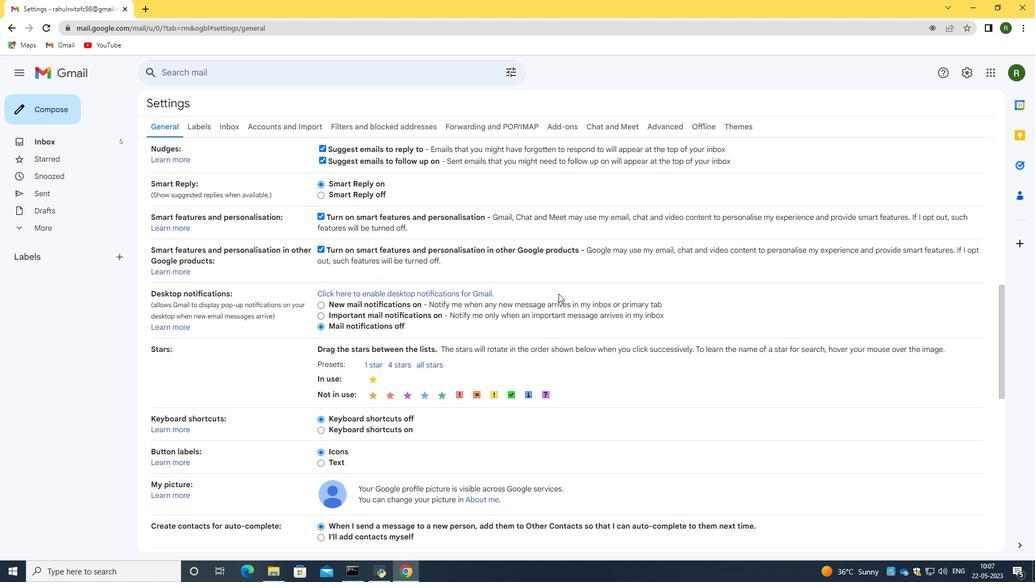 
Action: Mouse moved to (559, 296)
Screenshot: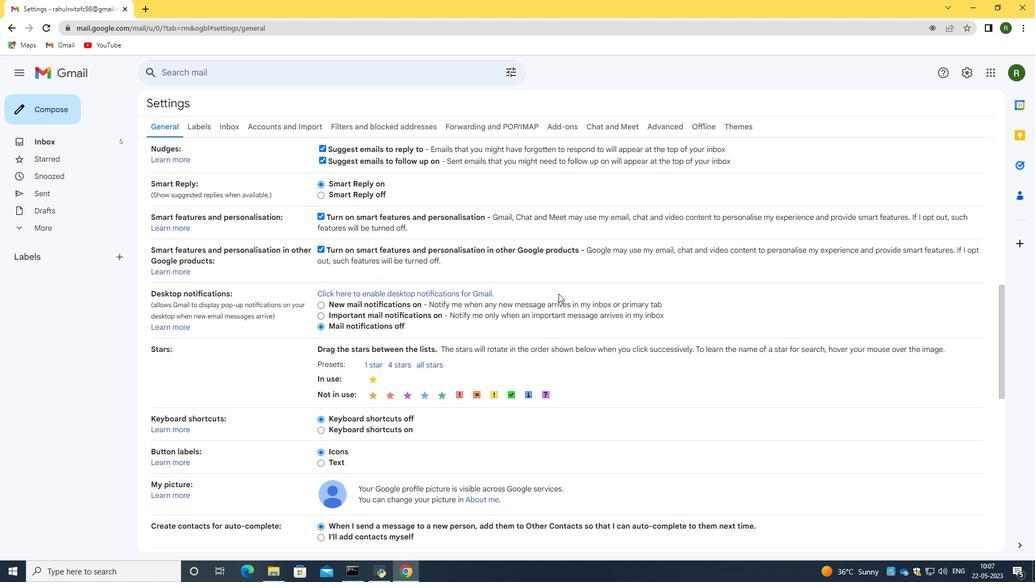 
Action: Mouse scrolled (559, 295) with delta (0, 0)
Screenshot: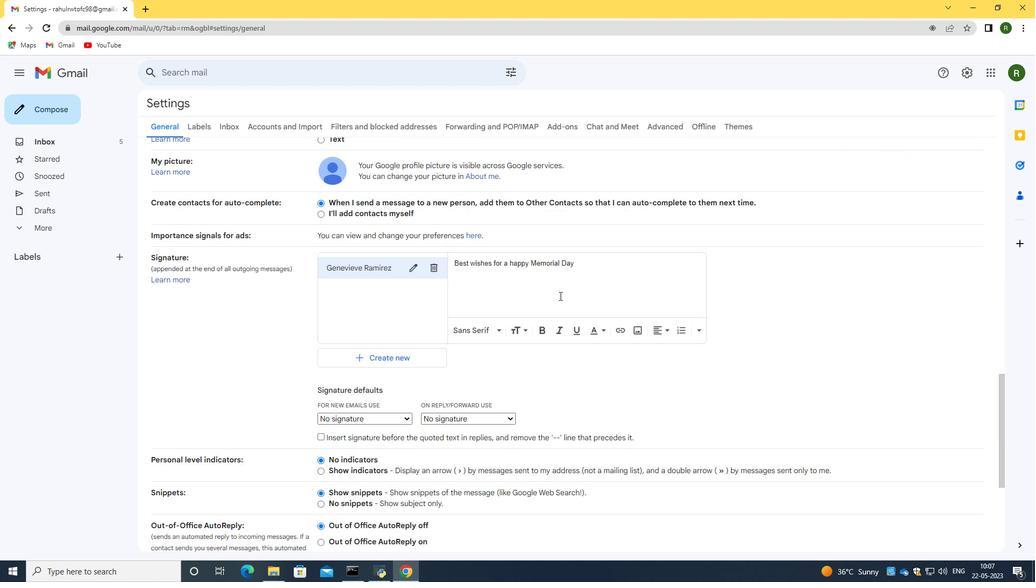 
Action: Mouse moved to (559, 296)
Screenshot: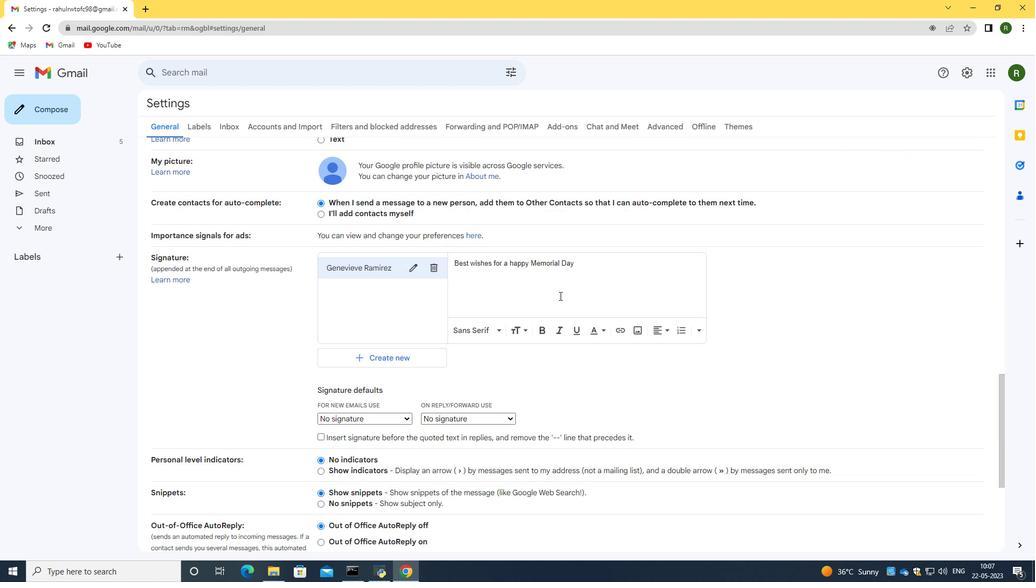 
Action: Mouse scrolled (559, 296) with delta (0, 0)
Screenshot: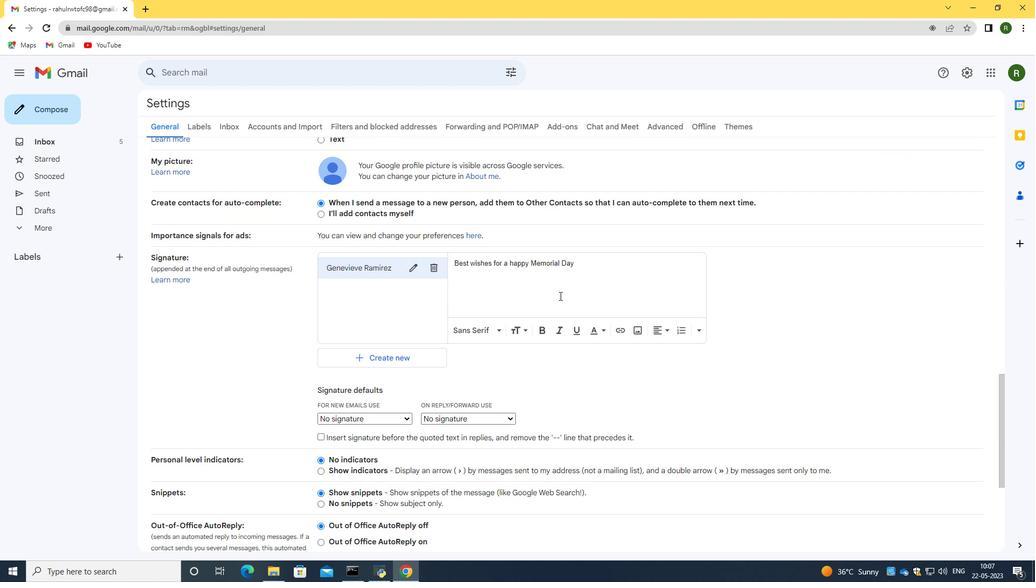 
Action: Mouse scrolled (559, 296) with delta (0, 0)
Screenshot: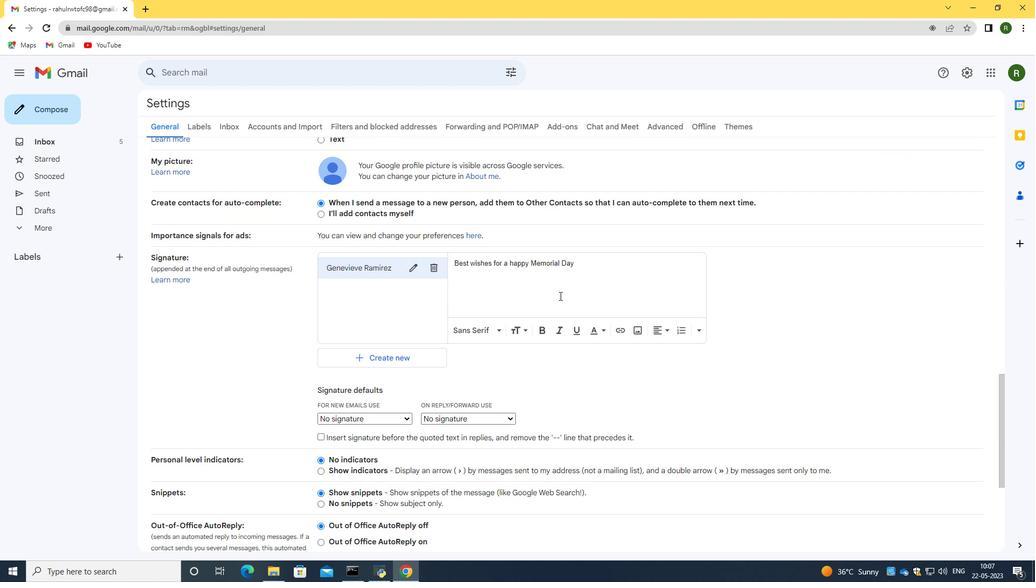 
Action: Mouse scrolled (559, 296) with delta (0, 0)
Screenshot: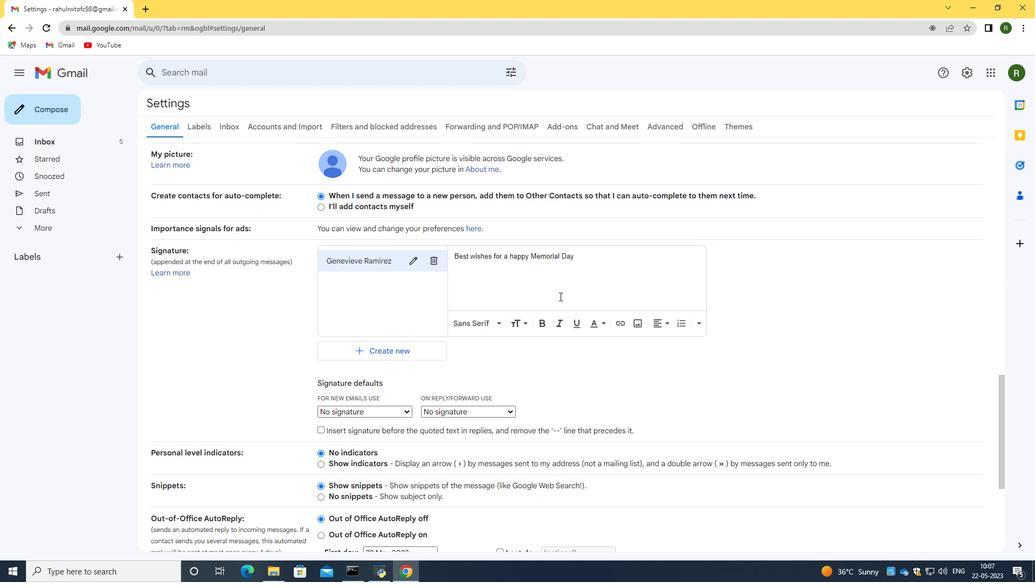 
Action: Mouse scrolled (559, 296) with delta (0, 0)
Screenshot: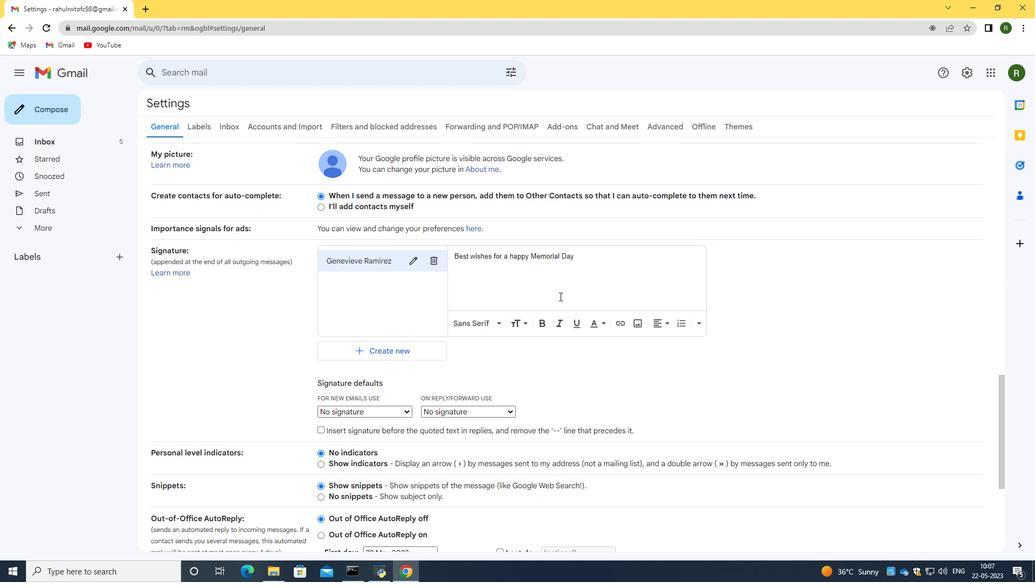 
Action: Mouse scrolled (559, 296) with delta (0, 0)
Screenshot: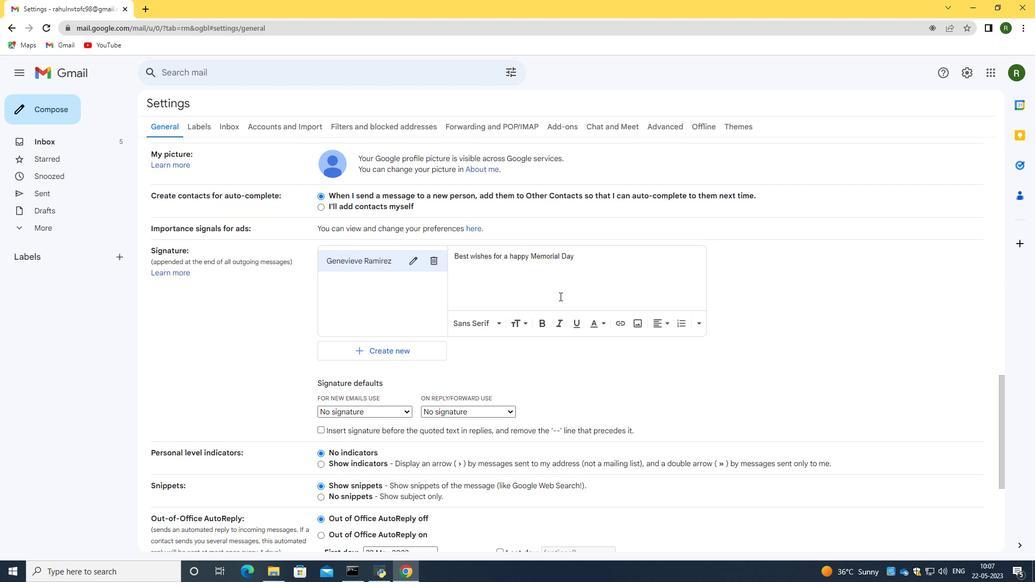 
Action: Mouse scrolled (559, 296) with delta (0, 0)
Screenshot: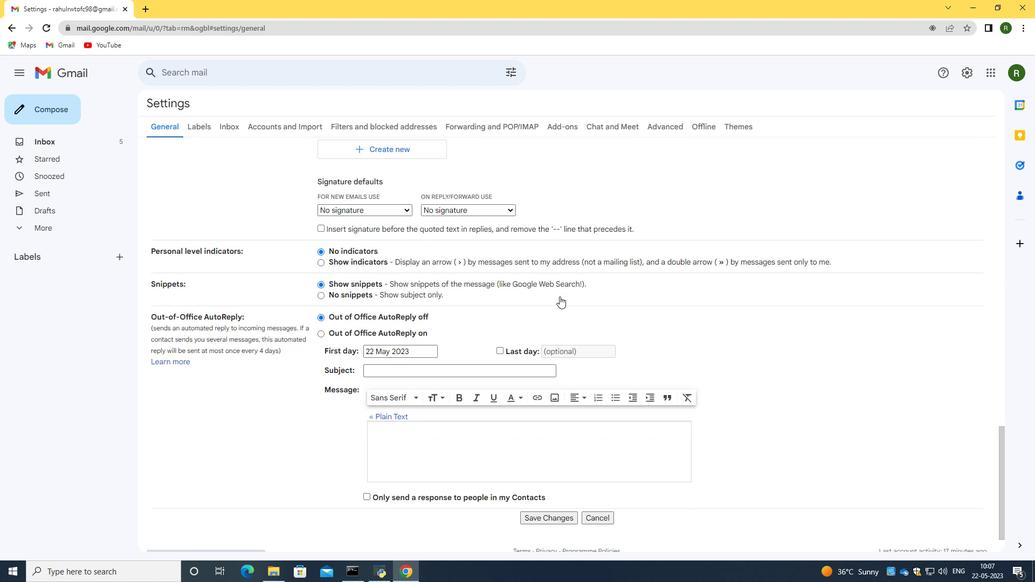 
Action: Mouse scrolled (559, 296) with delta (0, 0)
Screenshot: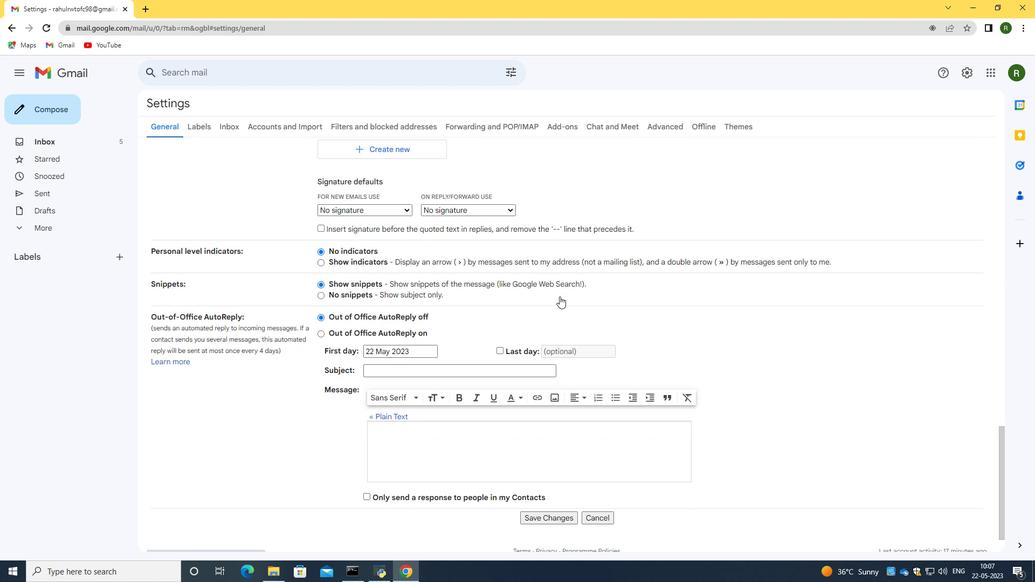
Action: Mouse scrolled (559, 296) with delta (0, 0)
Screenshot: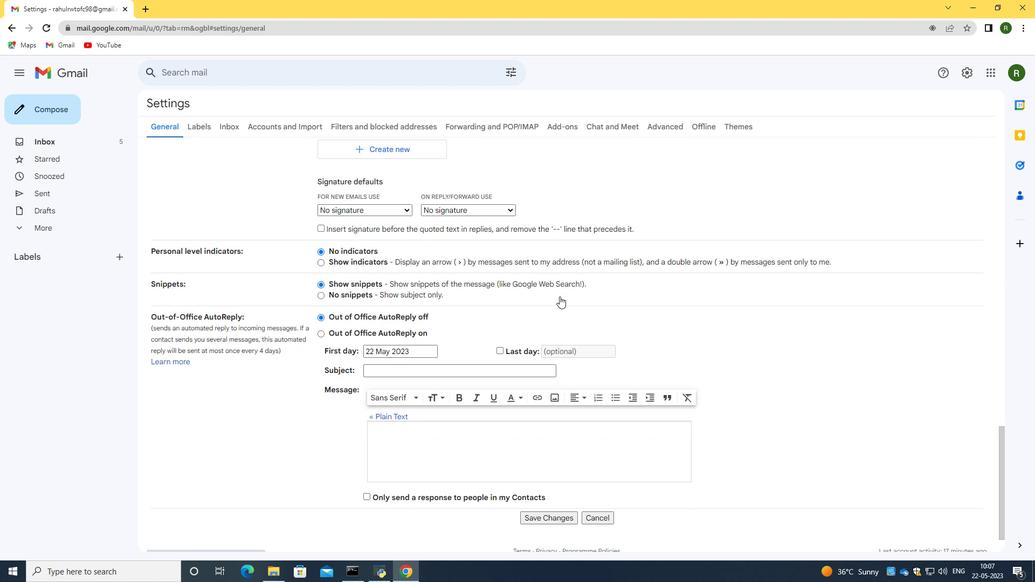 
Action: Mouse scrolled (559, 296) with delta (0, 0)
Screenshot: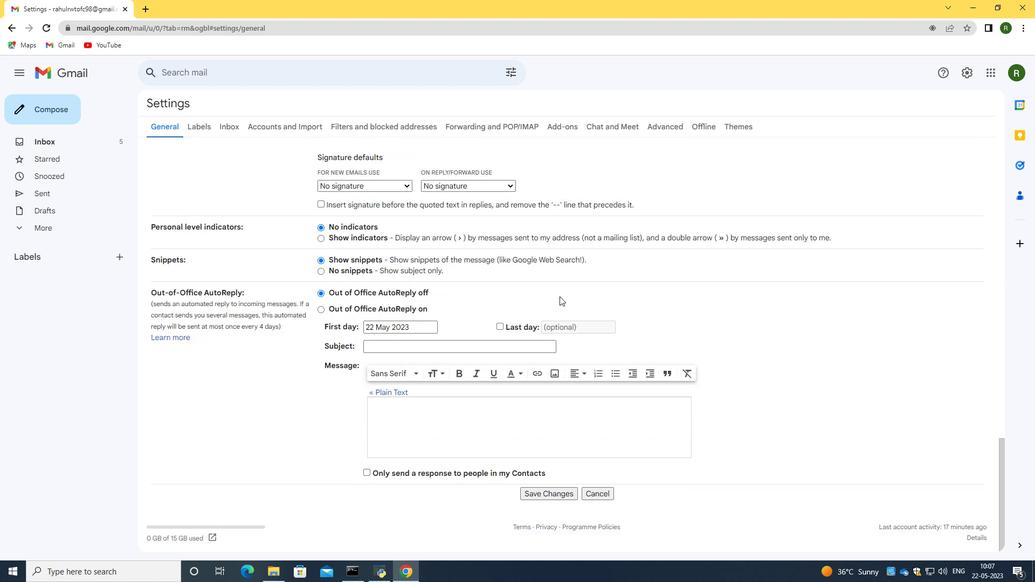
Action: Mouse moved to (564, 497)
Screenshot: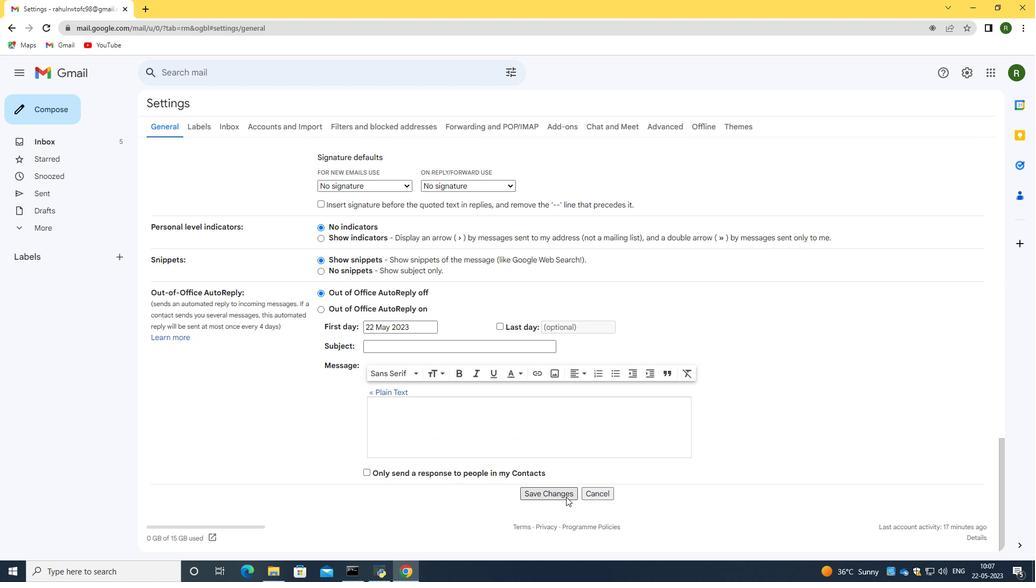 
Action: Mouse pressed left at (564, 497)
Screenshot: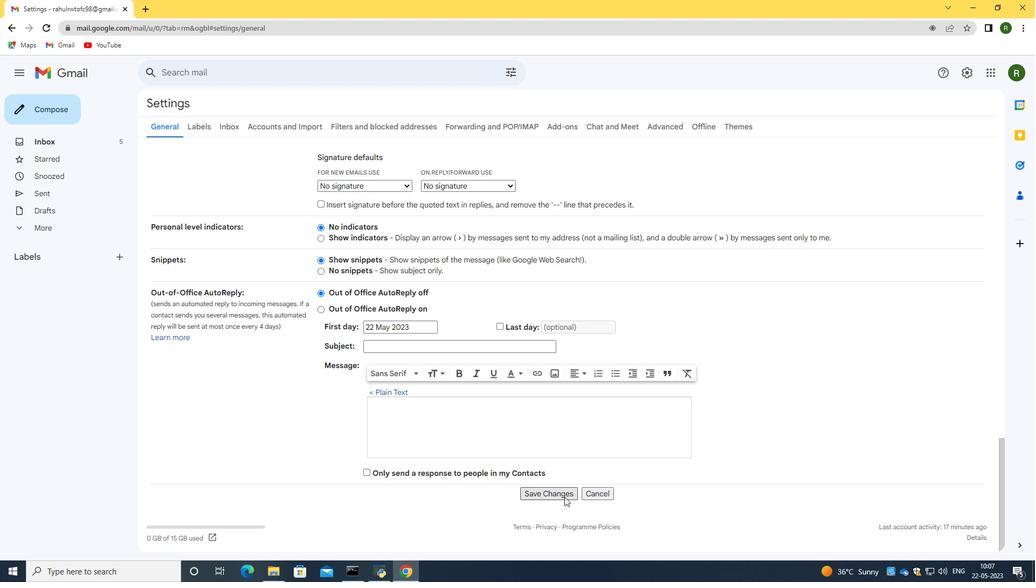 
Action: Mouse moved to (44, 107)
Screenshot: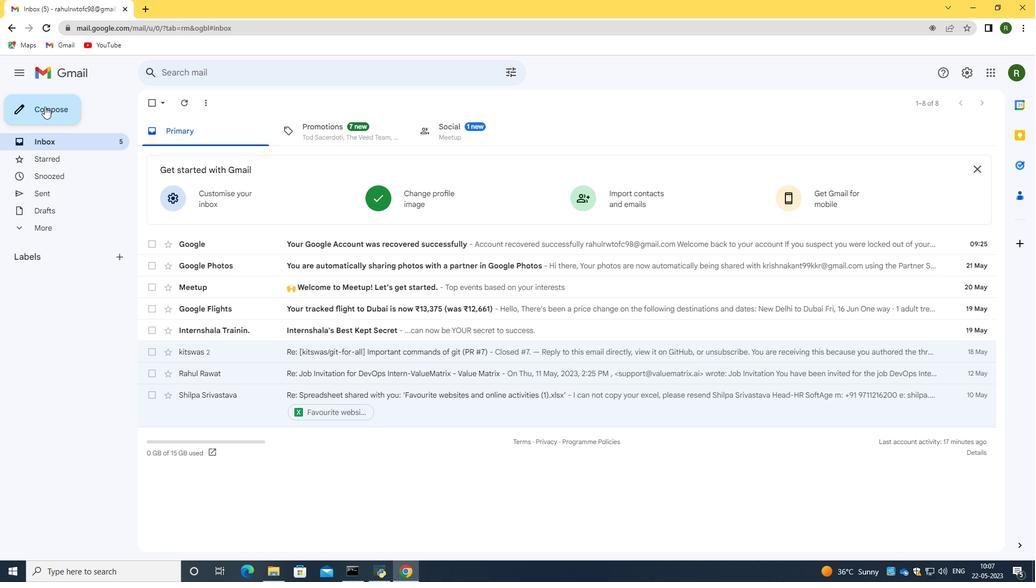
Action: Mouse pressed left at (44, 107)
Screenshot: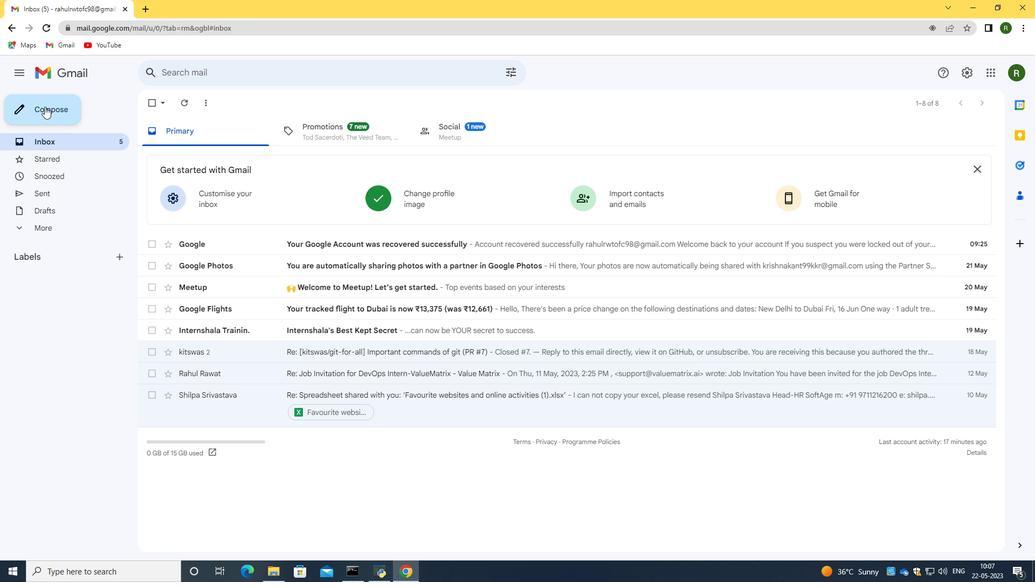 
Action: Mouse moved to (48, 115)
Screenshot: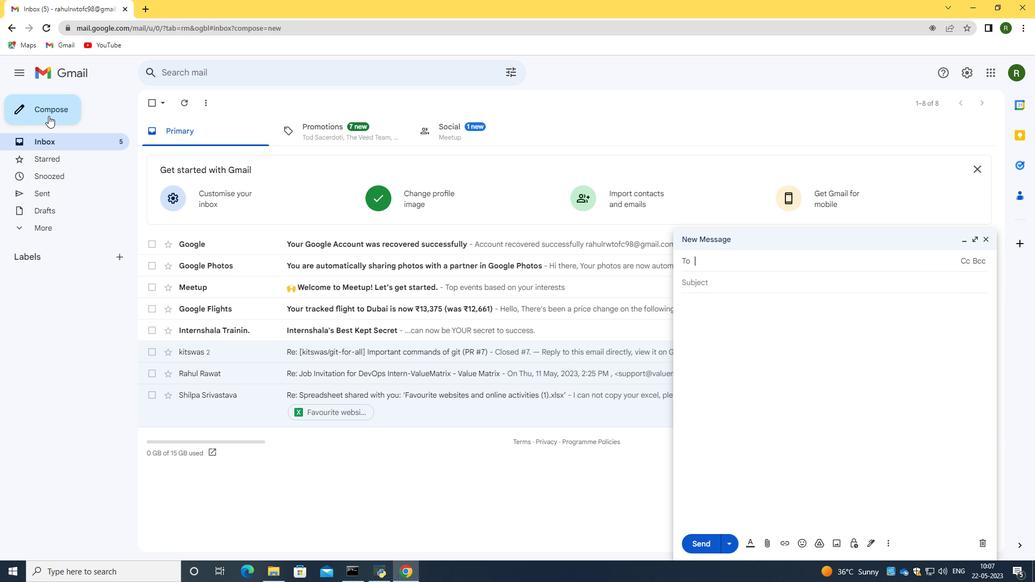 
Action: Mouse pressed left at (48, 115)
Screenshot: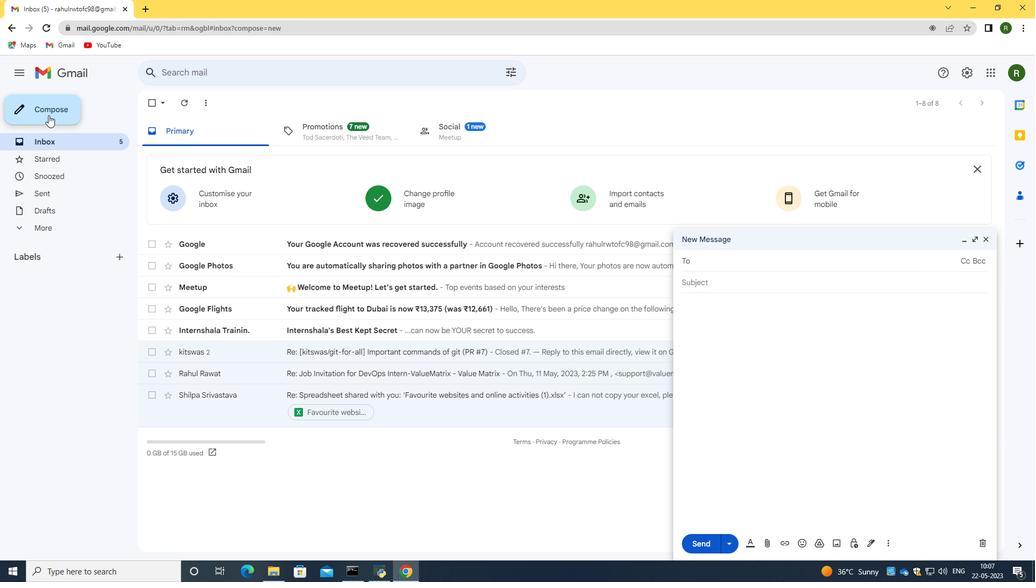 
Action: Mouse moved to (985, 238)
Screenshot: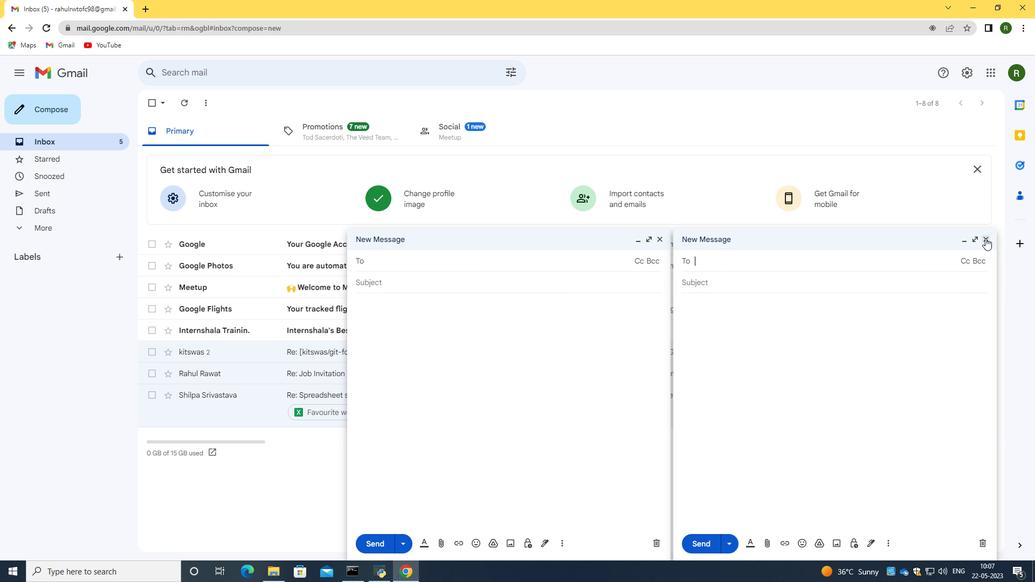 
Action: Mouse pressed left at (985, 238)
Screenshot: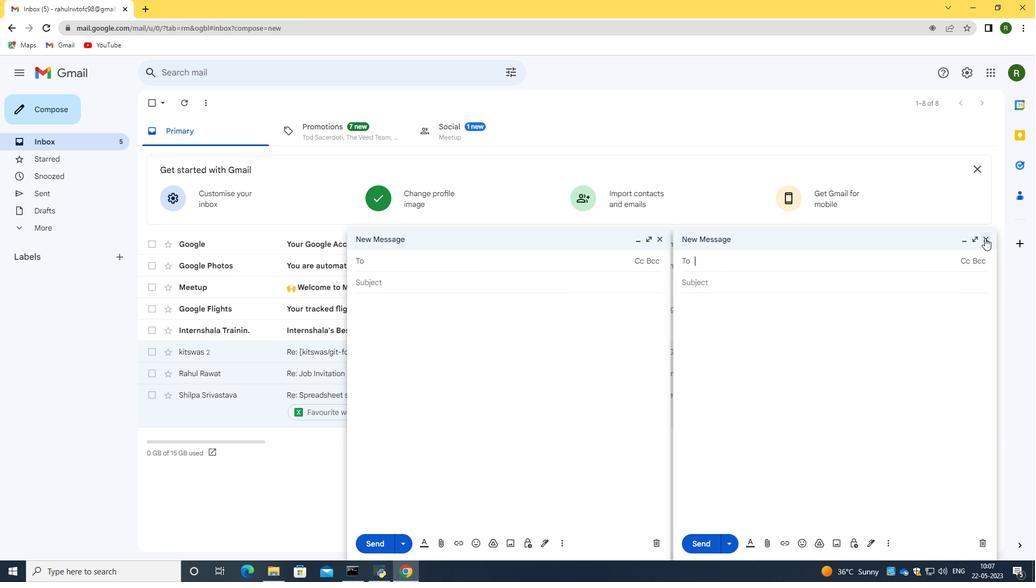 
Action: Mouse moved to (976, 242)
Screenshot: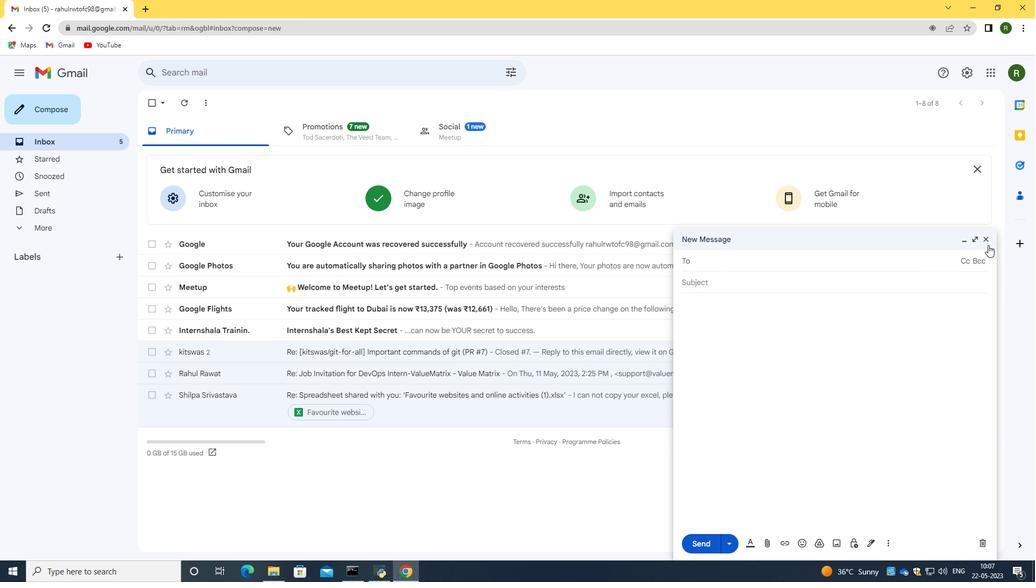 
Action: Mouse pressed left at (976, 242)
Screenshot: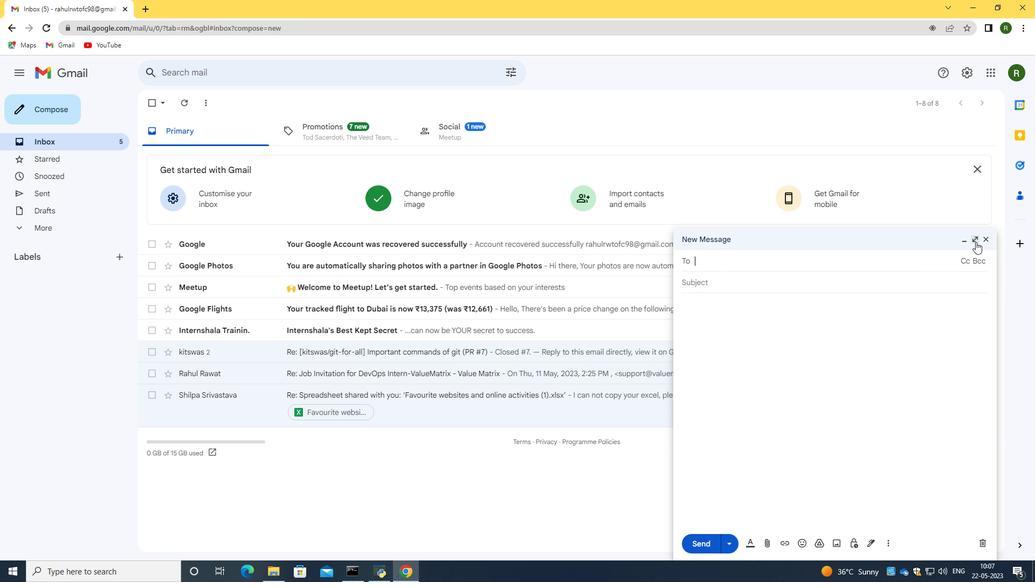 
Action: Mouse moved to (274, 527)
Screenshot: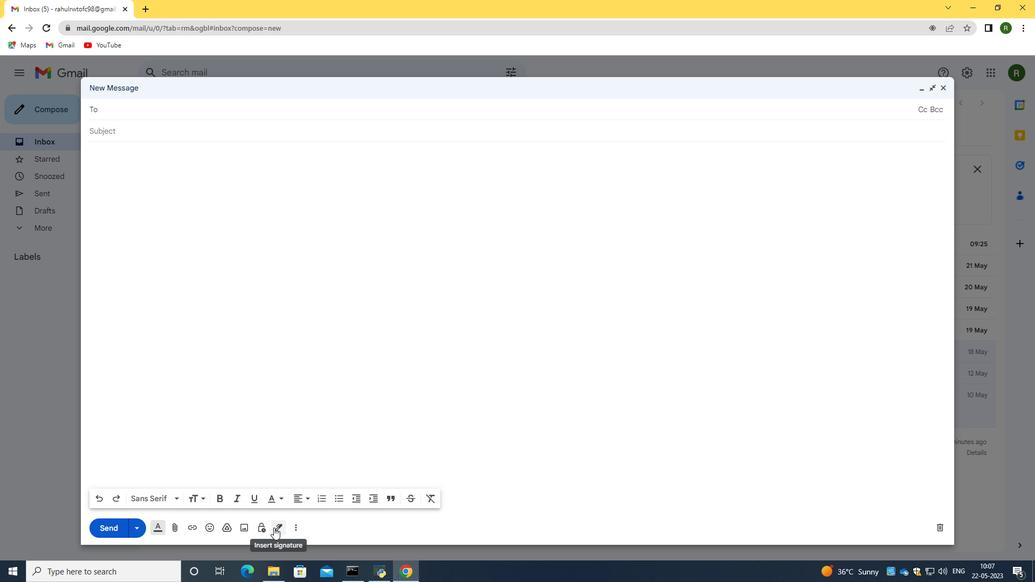 
Action: Mouse pressed left at (274, 527)
Screenshot: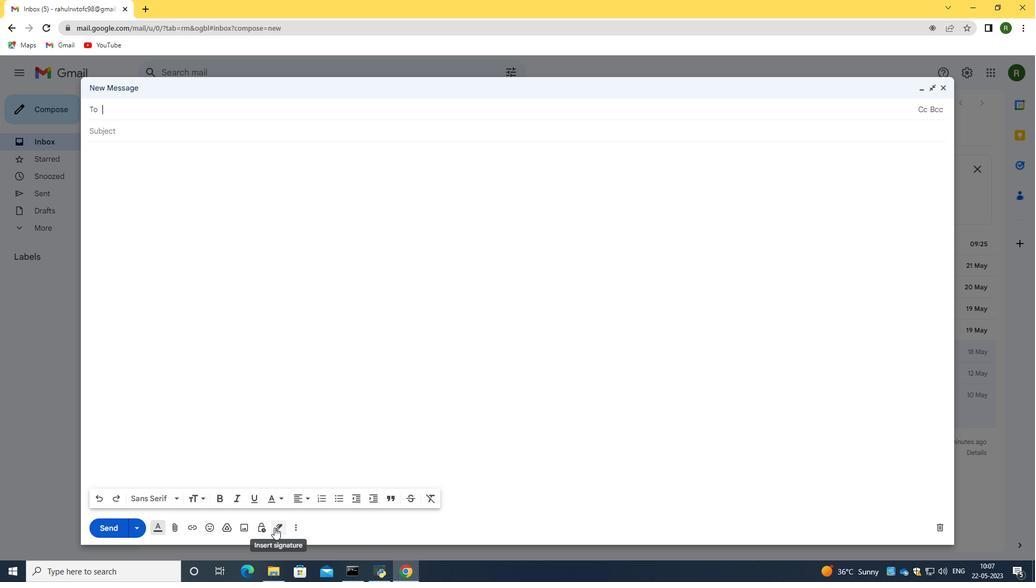 
Action: Mouse moved to (315, 471)
Screenshot: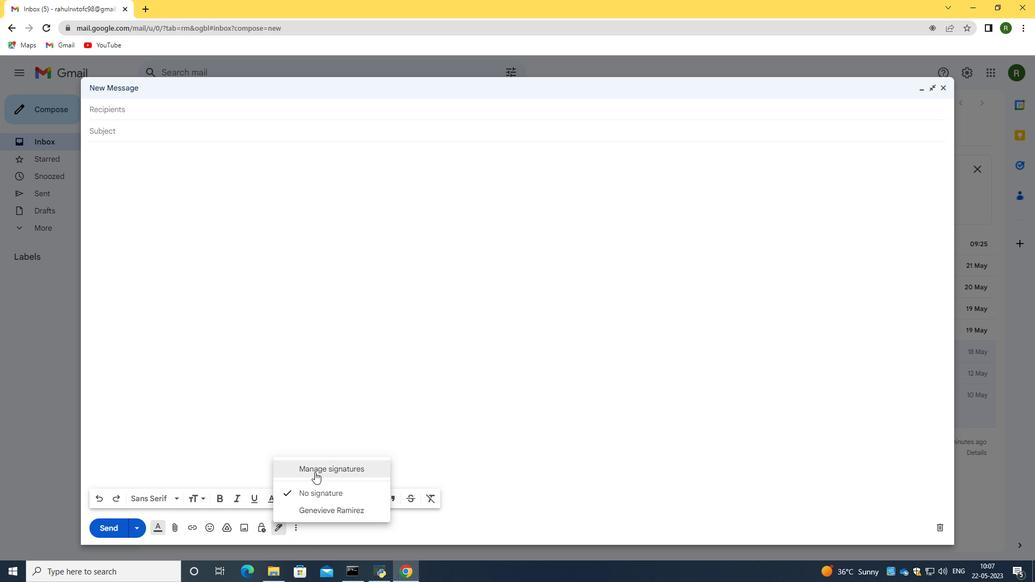 
Action: Mouse pressed left at (315, 471)
Screenshot: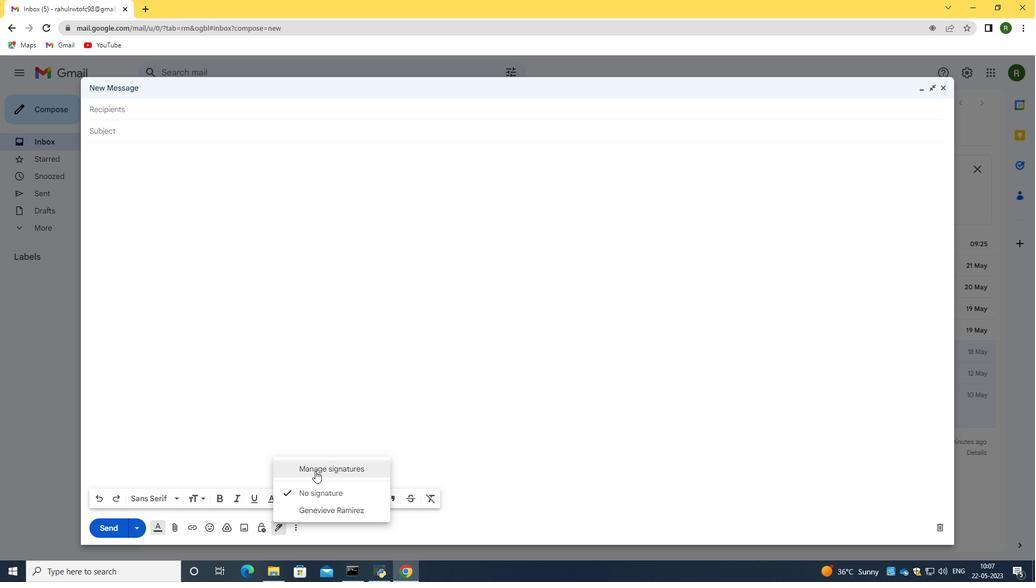 
Action: Mouse moved to (280, 529)
Screenshot: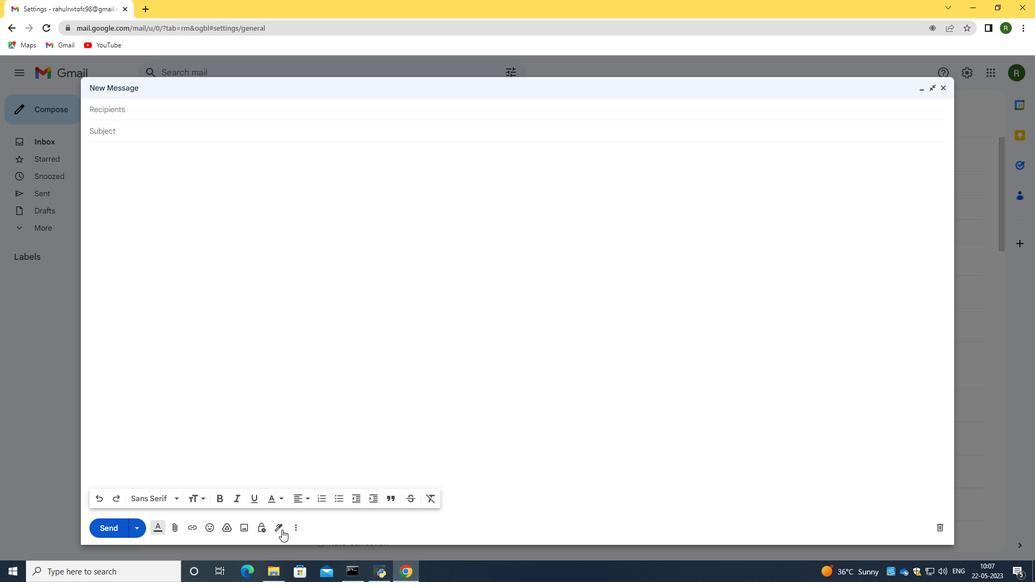 
Action: Mouse pressed left at (280, 529)
Screenshot: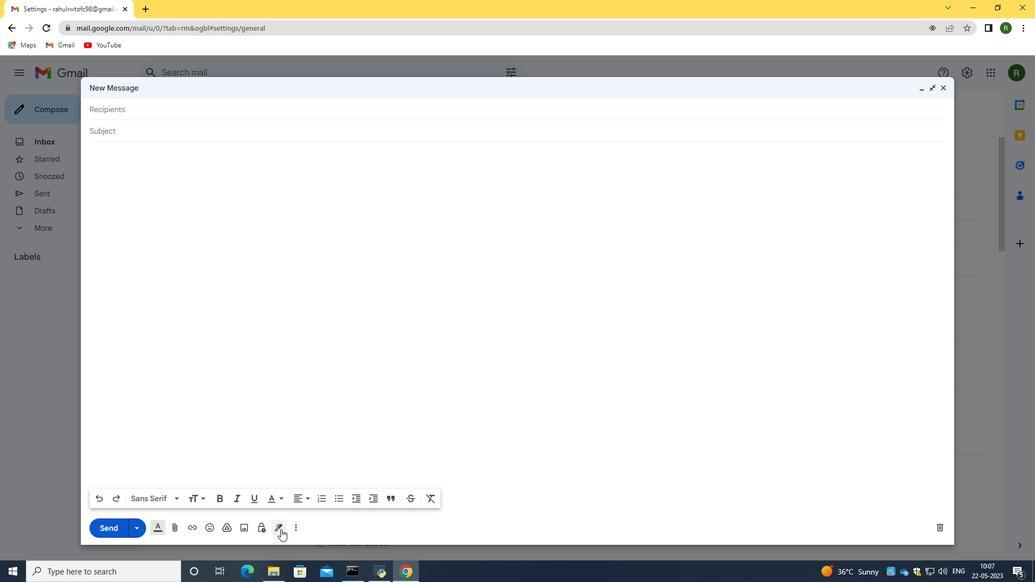
Action: Mouse moved to (304, 512)
Screenshot: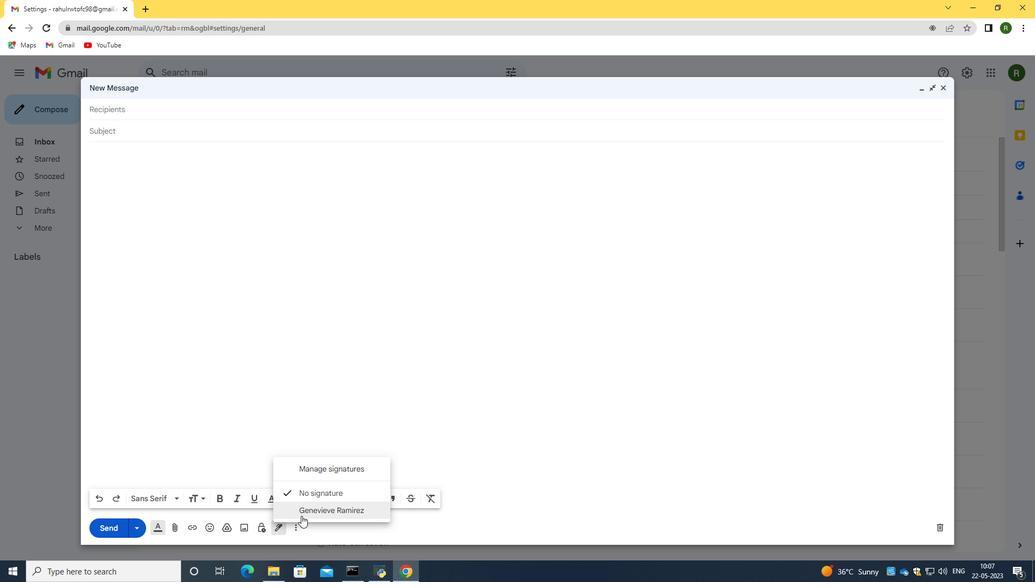 
Action: Mouse pressed left at (304, 512)
Screenshot: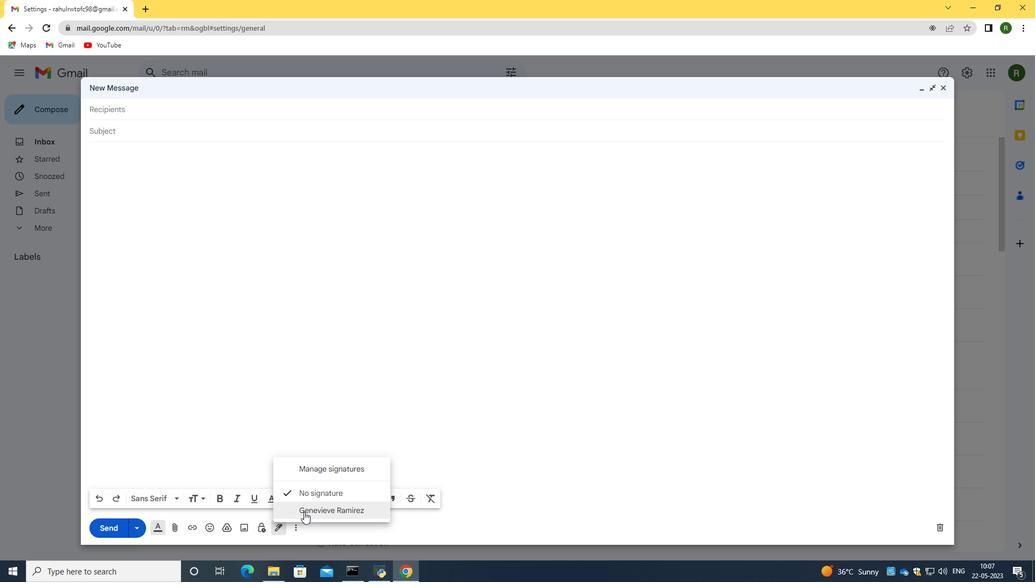 
Action: Mouse moved to (132, 158)
Screenshot: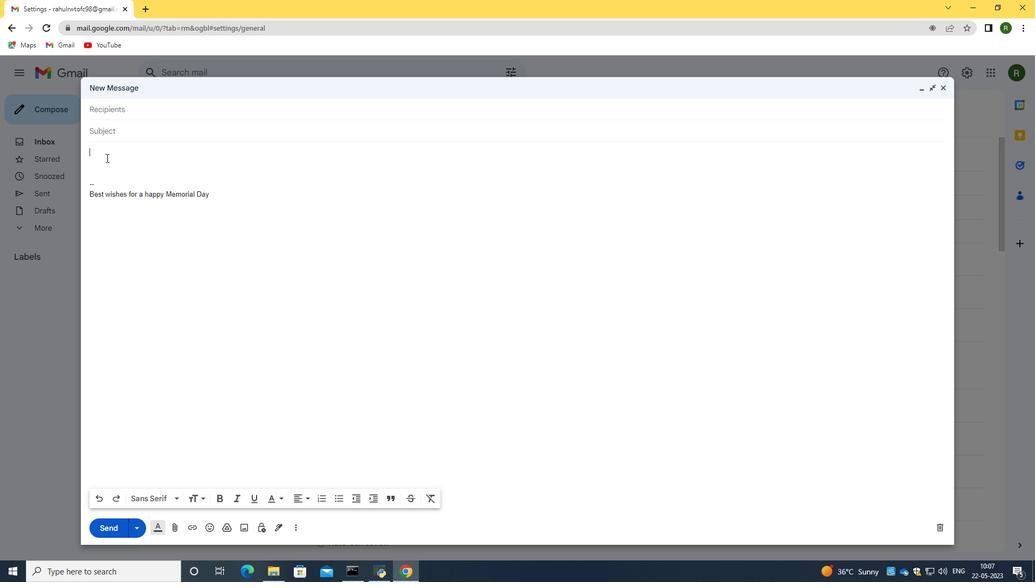 
Action: Mouse scrolled (132, 158) with delta (0, 0)
Screenshot: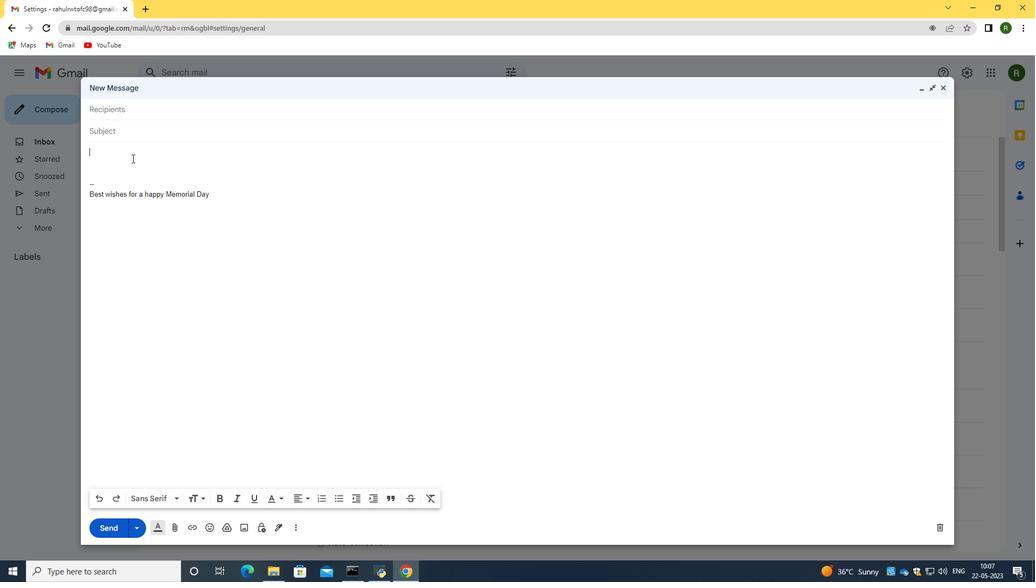 
Action: Mouse moved to (122, 125)
Screenshot: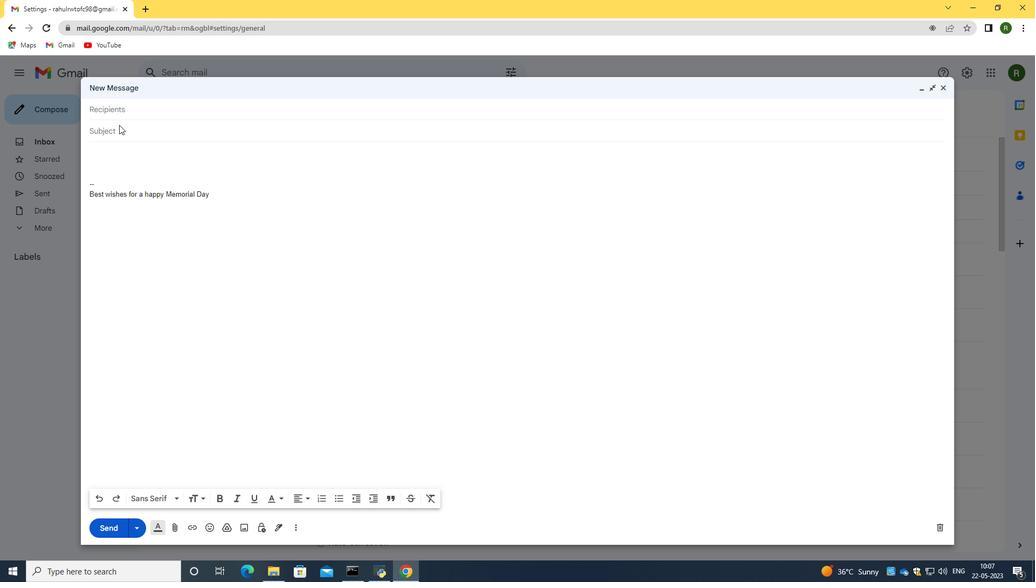 
Action: Mouse pressed left at (122, 125)
Screenshot: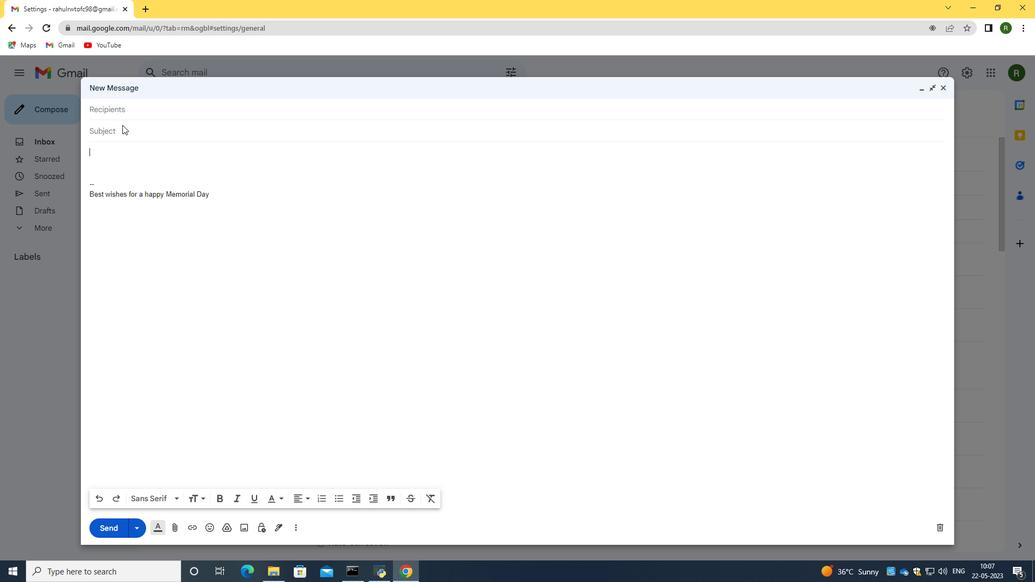 
Action: Mouse moved to (133, 112)
Screenshot: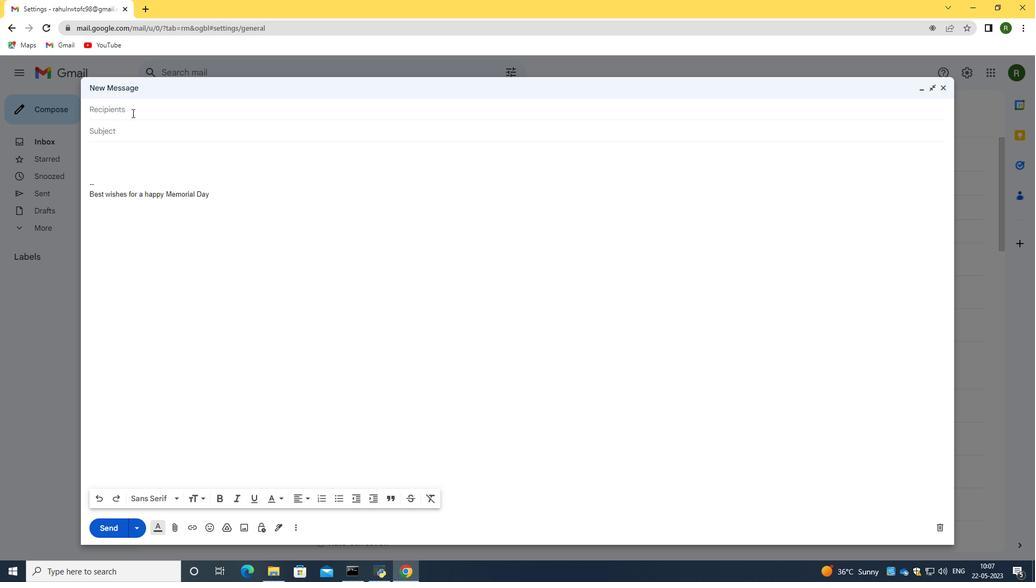 
Action: Mouse pressed left at (133, 112)
Screenshot: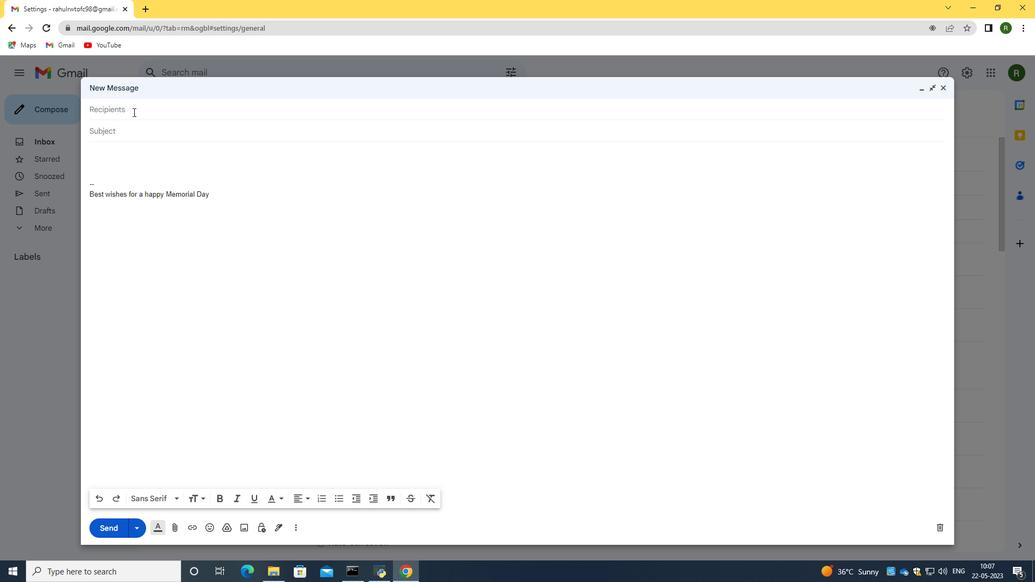 
Action: Mouse moved to (260, 431)
Screenshot: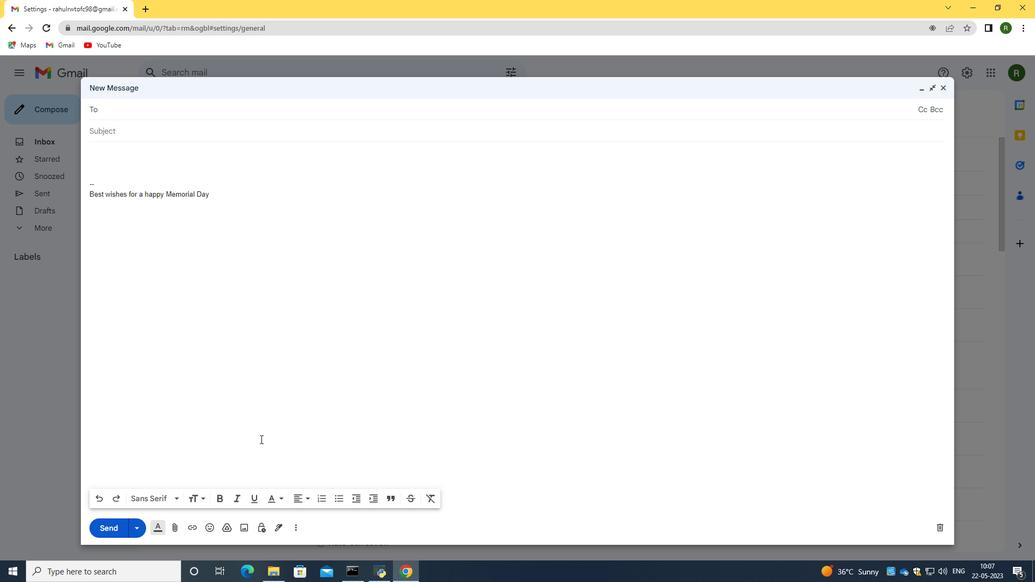 
Action: Mouse scrolled (260, 431) with delta (0, 0)
Screenshot: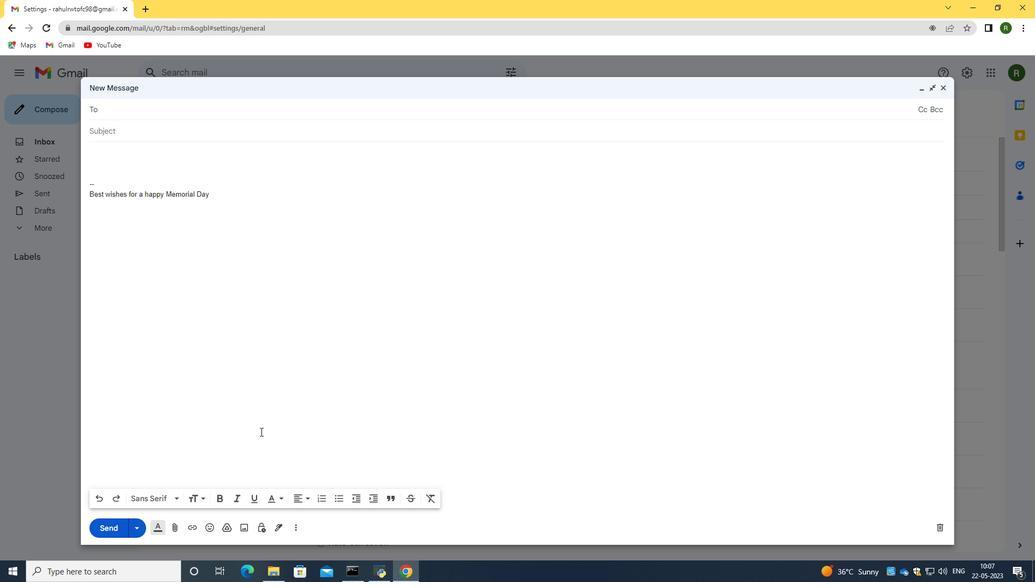 
Action: Mouse moved to (295, 526)
Screenshot: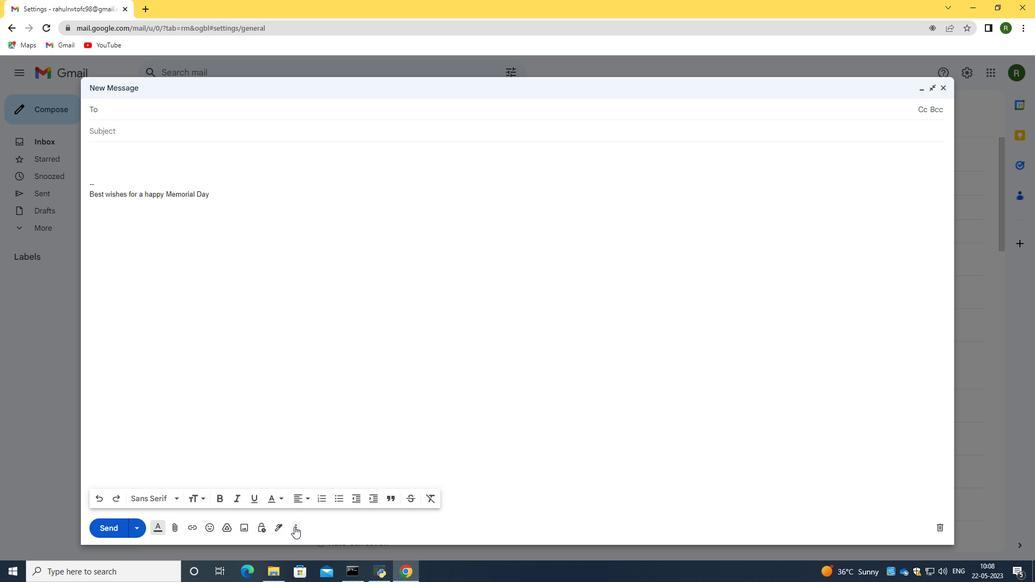 
Action: Mouse pressed left at (295, 526)
Screenshot: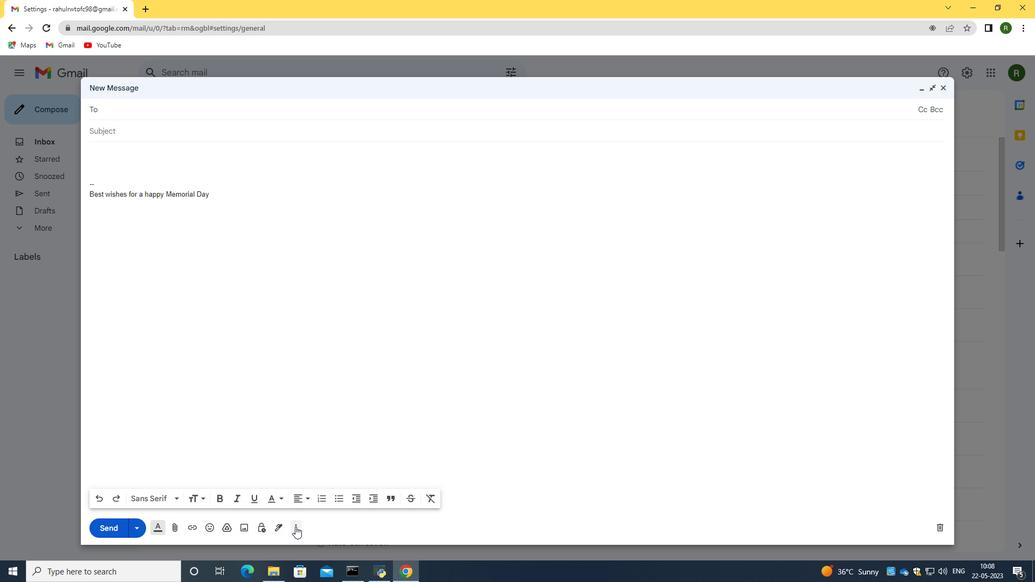 
Action: Mouse moved to (325, 430)
Screenshot: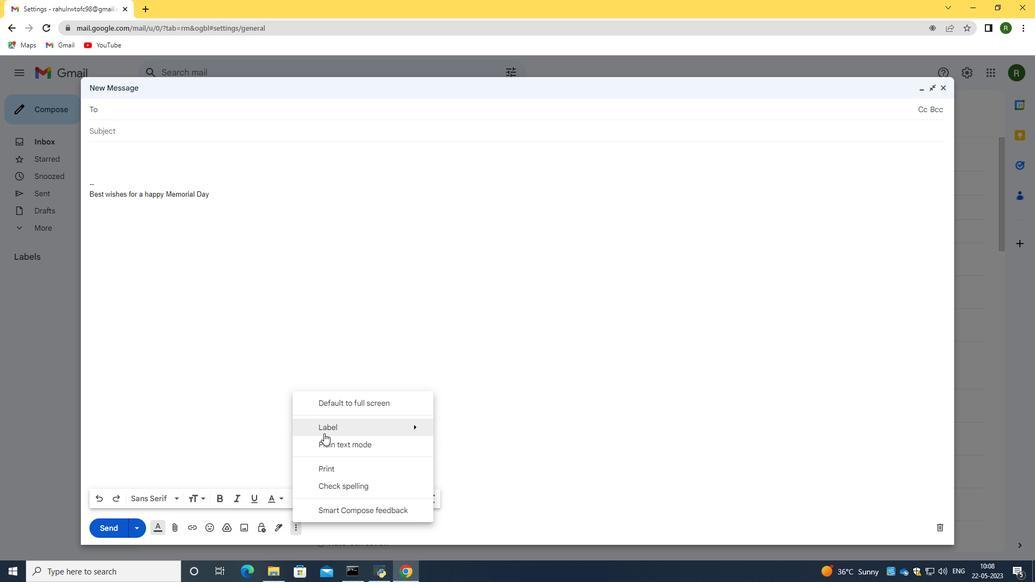 
Action: Mouse pressed left at (325, 430)
Screenshot: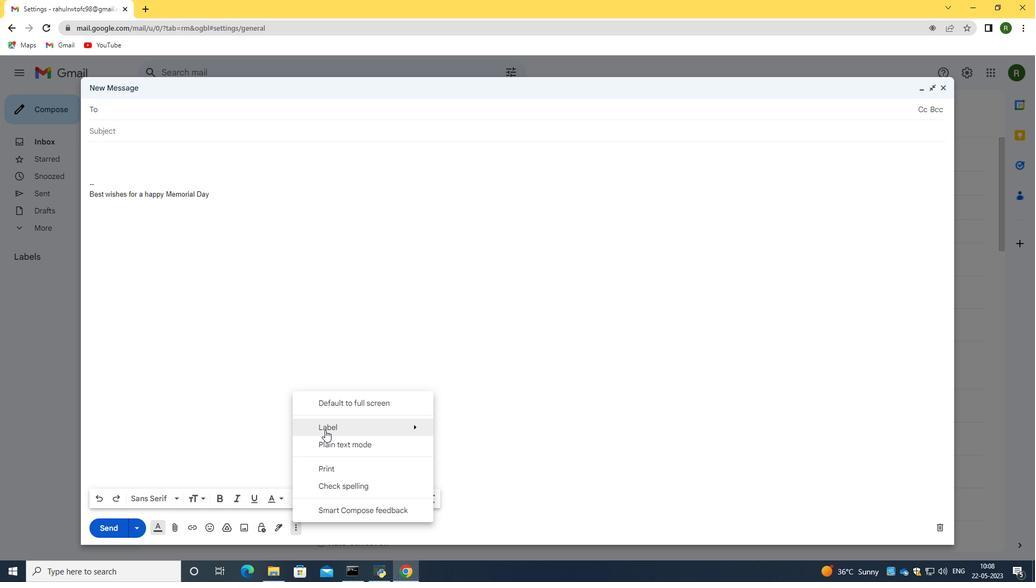 
Action: Mouse moved to (473, 403)
Screenshot: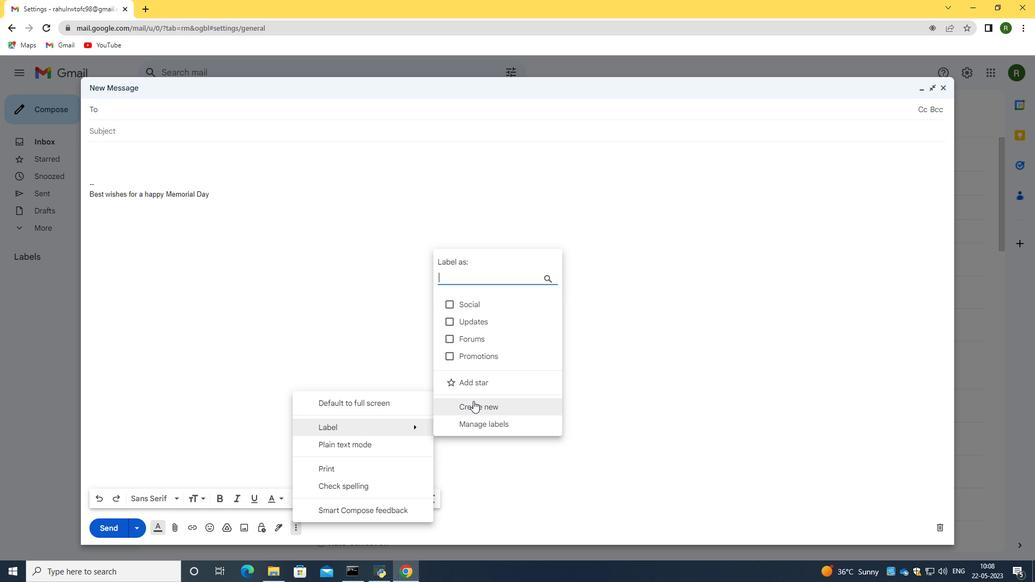 
Action: Mouse pressed left at (473, 403)
Screenshot: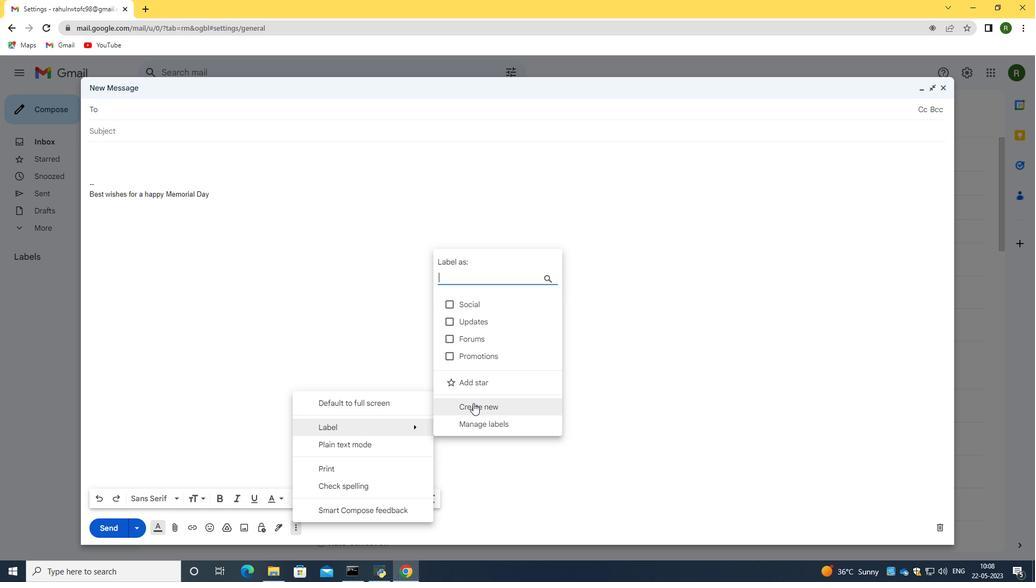 
Action: Mouse moved to (421, 294)
Screenshot: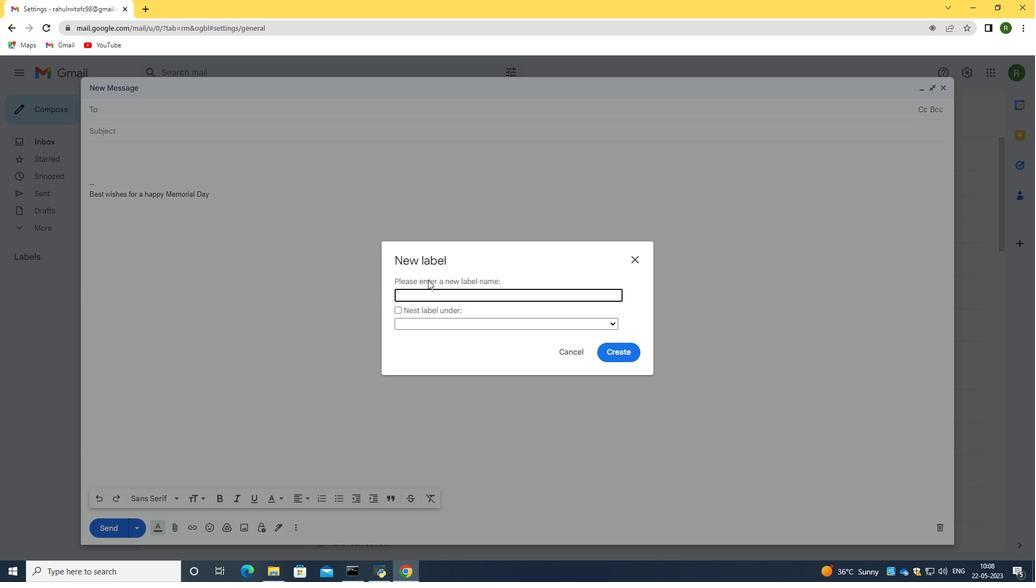 
Action: Mouse pressed left at (421, 294)
Screenshot: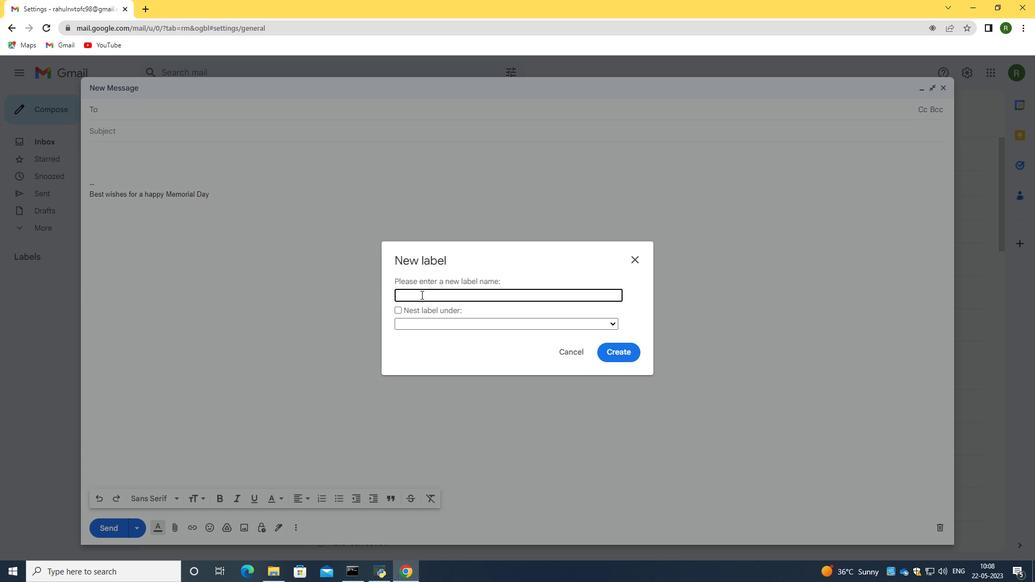 
Action: Key pressed <Key.caps_lock>s<Key.caps_lock>KINCARE
Screenshot: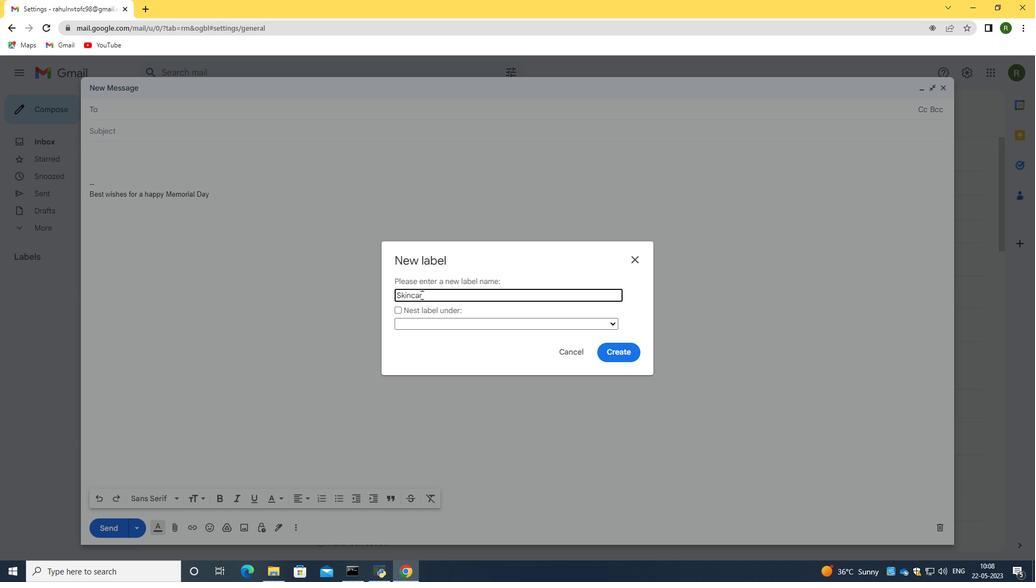
Action: Mouse moved to (626, 345)
Screenshot: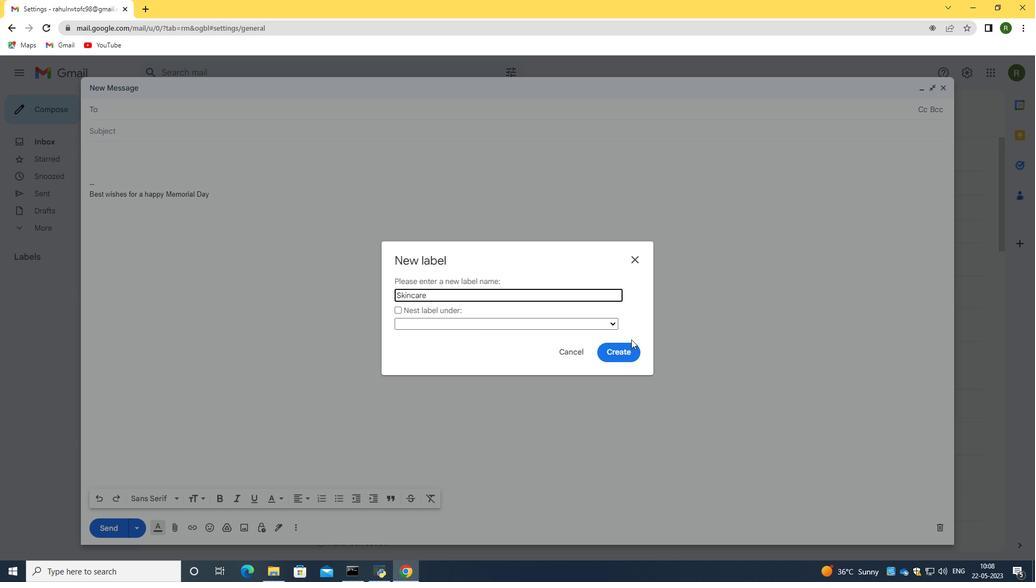 
Action: Mouse pressed left at (626, 345)
Screenshot: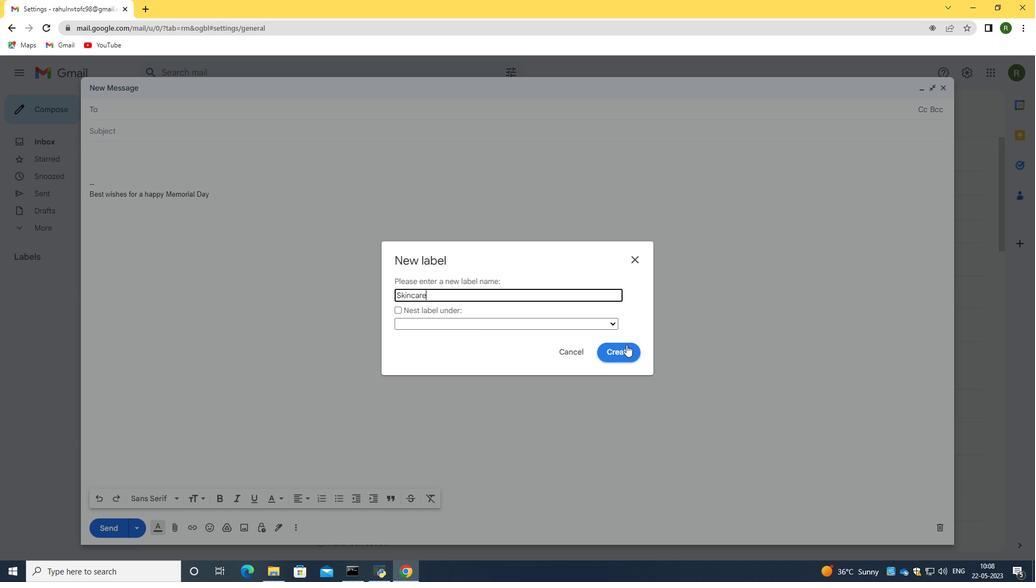 
Action: Mouse moved to (213, 298)
Screenshot: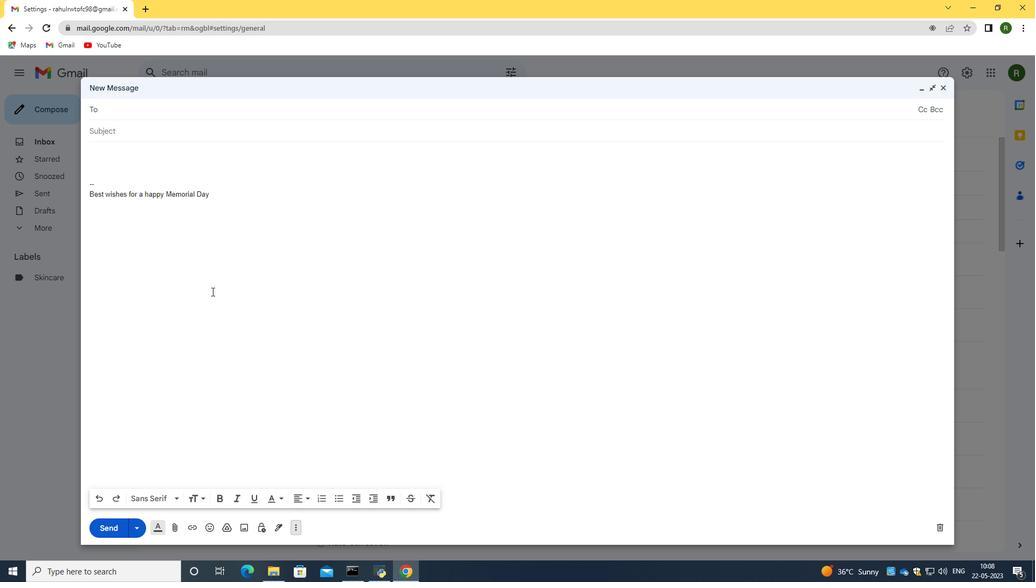 
Action: Mouse scrolled (213, 297) with delta (0, 0)
Screenshot: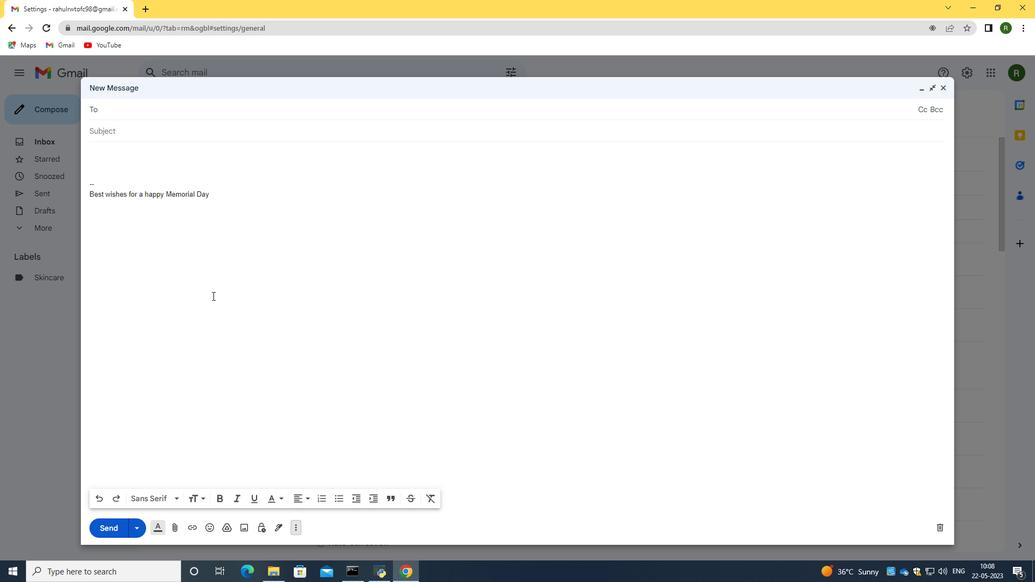 
Action: Mouse moved to (277, 527)
Screenshot: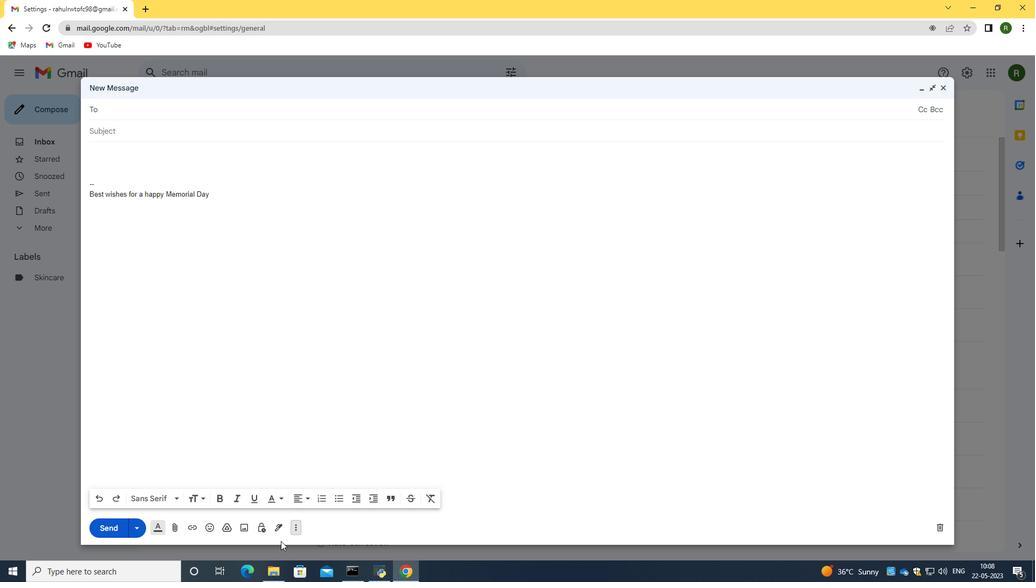 
Action: Mouse pressed left at (277, 527)
Screenshot: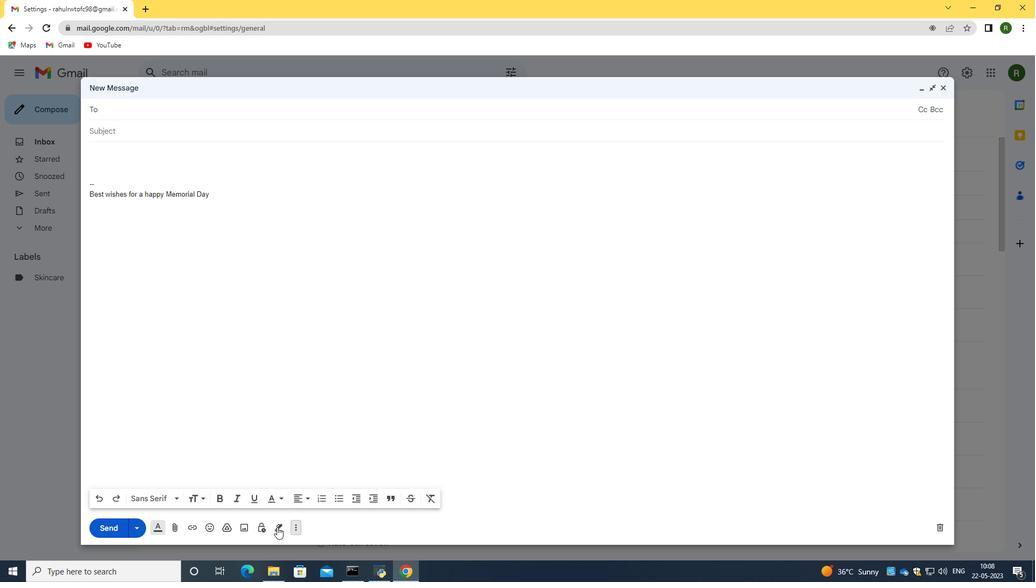 
Action: Mouse moved to (321, 475)
Screenshot: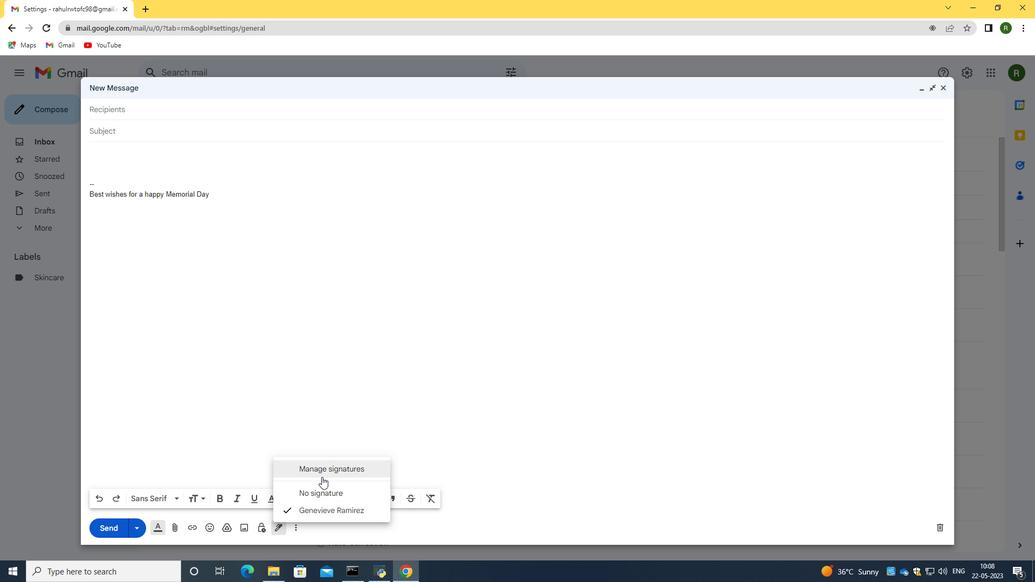
Action: Mouse pressed left at (321, 475)
Screenshot: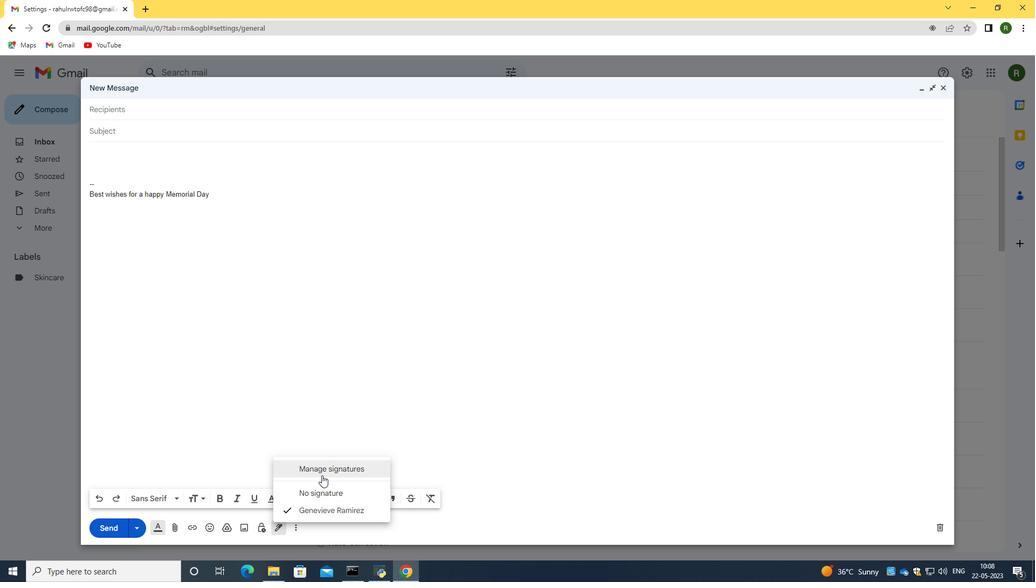 
Action: Mouse moved to (171, 241)
Screenshot: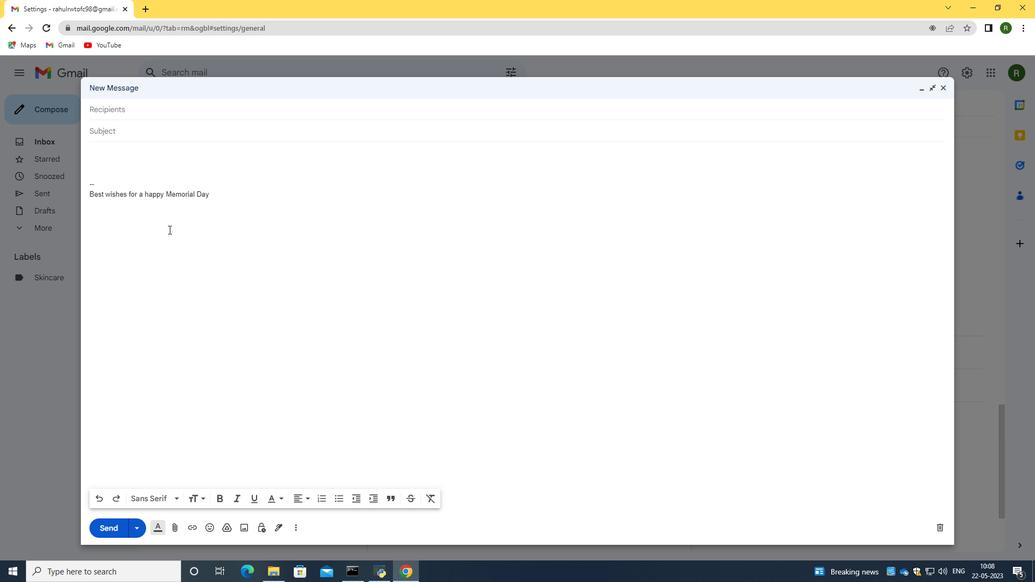 
Action: Mouse scrolled (171, 241) with delta (0, 0)
Screenshot: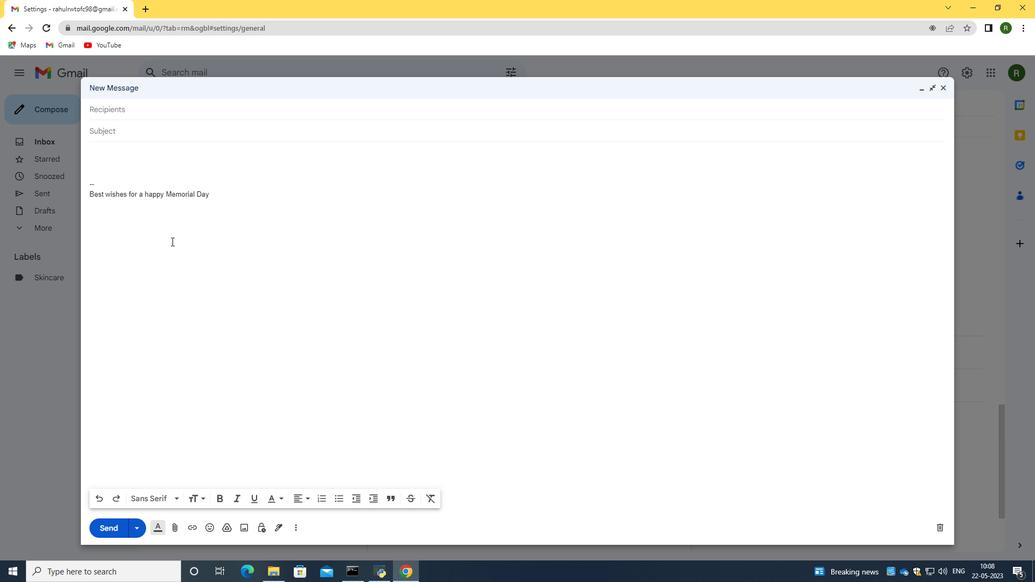 
Action: Mouse moved to (171, 241)
Screenshot: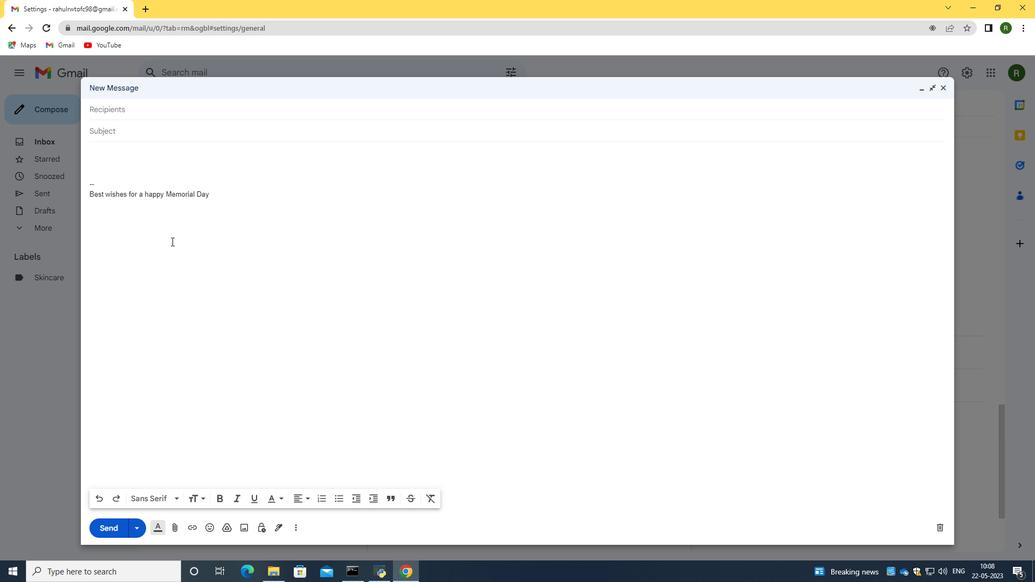 
Action: Mouse scrolled (171, 241) with delta (0, 0)
Screenshot: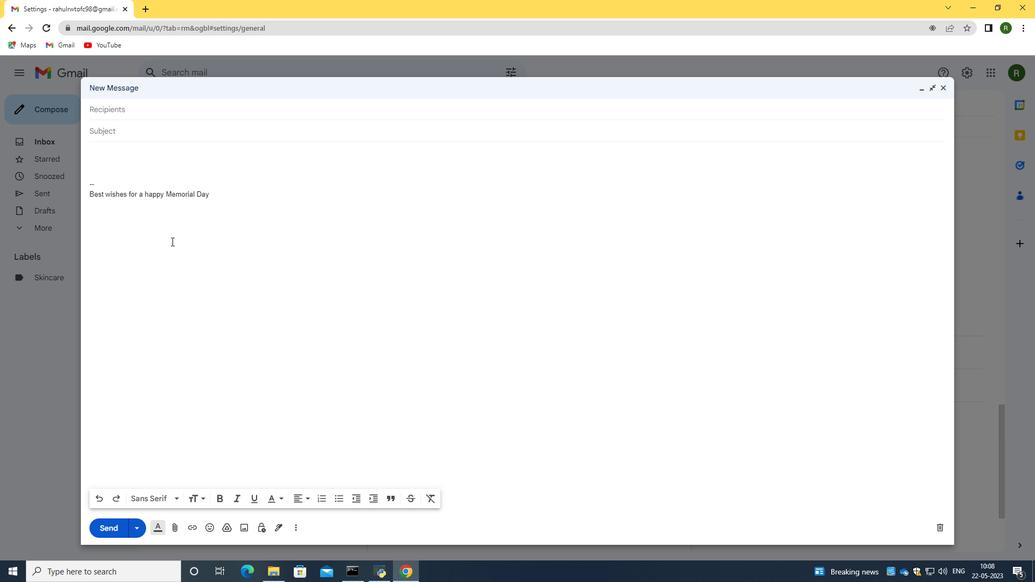 
Action: Mouse moved to (171, 243)
Screenshot: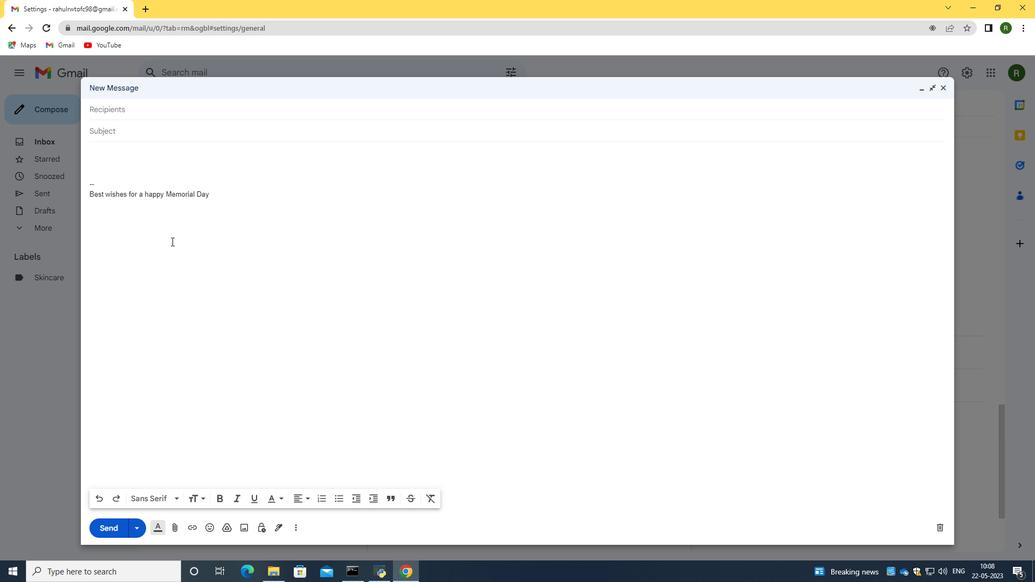 
Action: Mouse scrolled (171, 242) with delta (0, 0)
Screenshot: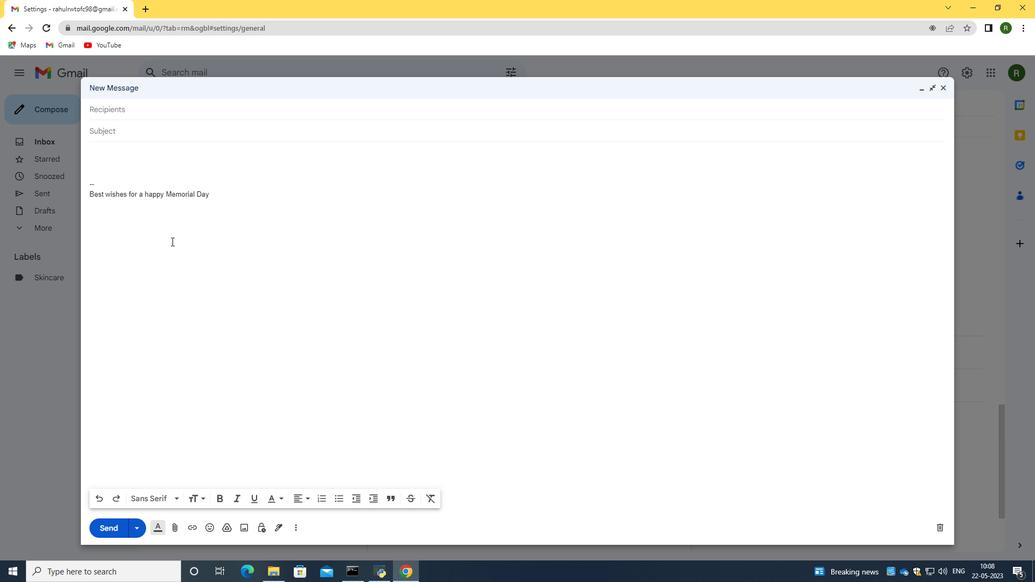 
Action: Mouse moved to (103, 529)
Screenshot: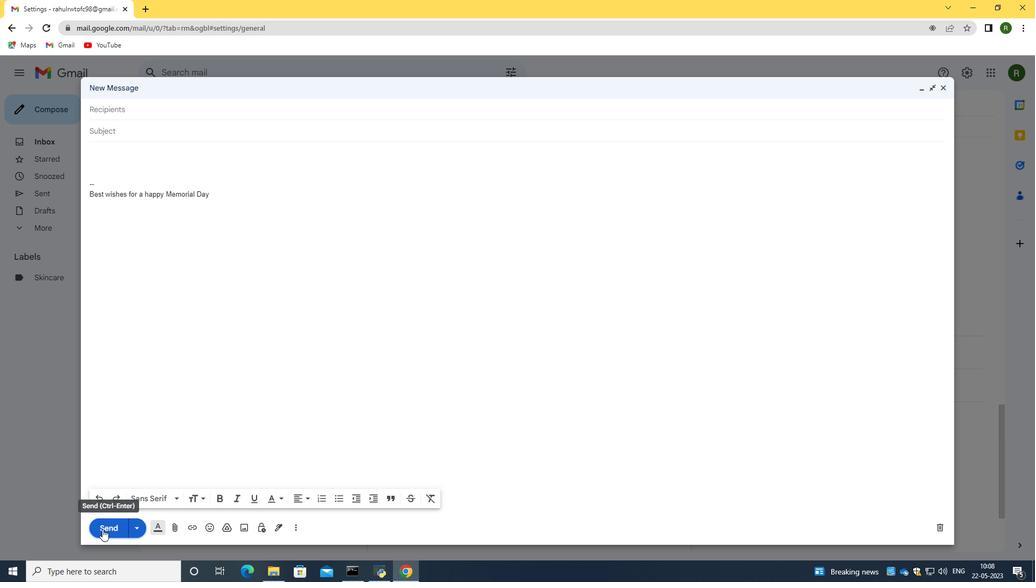 
Action: Mouse pressed left at (103, 529)
Screenshot: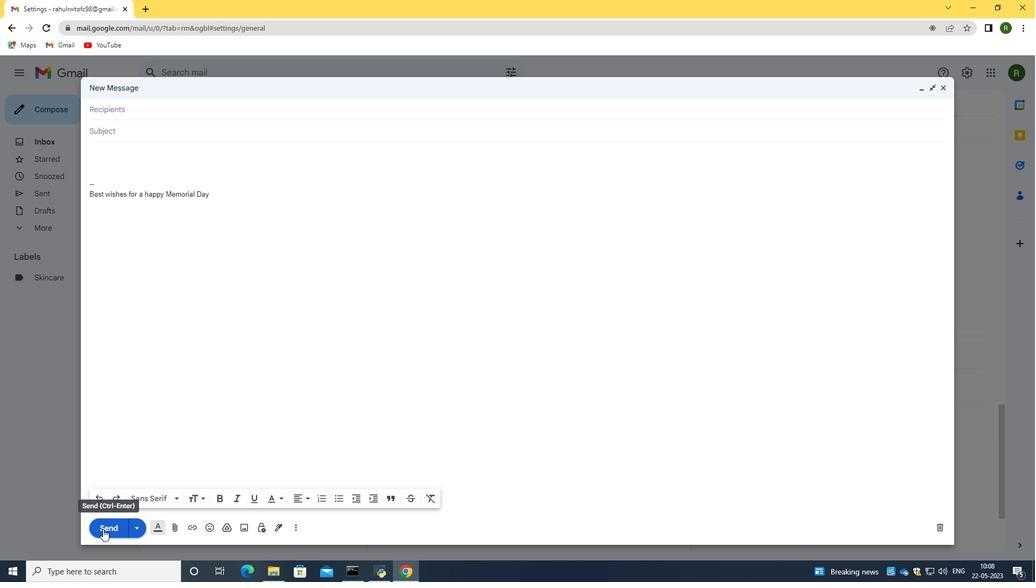 
Action: Mouse moved to (621, 334)
Screenshot: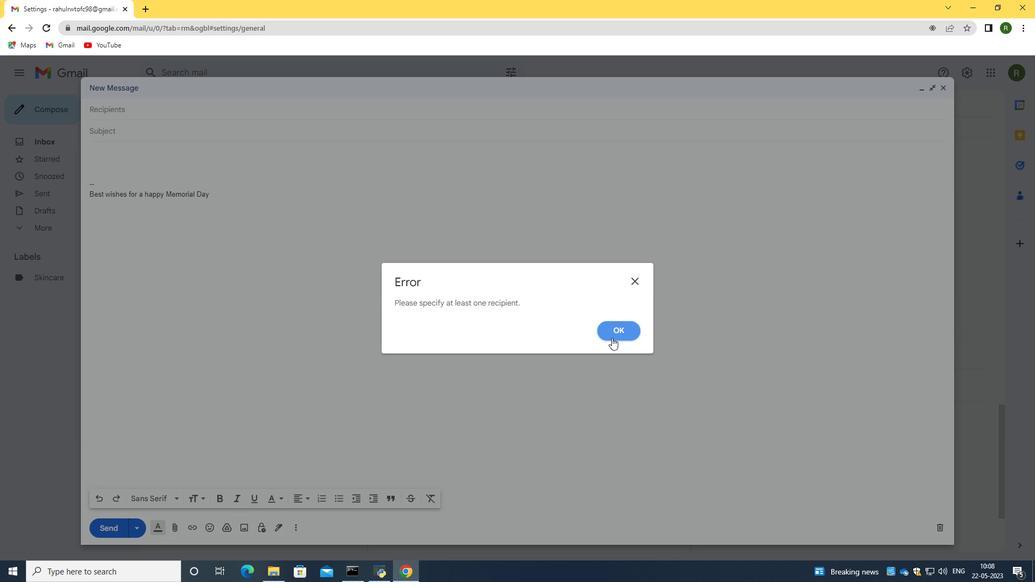 
Action: Mouse pressed left at (621, 334)
Screenshot: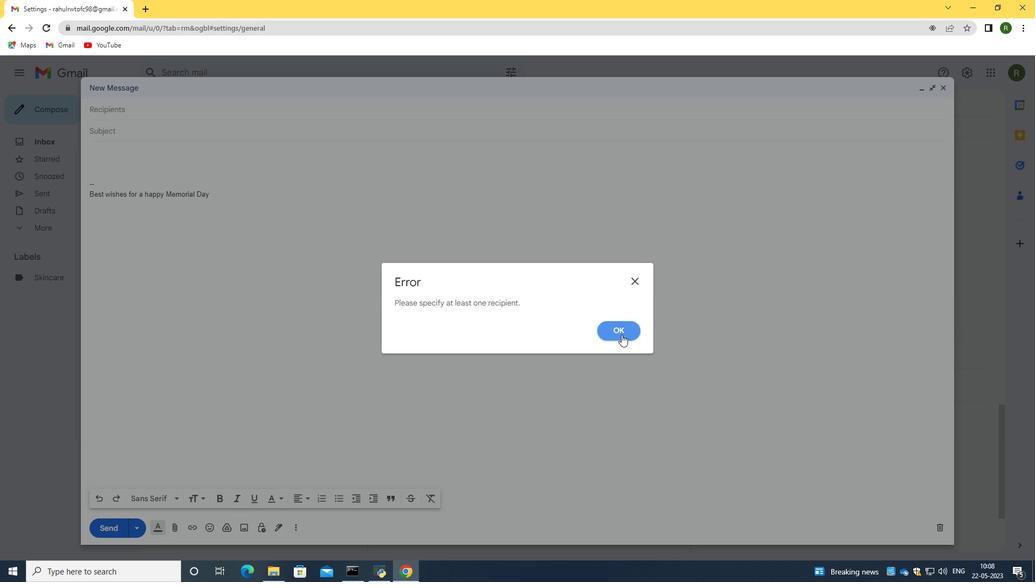 
Action: Mouse moved to (166, 108)
Screenshot: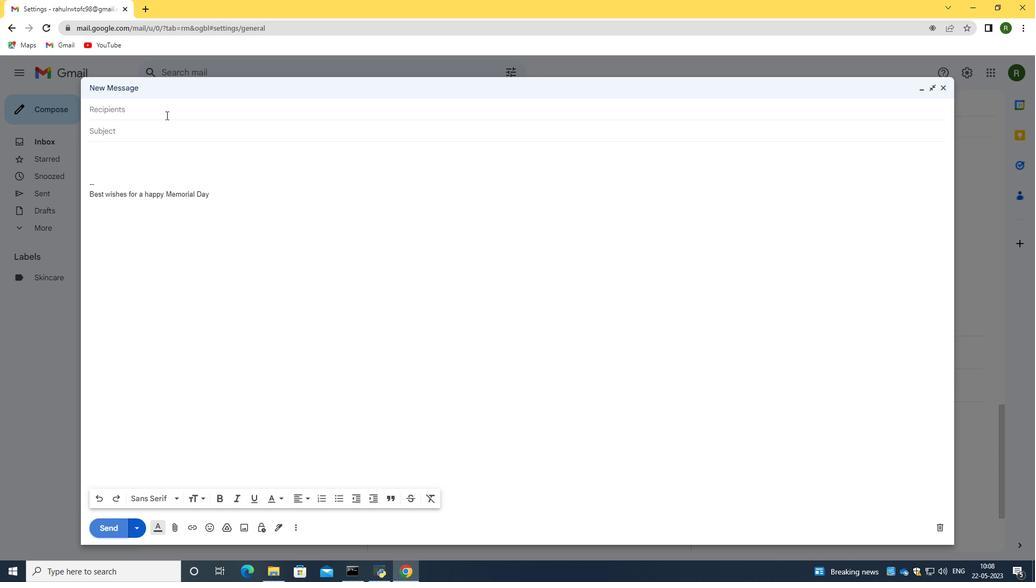 
Action: Mouse pressed left at (166, 108)
Screenshot: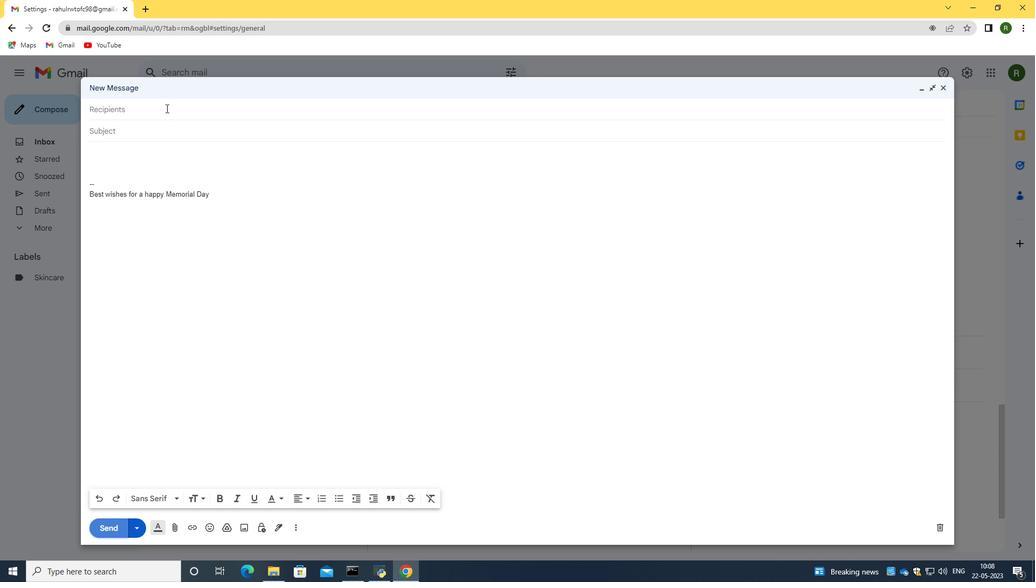 
Action: Key pressed SOFTAGE.5<Key.shift>@SOFTAGE.NET
Screenshot: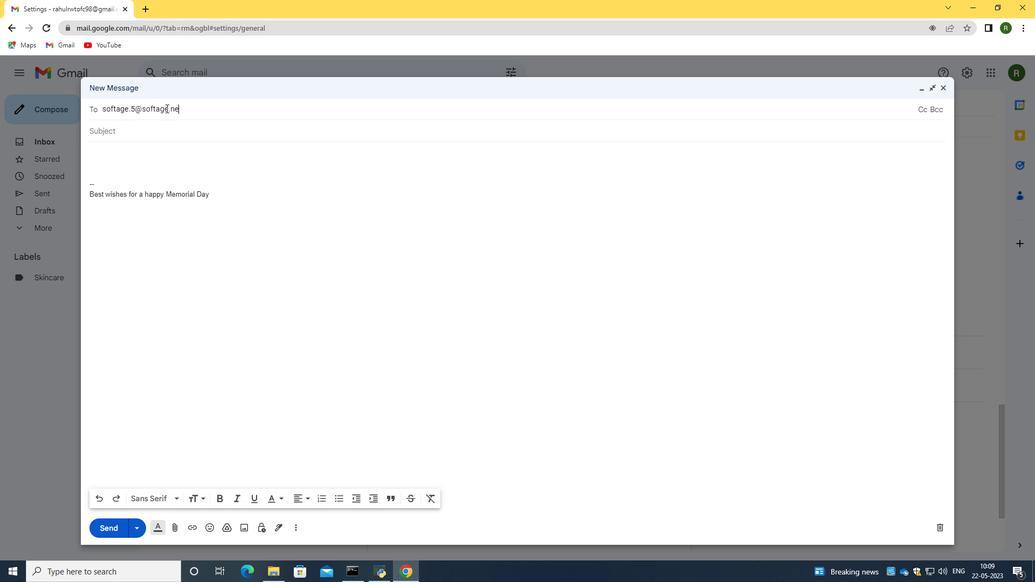 
Action: Mouse moved to (158, 141)
Screenshot: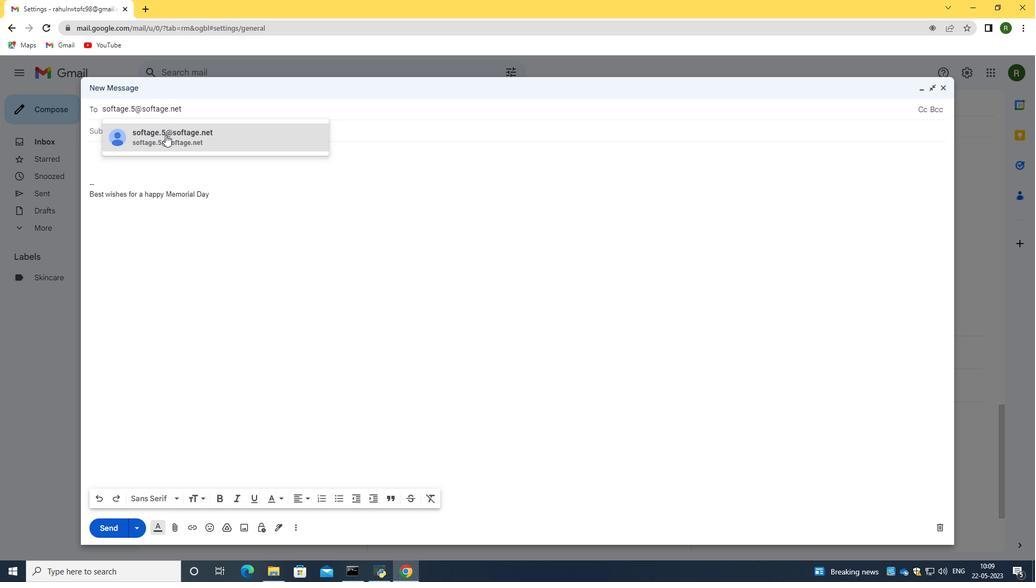 
Action: Mouse pressed left at (158, 141)
Screenshot: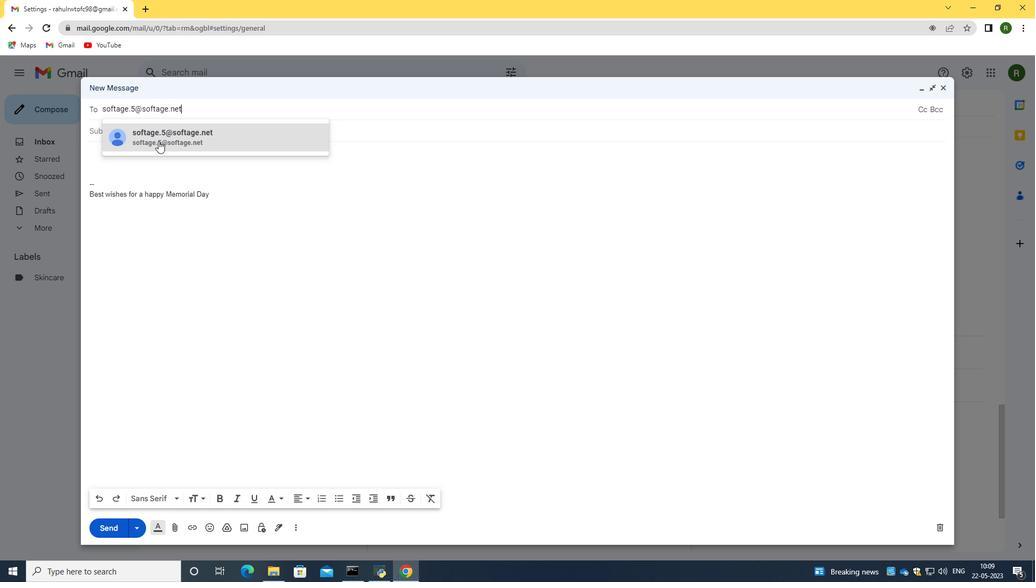 
Action: Mouse moved to (110, 525)
Screenshot: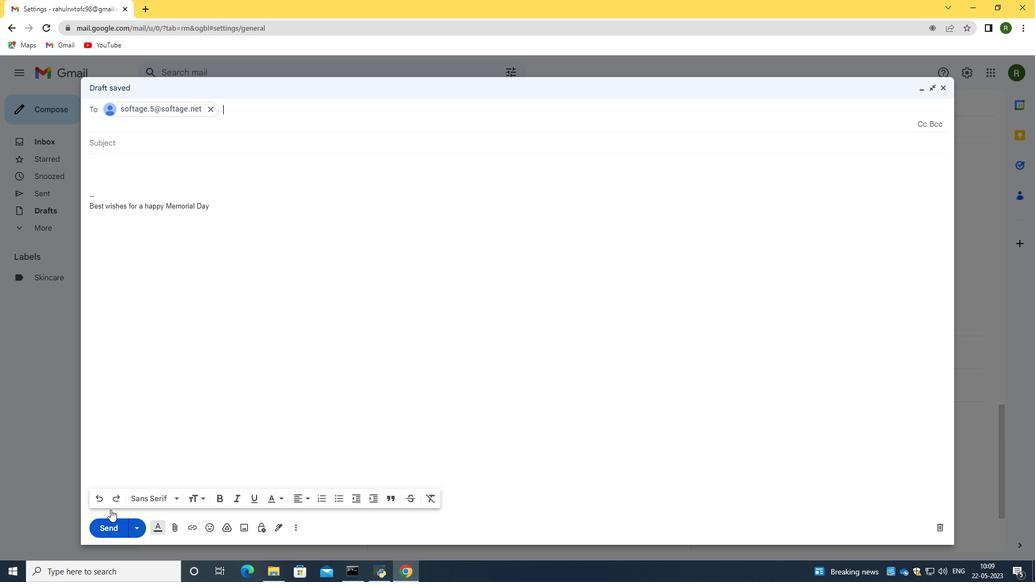 
Action: Mouse pressed left at (110, 525)
Screenshot: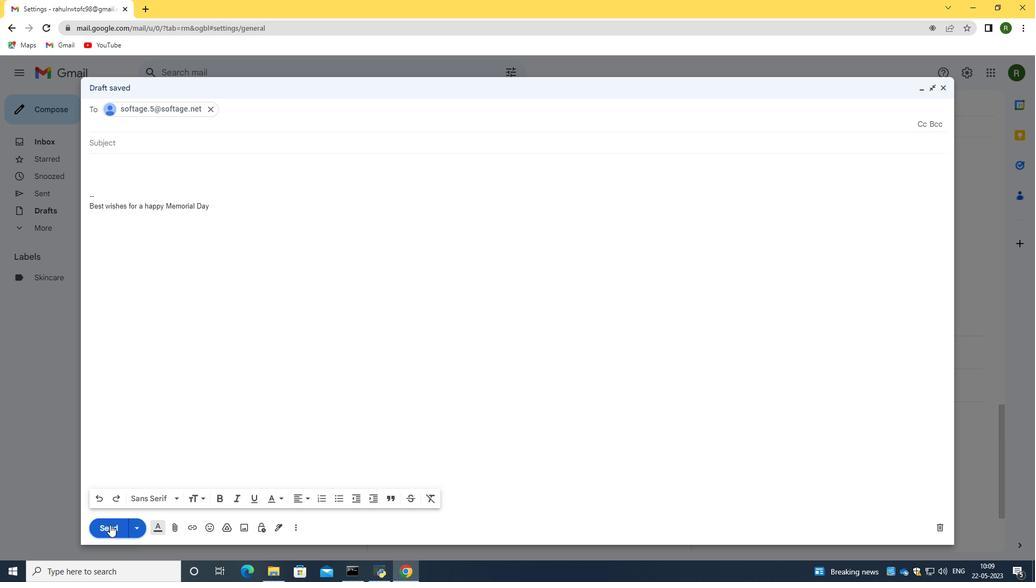 
Action: Mouse moved to (143, 538)
Screenshot: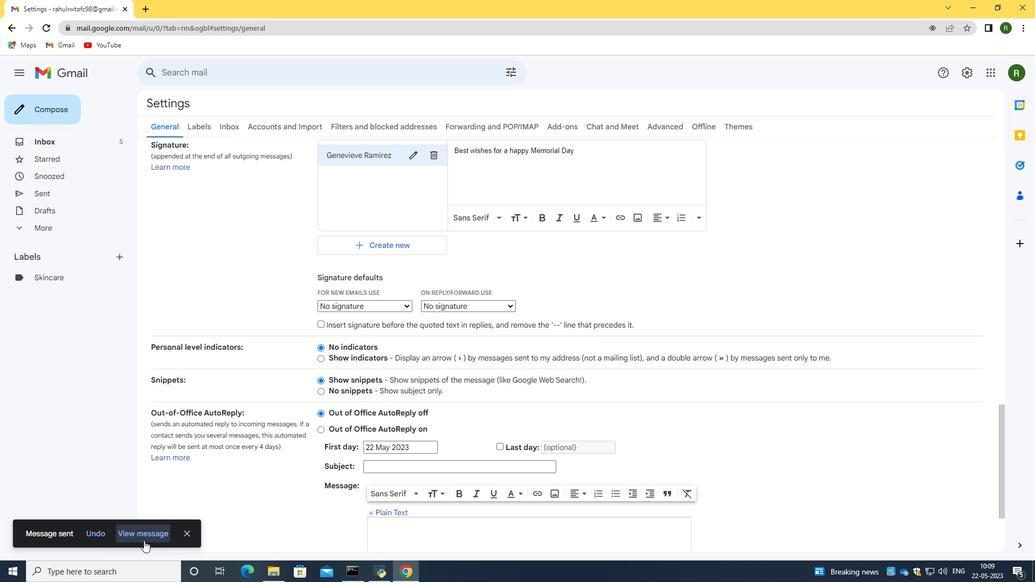 
Action: Mouse pressed left at (143, 538)
Screenshot: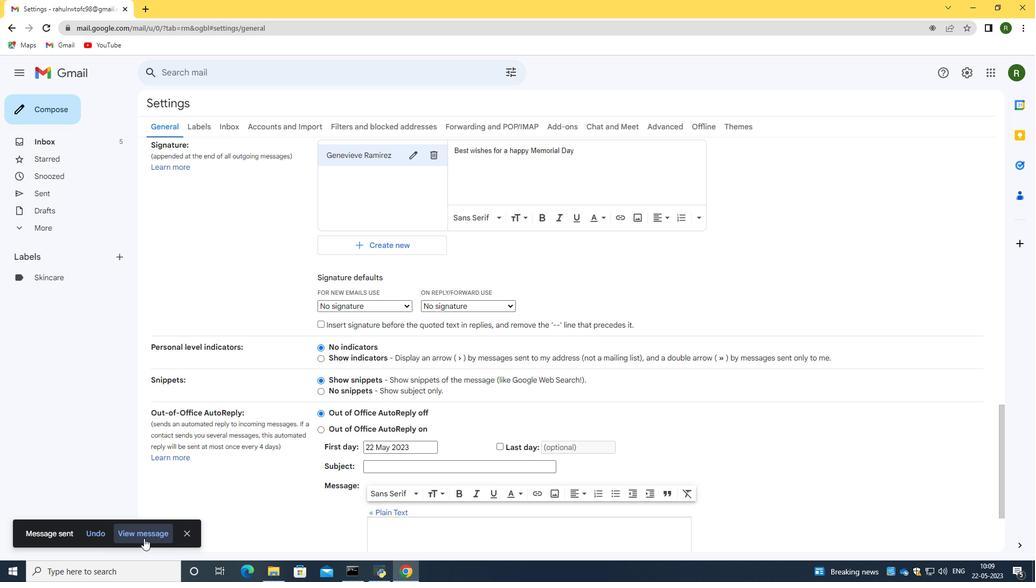 
Action: Mouse moved to (251, 316)
Screenshot: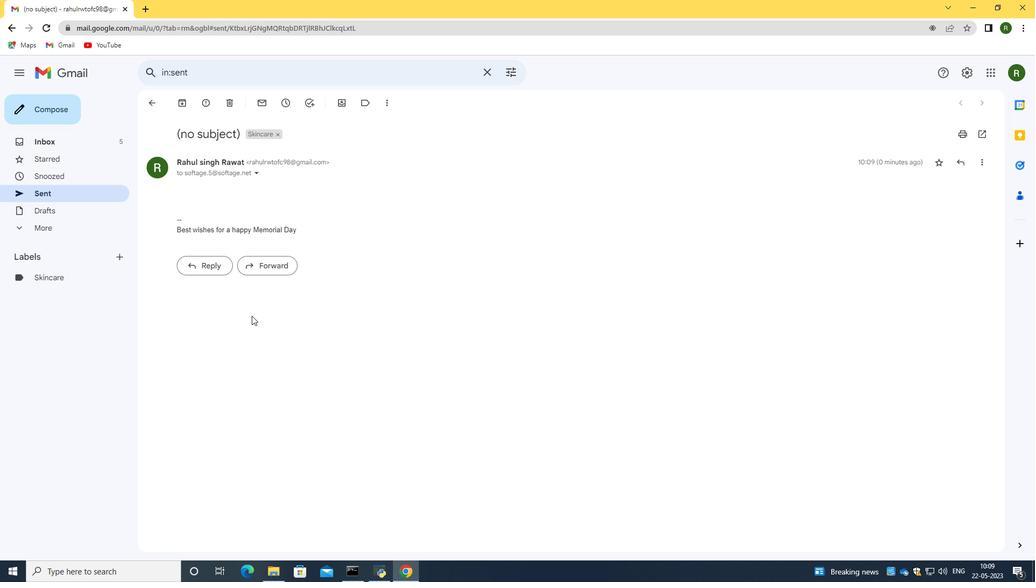 
Action: Mouse scrolled (251, 315) with delta (0, 0)
Screenshot: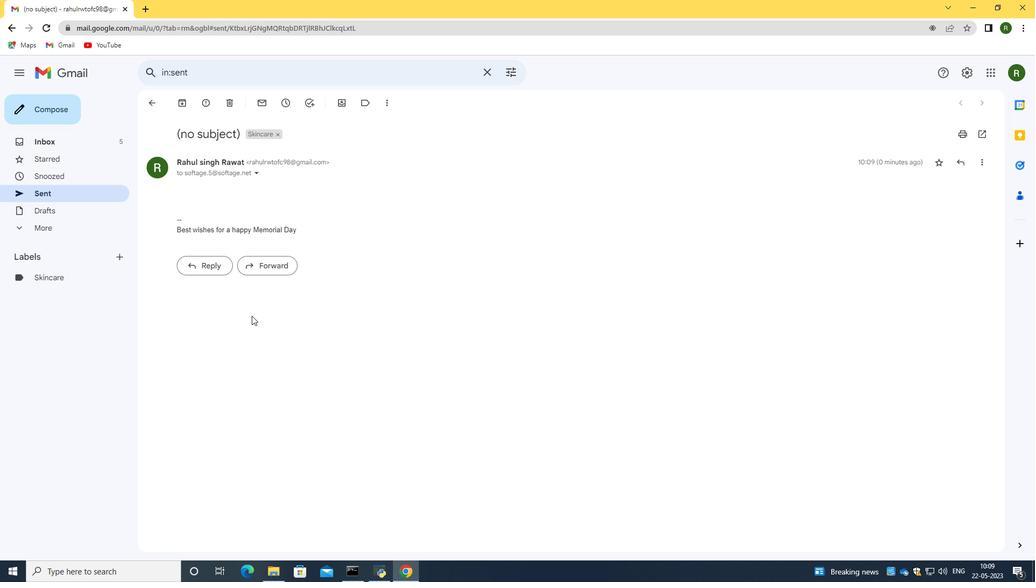 
Action: Mouse scrolled (251, 315) with delta (0, 0)
Screenshot: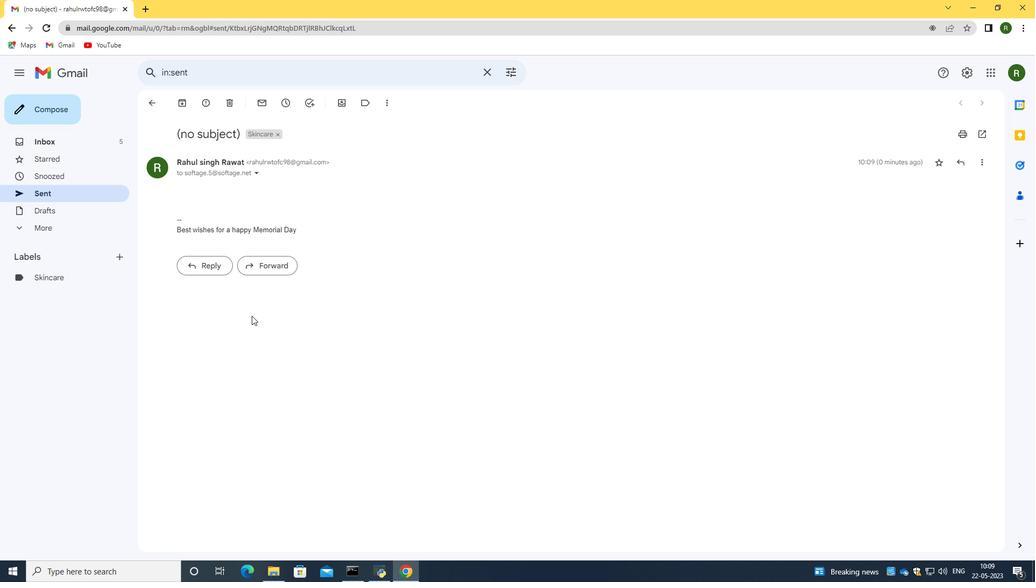 
Action: Mouse scrolled (251, 316) with delta (0, 0)
Screenshot: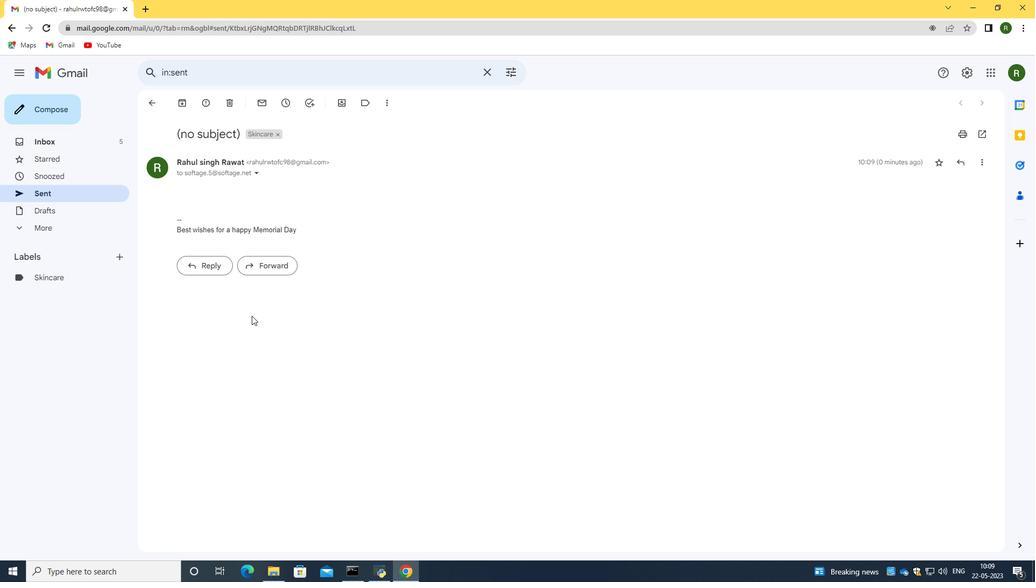 
Action: Mouse scrolled (251, 316) with delta (0, 0)
Screenshot: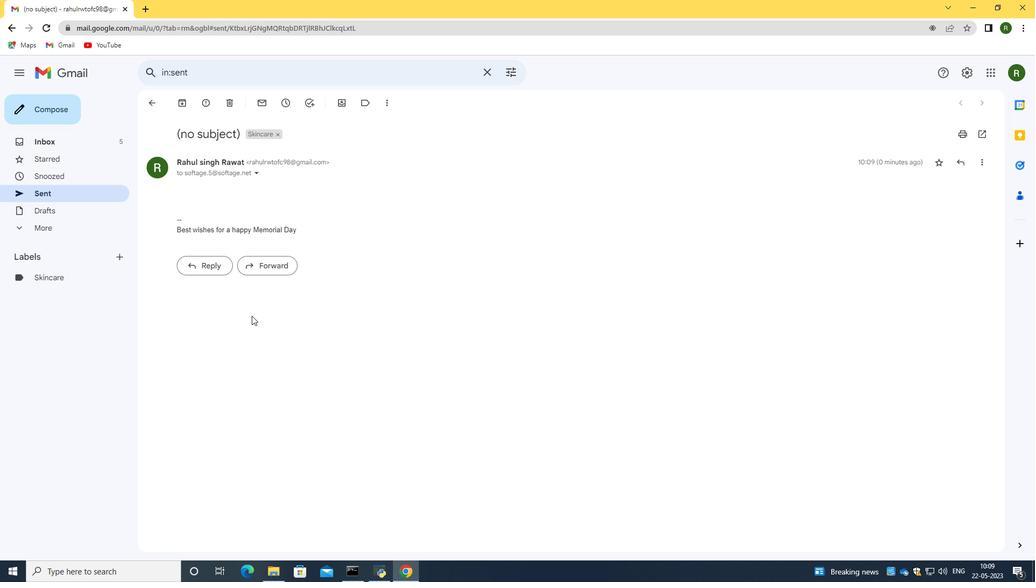 
Action: Mouse moved to (217, 202)
Screenshot: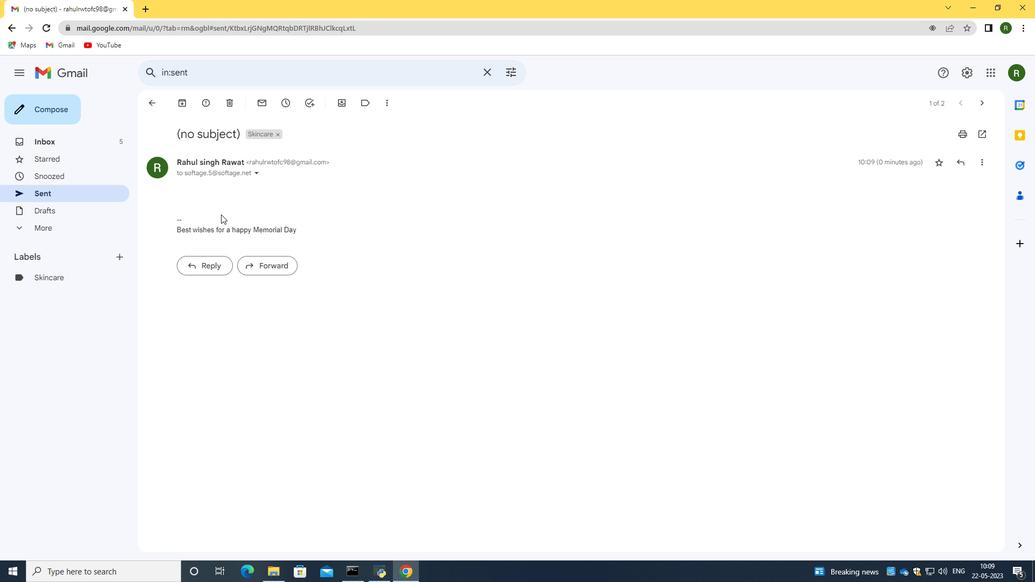 
Action: Mouse pressed left at (217, 202)
Screenshot: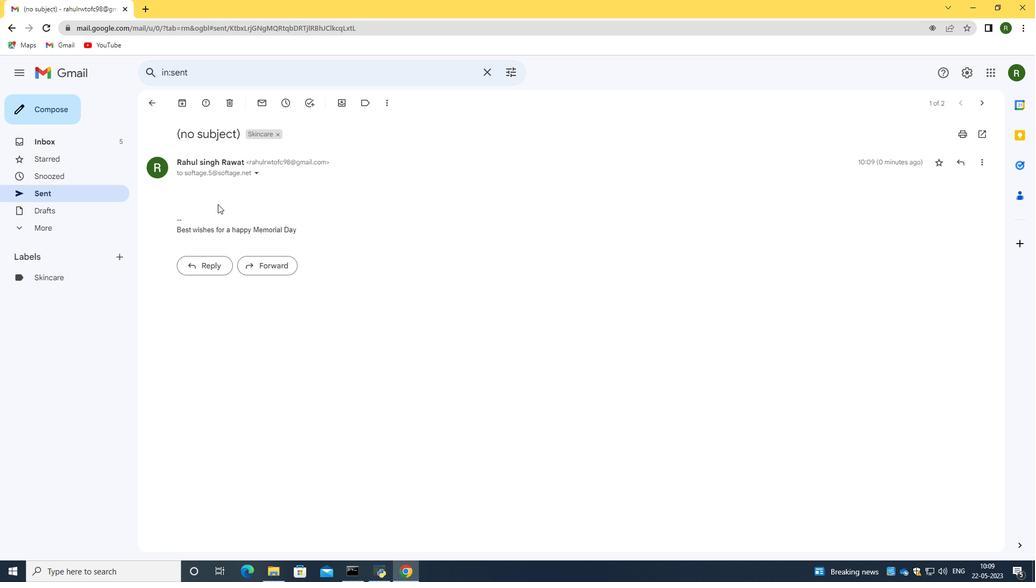 
Action: Mouse moved to (200, 227)
Screenshot: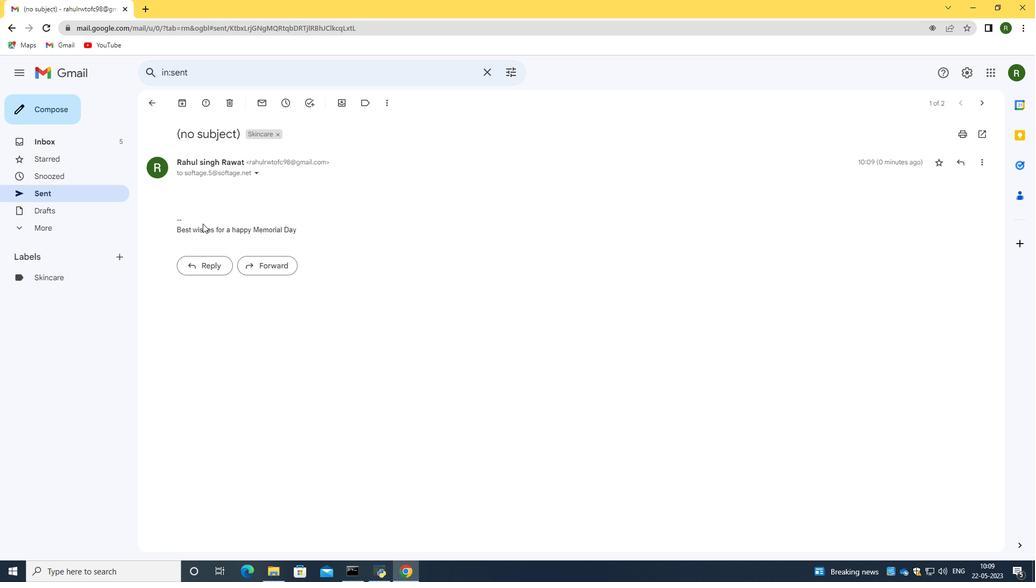 
Action: Mouse pressed left at (200, 227)
Screenshot: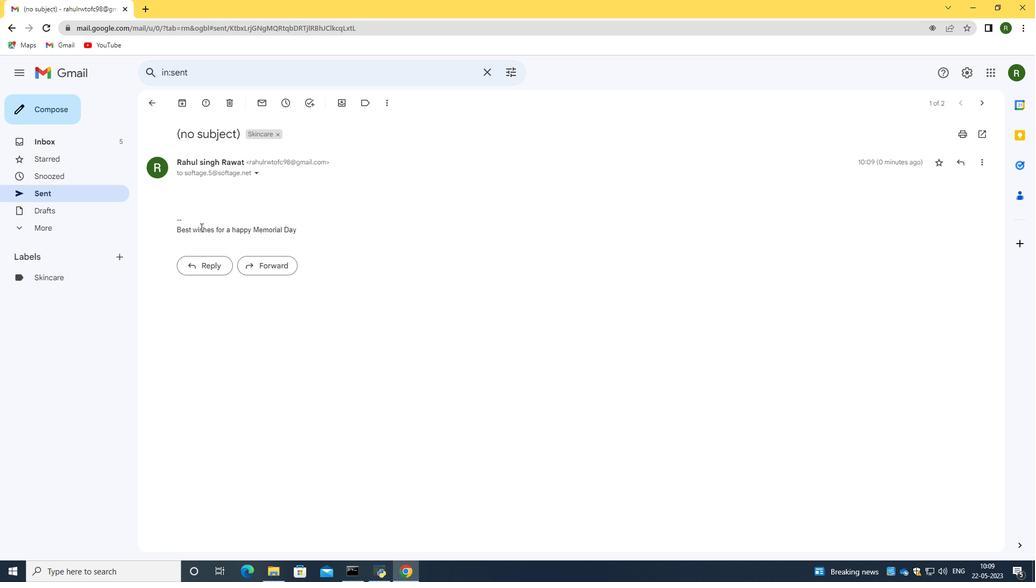 
Action: Mouse moved to (229, 233)
Screenshot: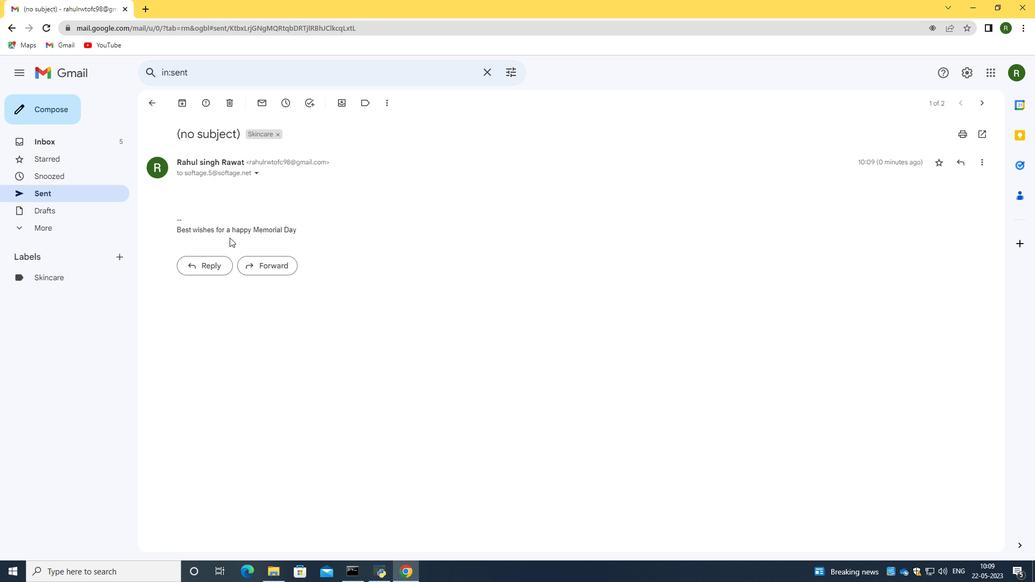 
Action: Mouse pressed left at (229, 233)
Screenshot: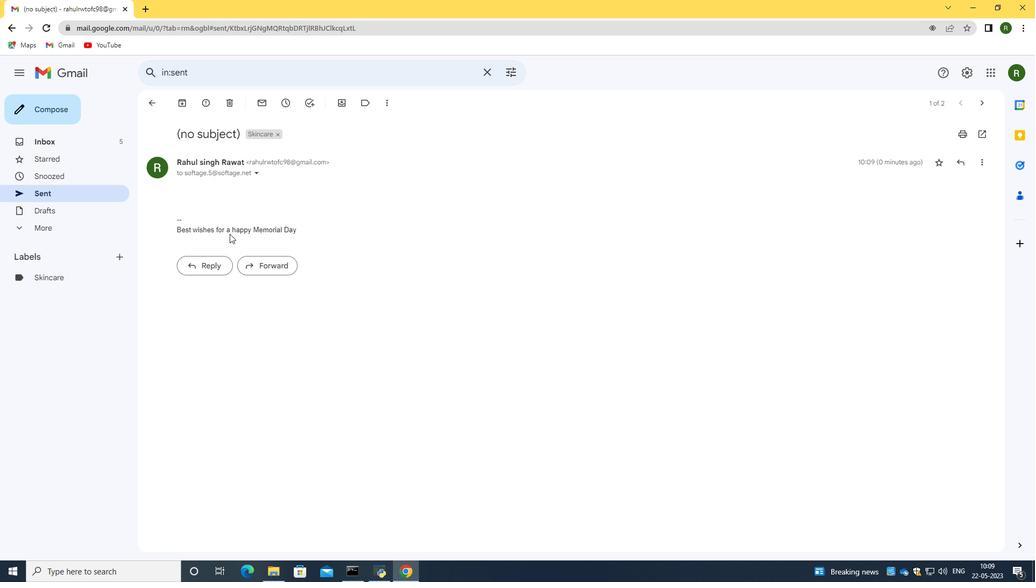 
Action: Mouse moved to (524, 167)
Screenshot: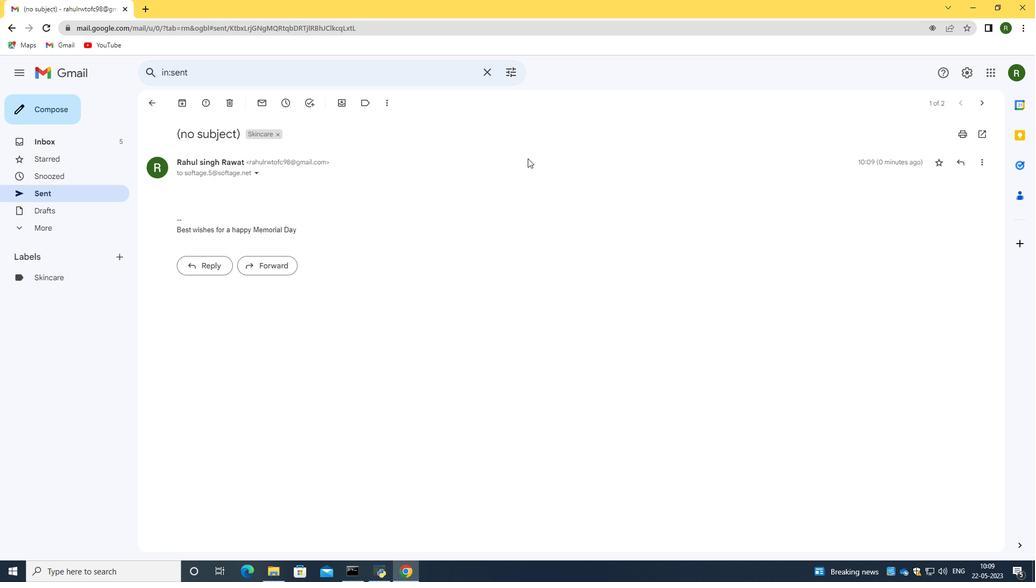 
